 Task: Look for space in Dubai, United Arab Emirates from 1st June, 2023 to 4th June, 2023 for 1 adult in price range Rs.6000 to Rs.16000. Place can be private room with 1  bedroom having 1 bed and 1 bathroom. Property type can be house, flat, guest house. Amenities needed are: wifi, air conditioning, dedicated workplace, smoking allowed. Booking option can be shelf check-in. Required host language is English.
Action: Mouse moved to (507, 106)
Screenshot: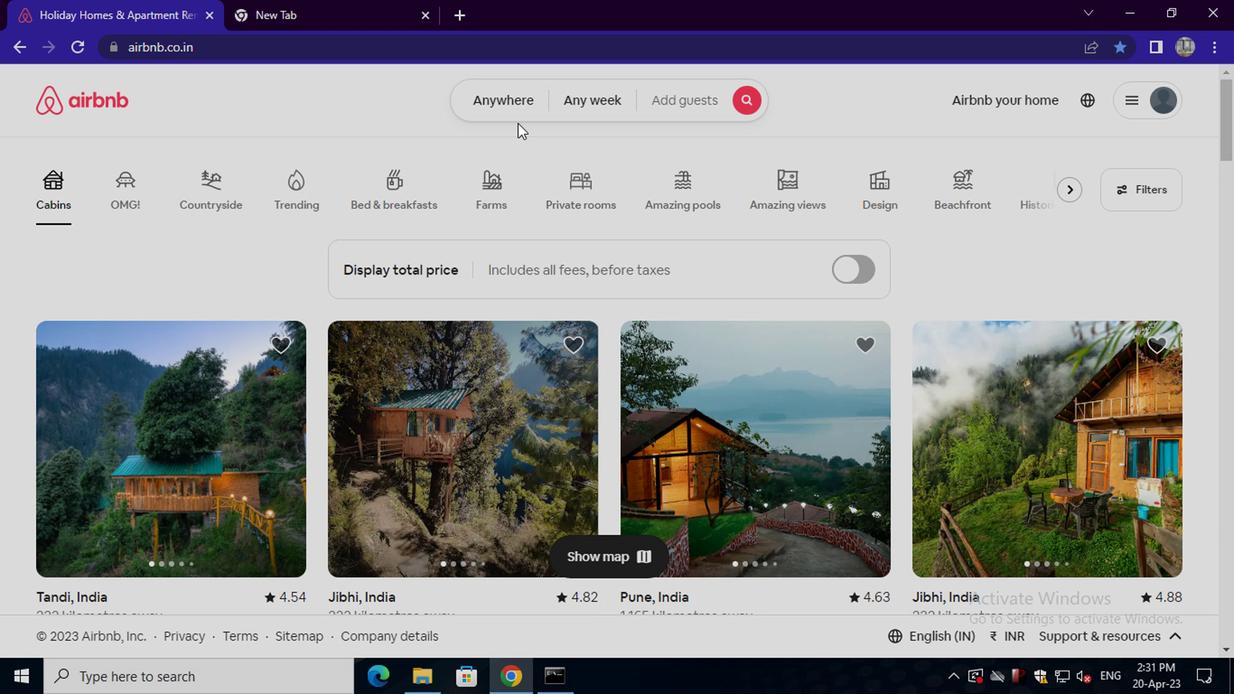 
Action: Mouse pressed left at (507, 106)
Screenshot: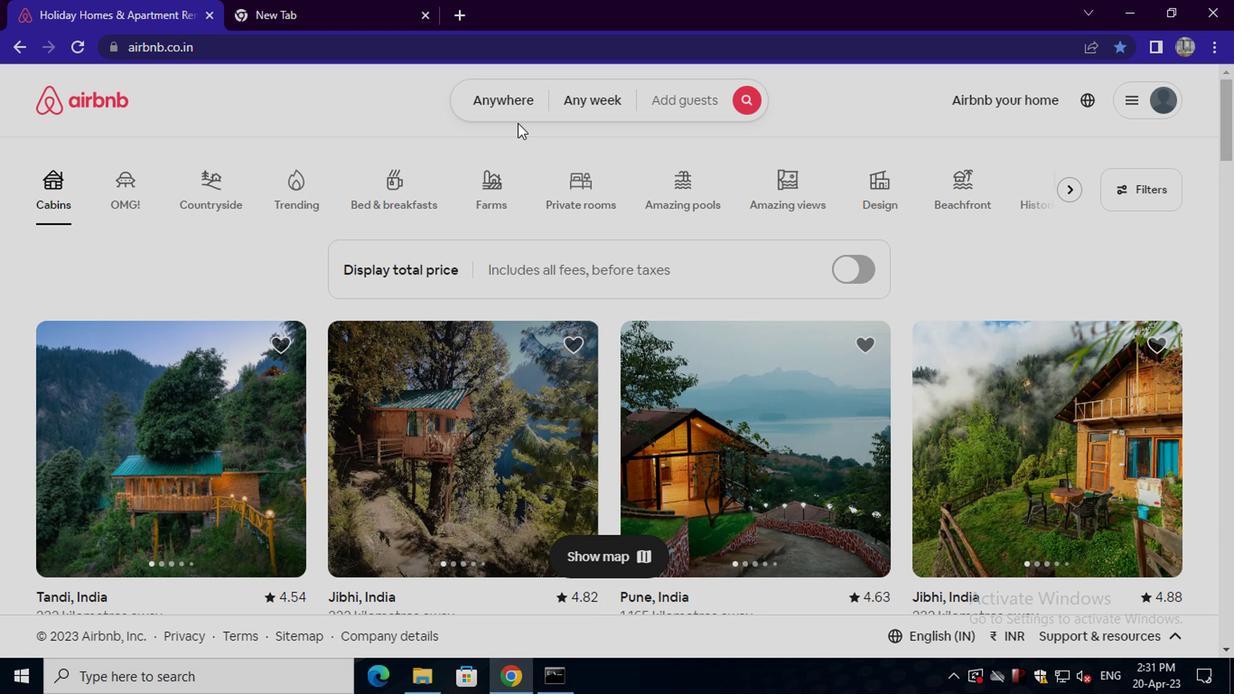 
Action: Mouse moved to (364, 175)
Screenshot: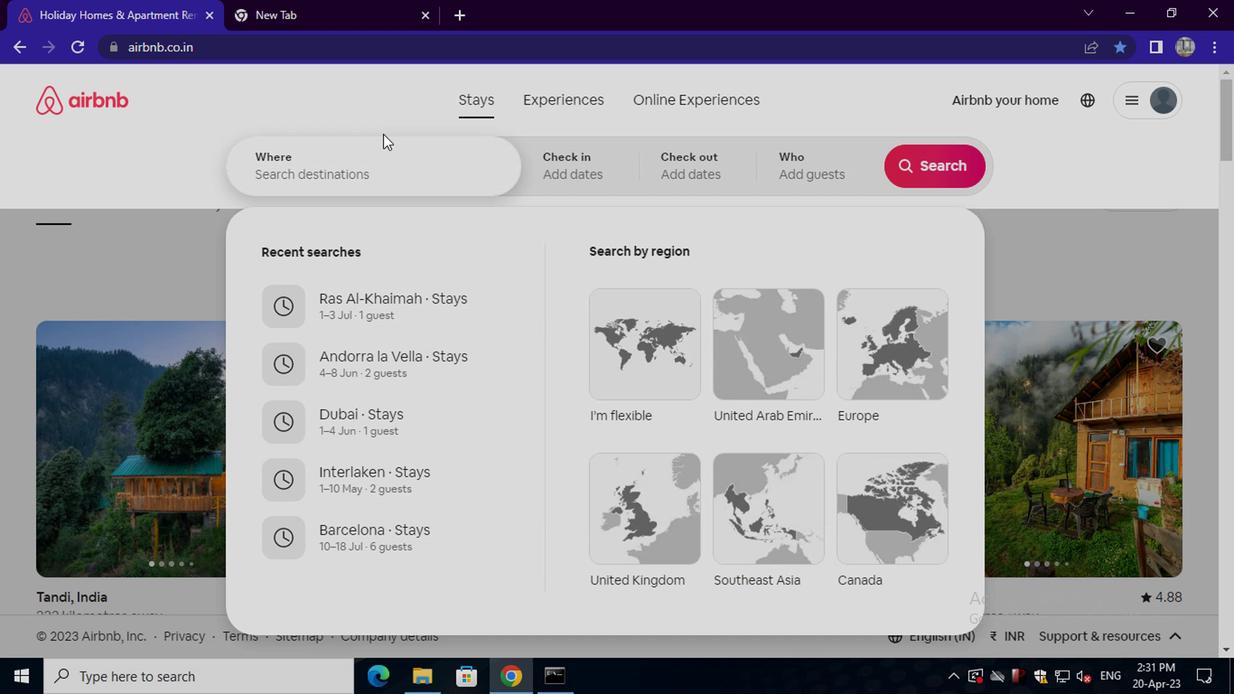 
Action: Mouse pressed left at (364, 175)
Screenshot: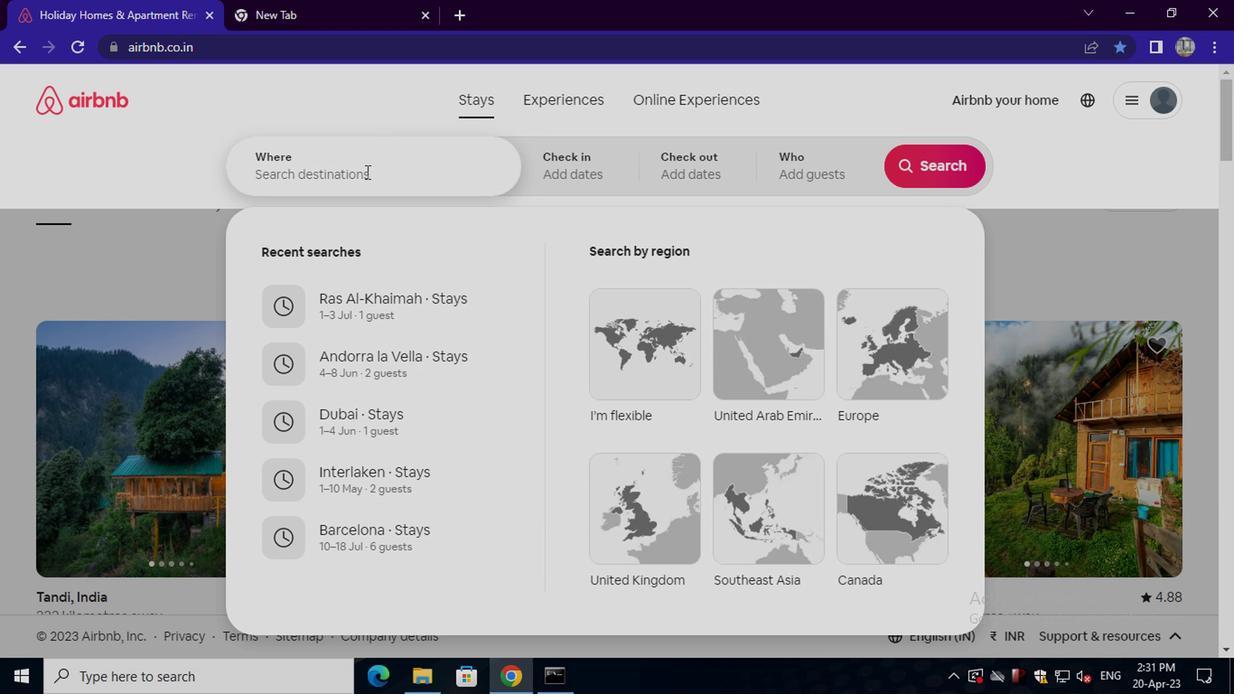 
Action: Key pressed dubai
Screenshot: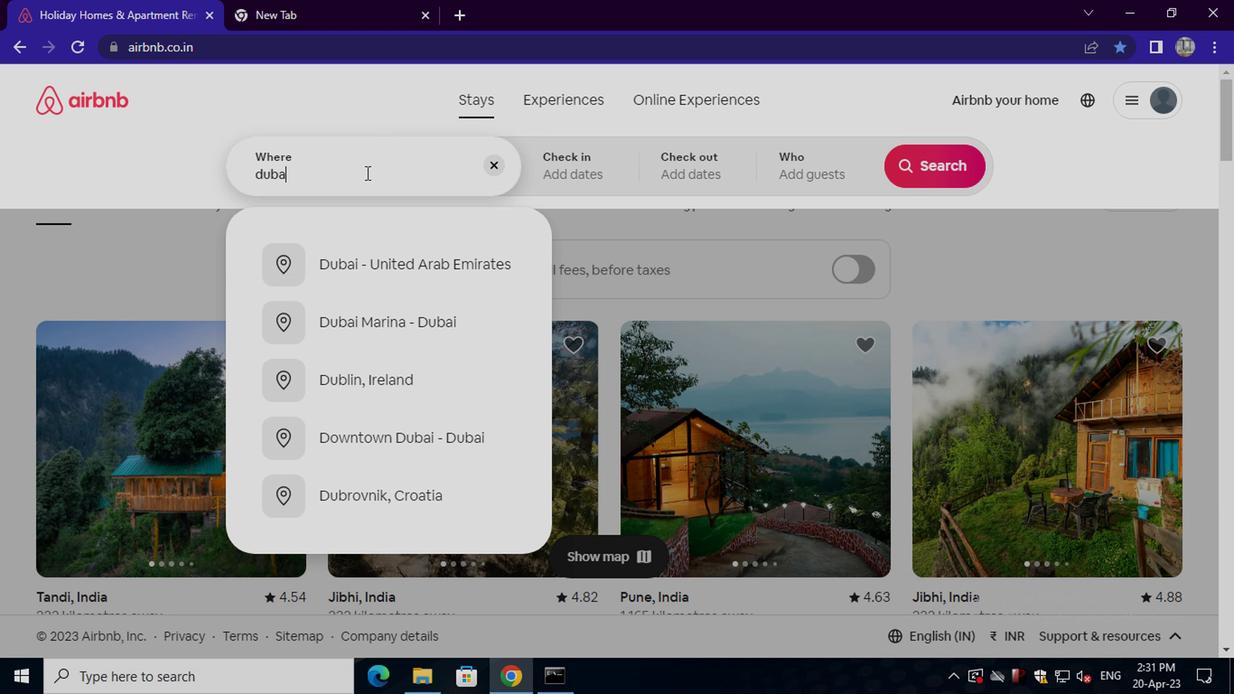 
Action: Mouse moved to (385, 259)
Screenshot: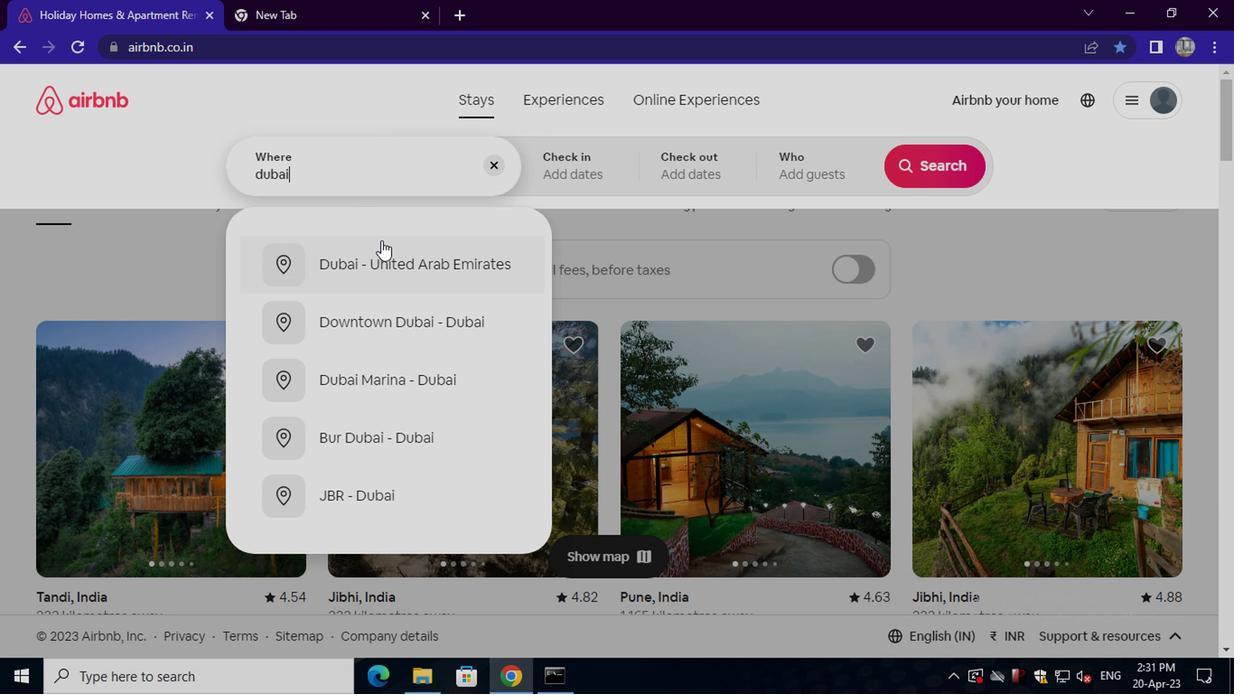 
Action: Mouse pressed left at (385, 259)
Screenshot: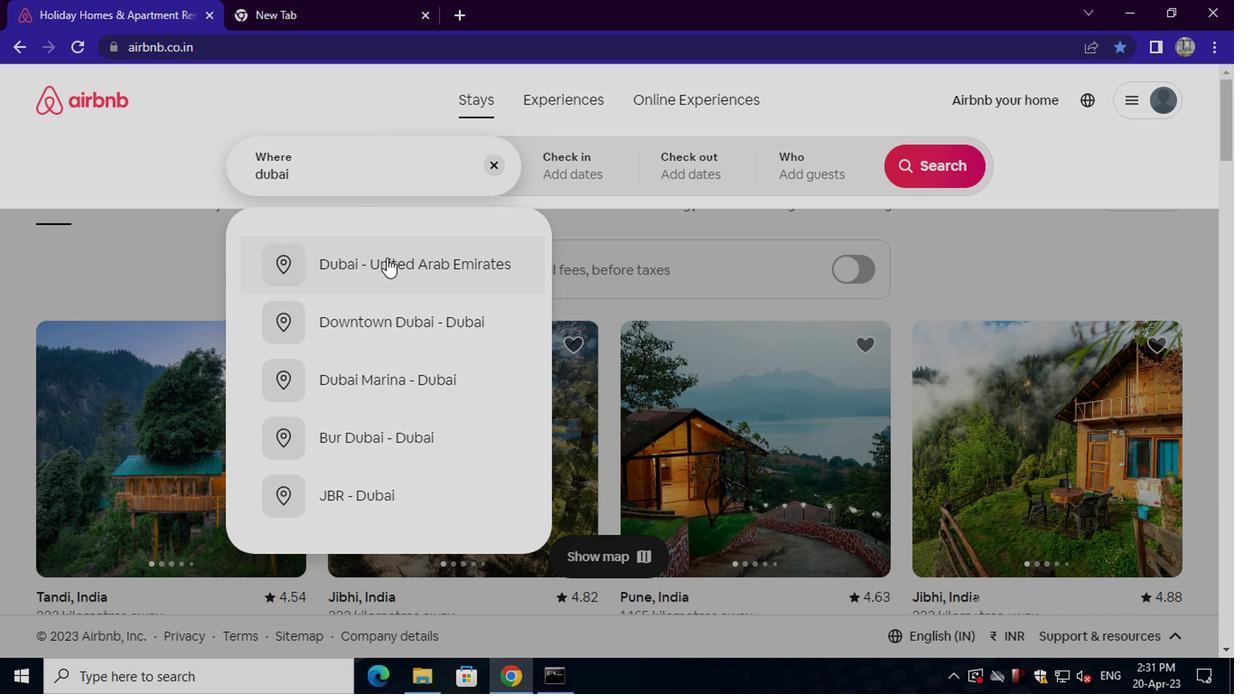 
Action: Mouse moved to (924, 311)
Screenshot: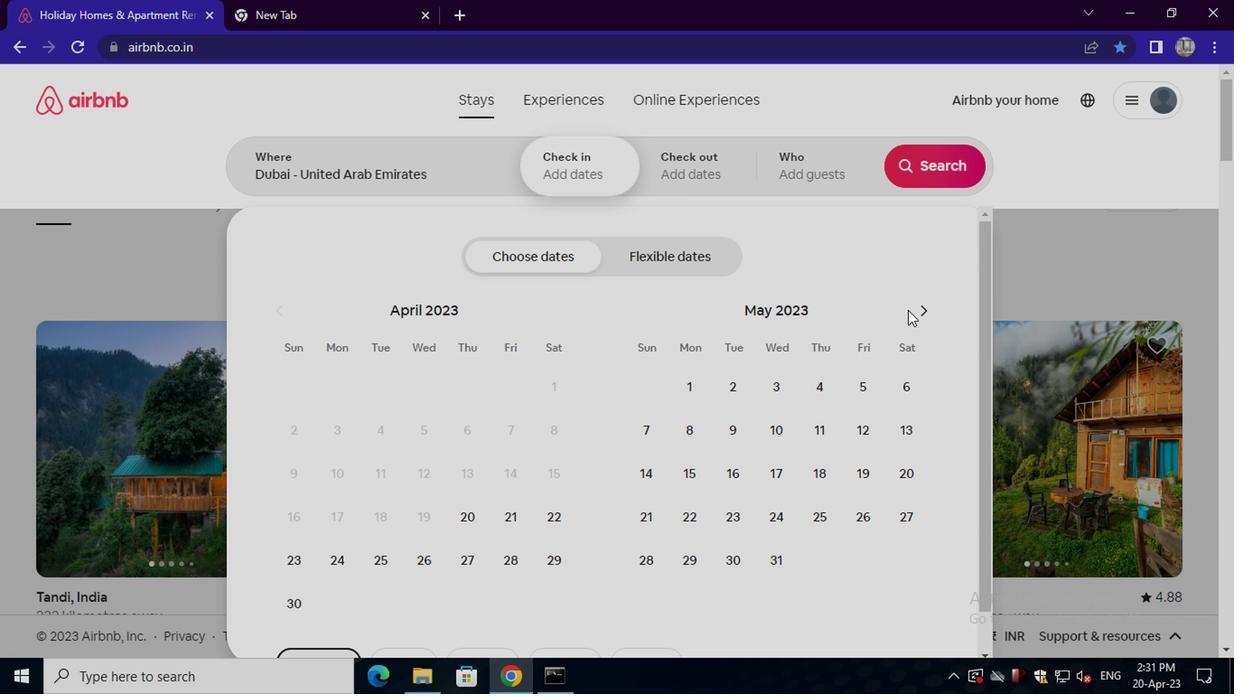 
Action: Mouse pressed left at (924, 311)
Screenshot: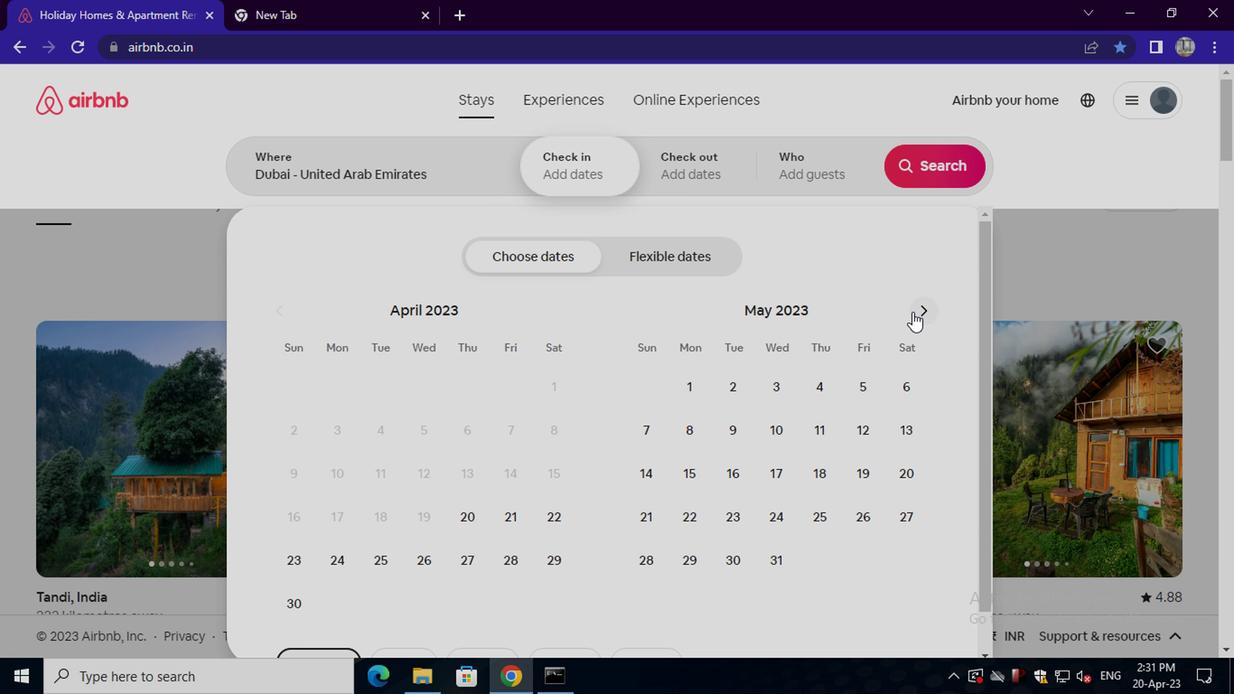 
Action: Mouse moved to (814, 384)
Screenshot: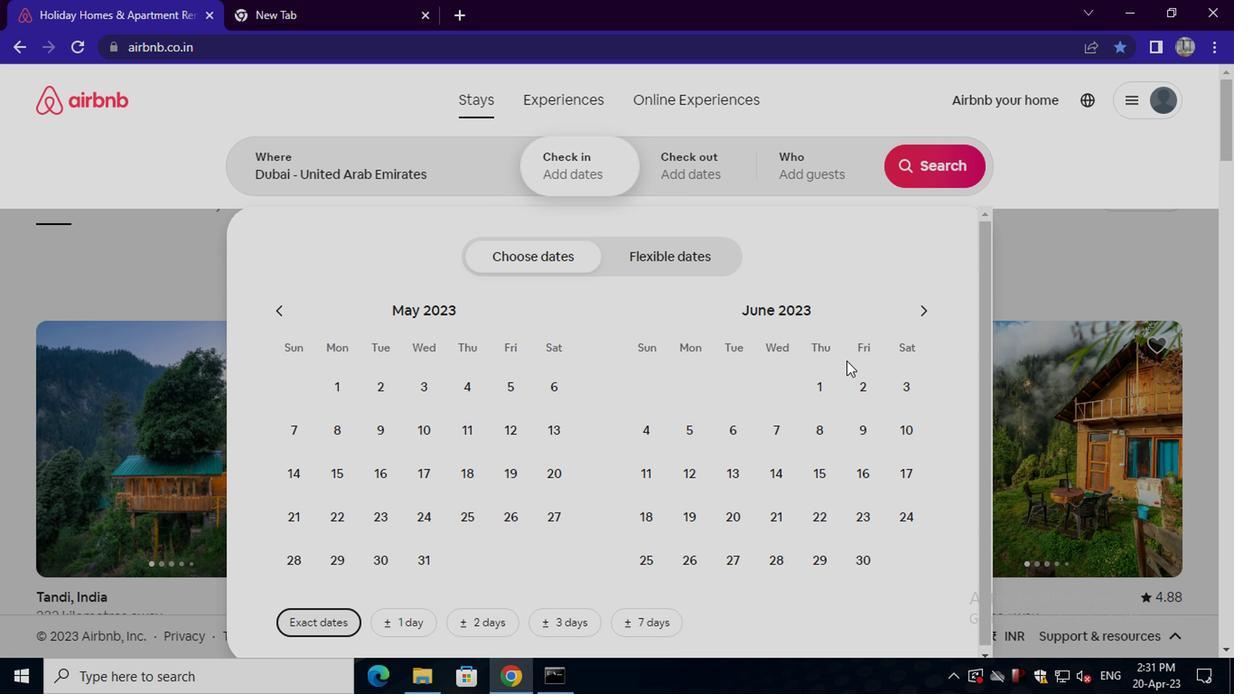 
Action: Mouse pressed left at (814, 384)
Screenshot: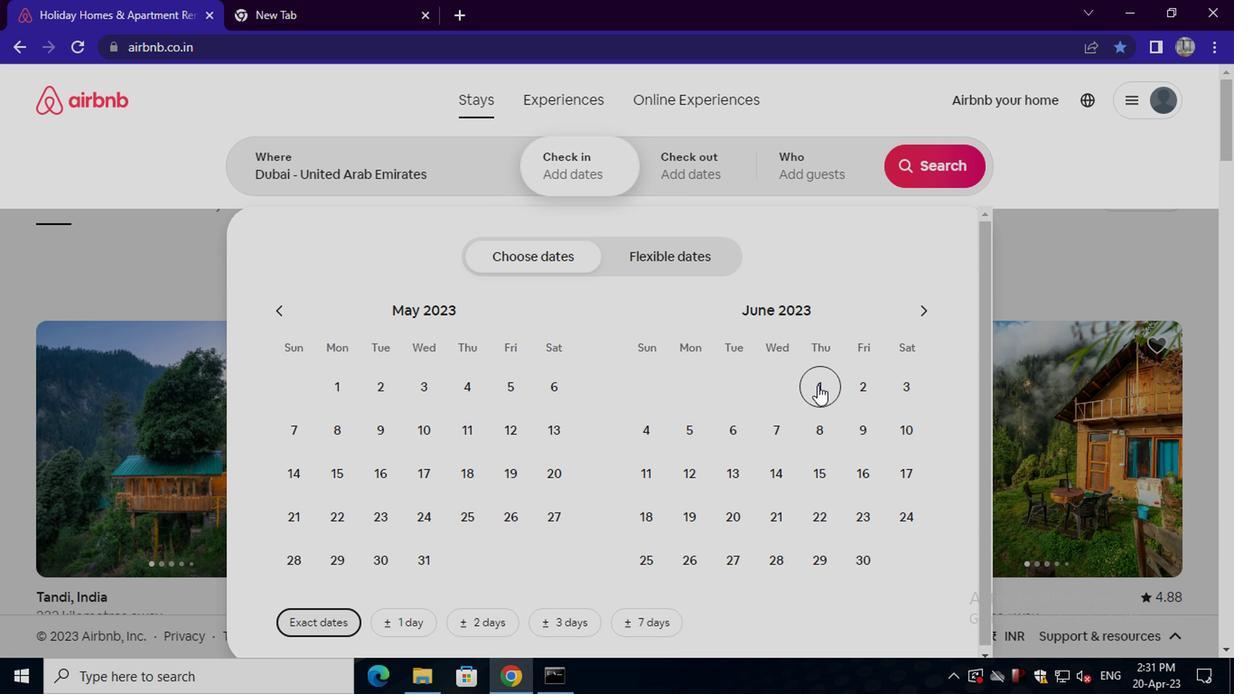 
Action: Mouse moved to (657, 430)
Screenshot: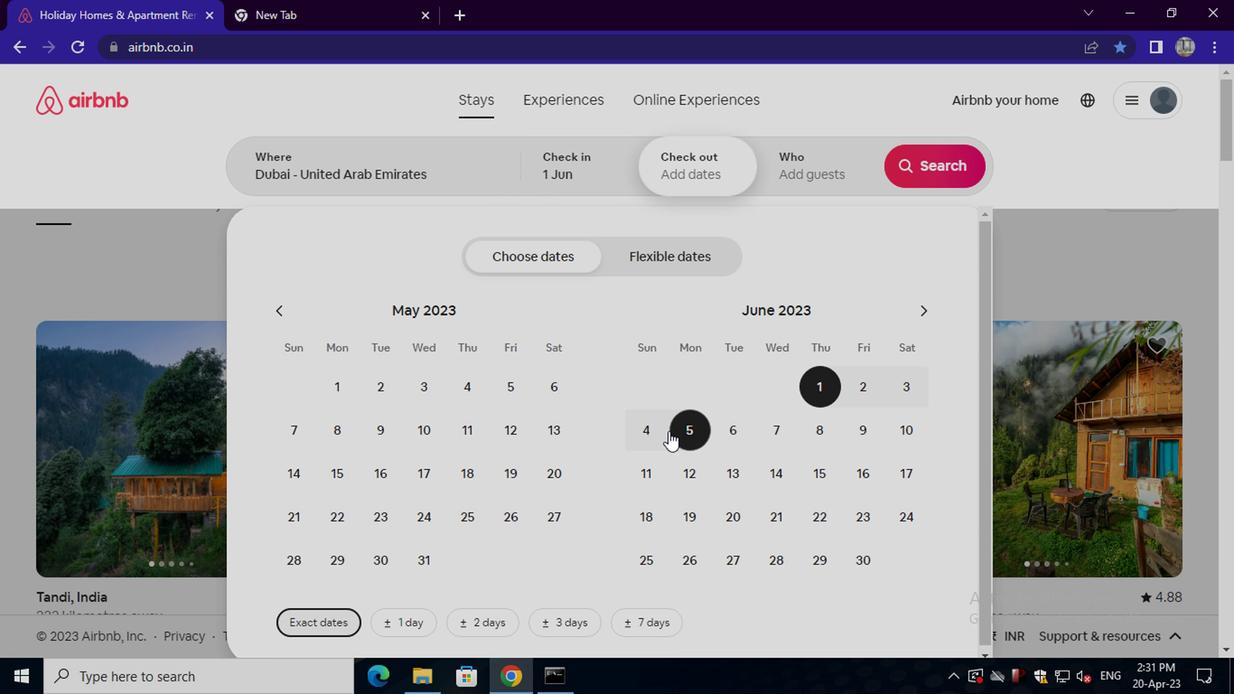 
Action: Mouse pressed left at (657, 430)
Screenshot: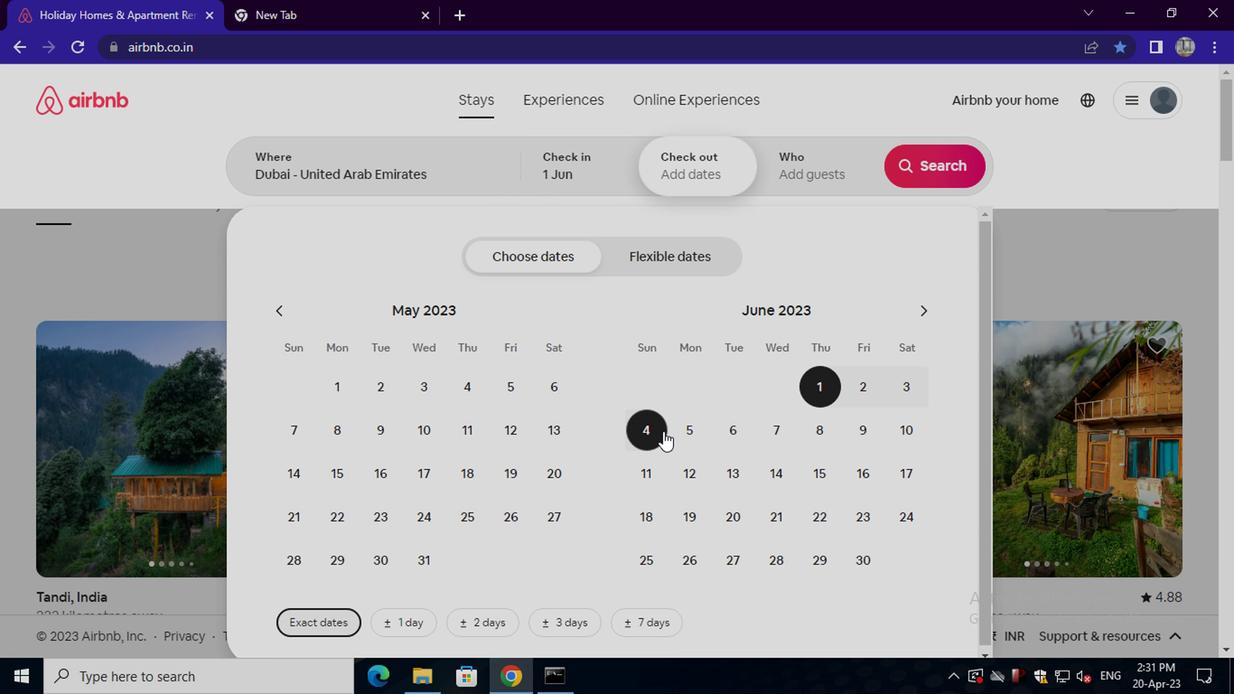 
Action: Mouse moved to (811, 158)
Screenshot: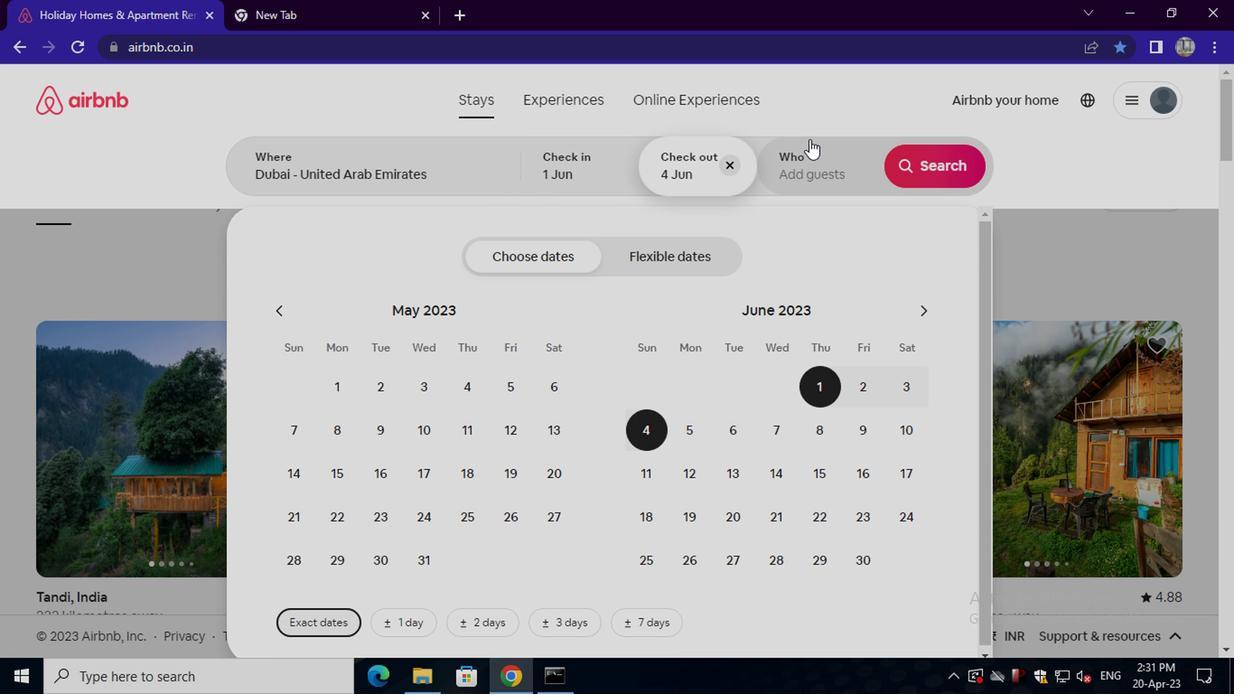 
Action: Mouse pressed left at (811, 158)
Screenshot: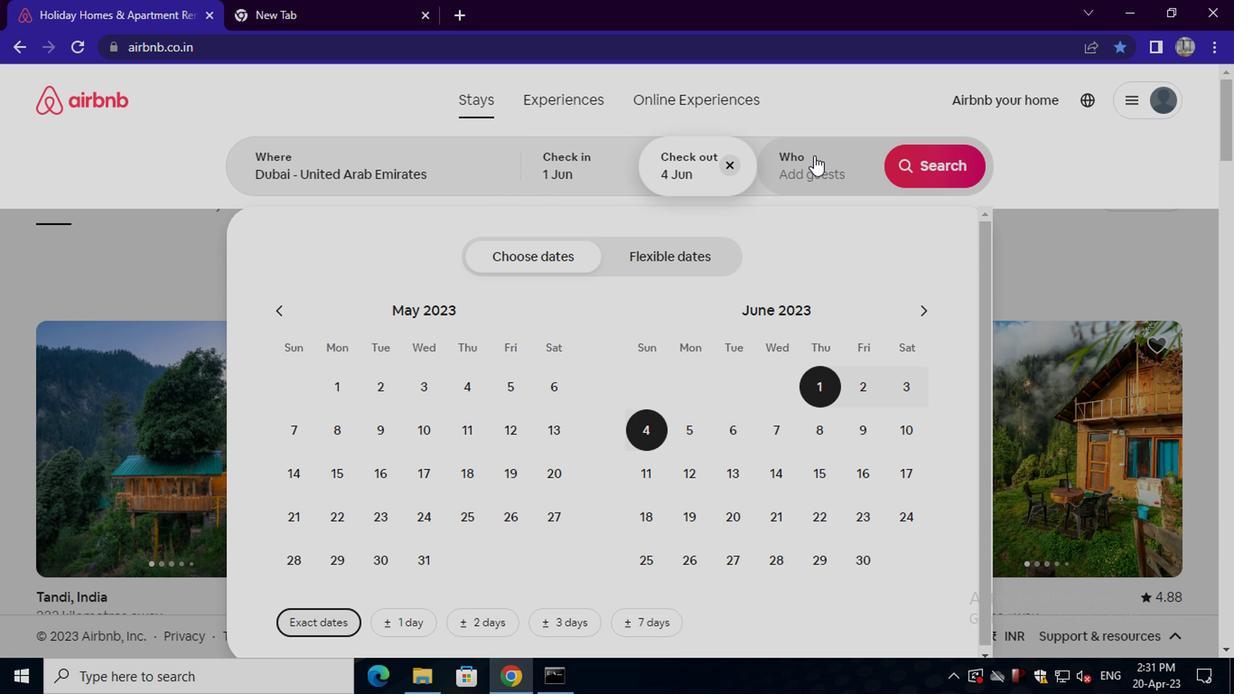 
Action: Mouse moved to (933, 264)
Screenshot: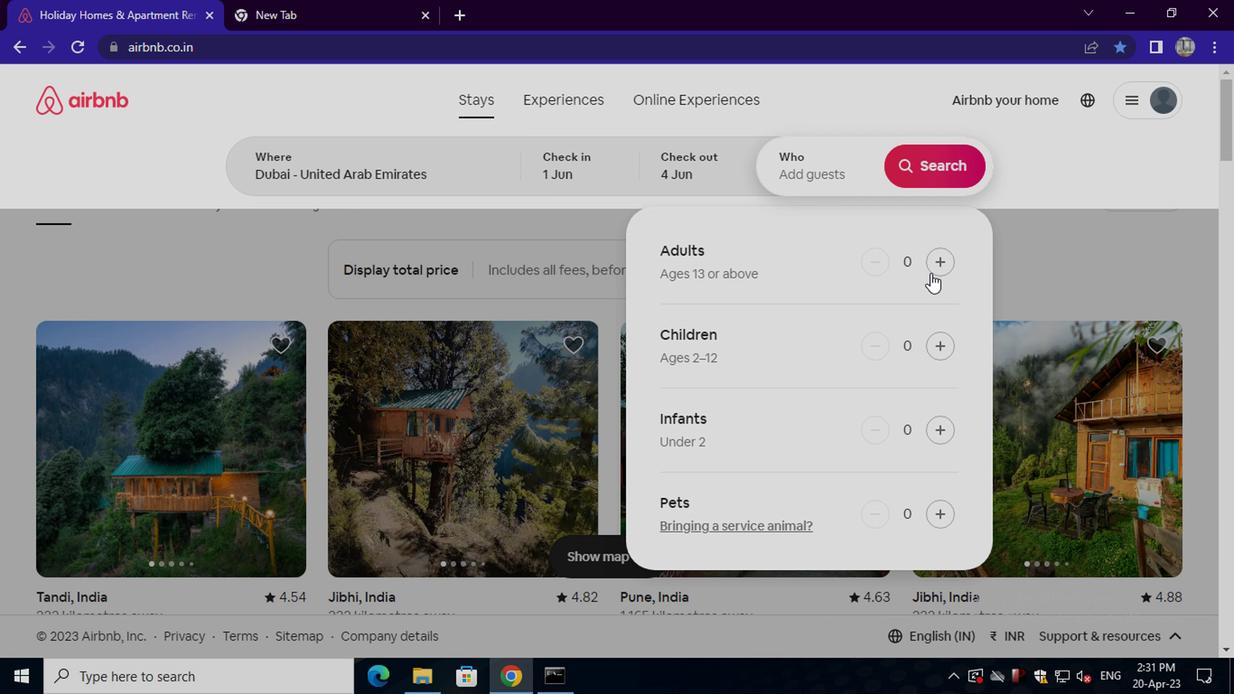 
Action: Mouse pressed left at (933, 264)
Screenshot: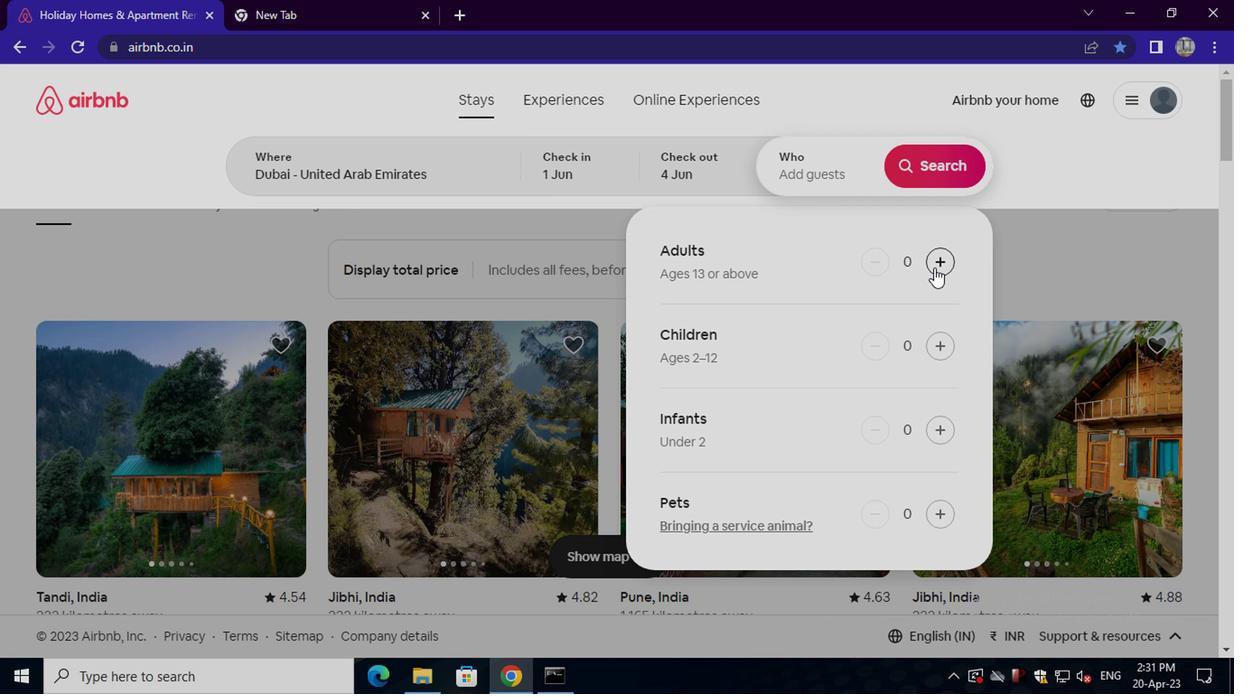 
Action: Mouse moved to (935, 174)
Screenshot: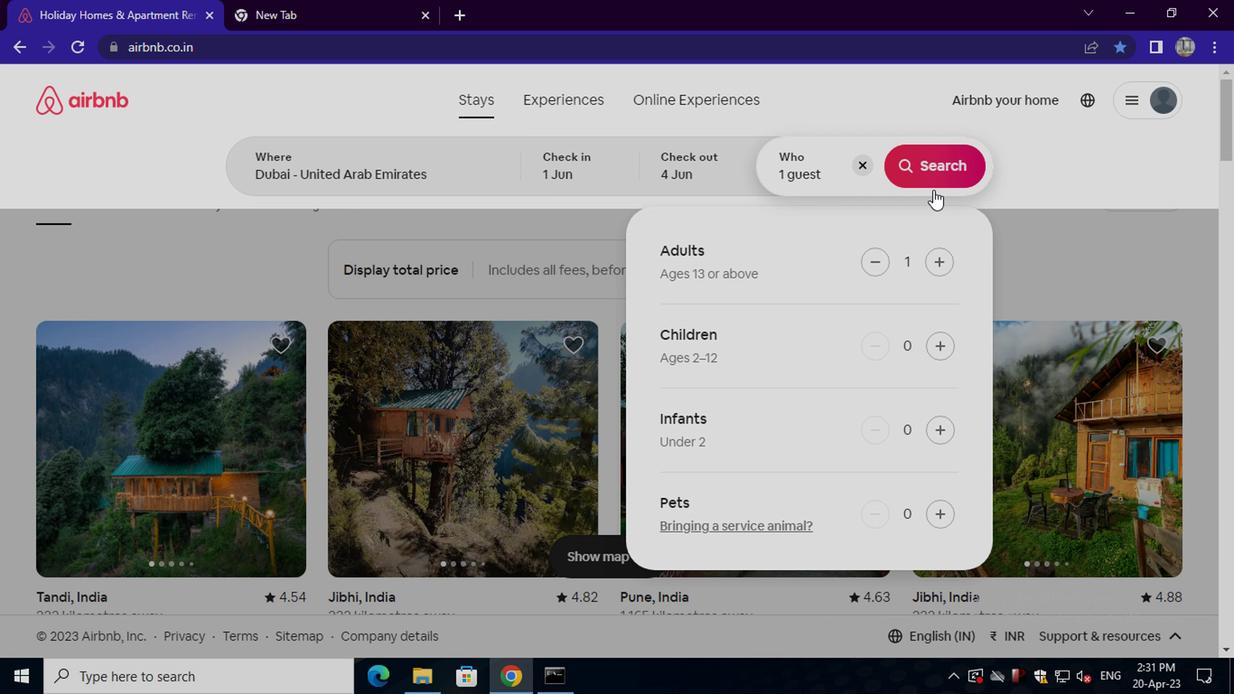 
Action: Mouse pressed left at (935, 174)
Screenshot: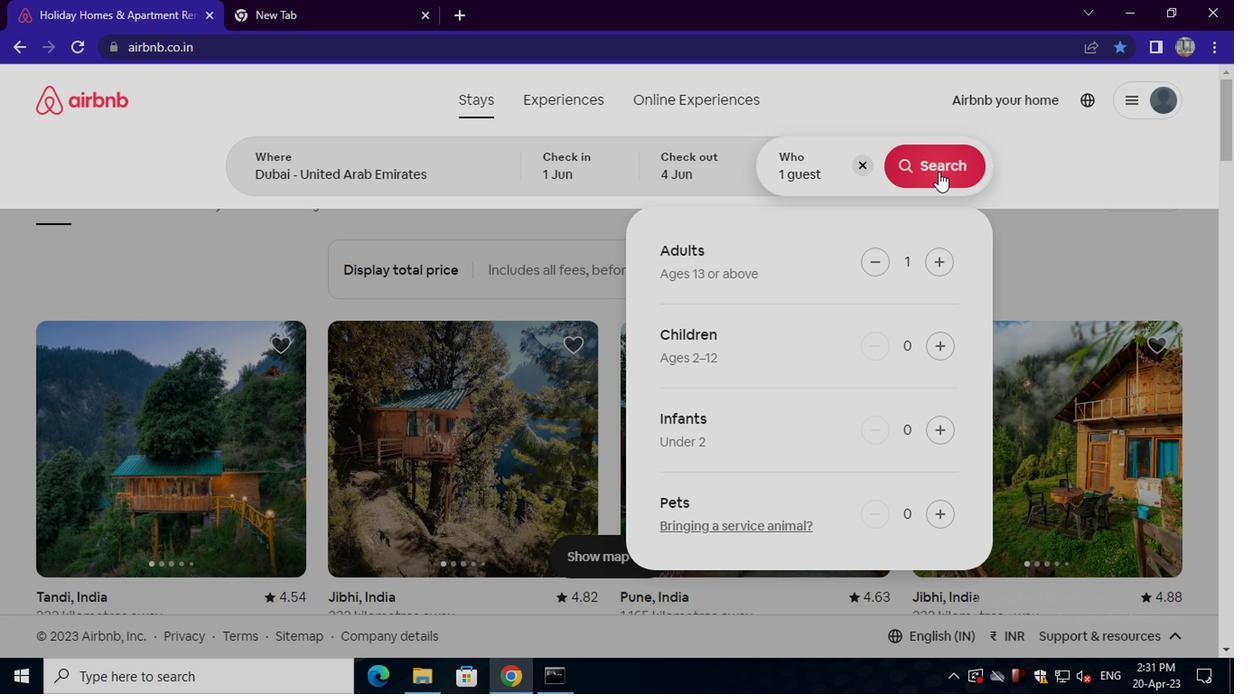 
Action: Mouse moved to (1137, 184)
Screenshot: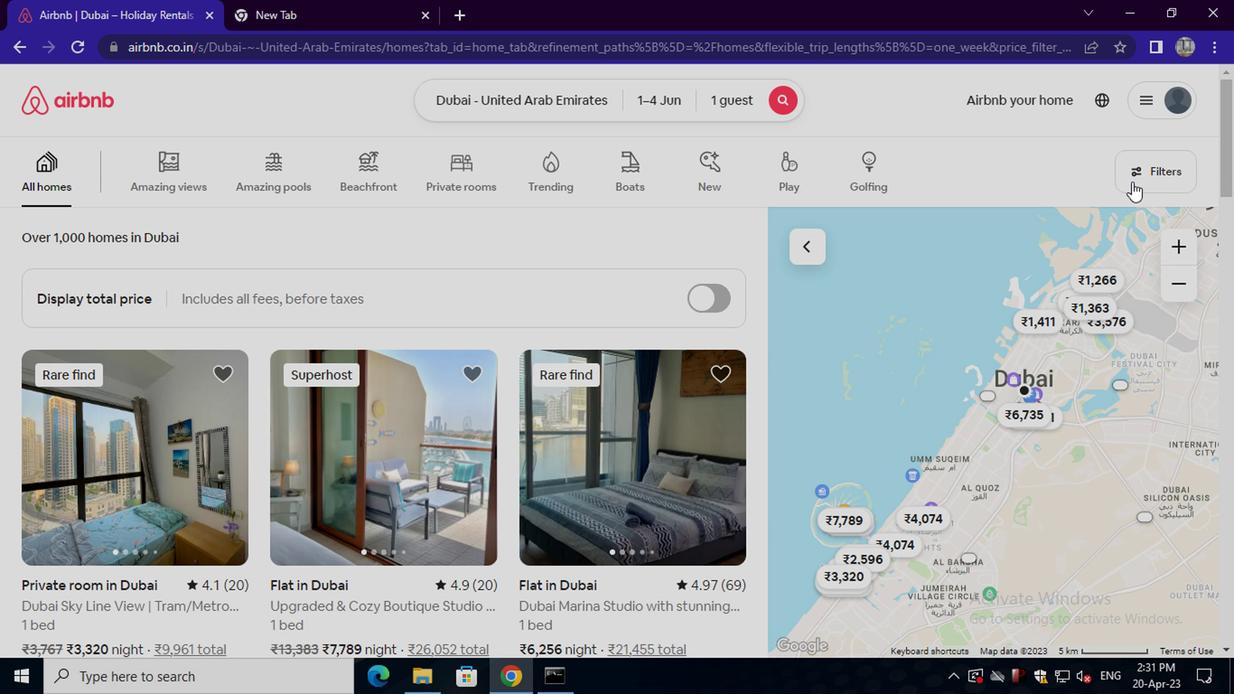 
Action: Mouse pressed left at (1137, 184)
Screenshot: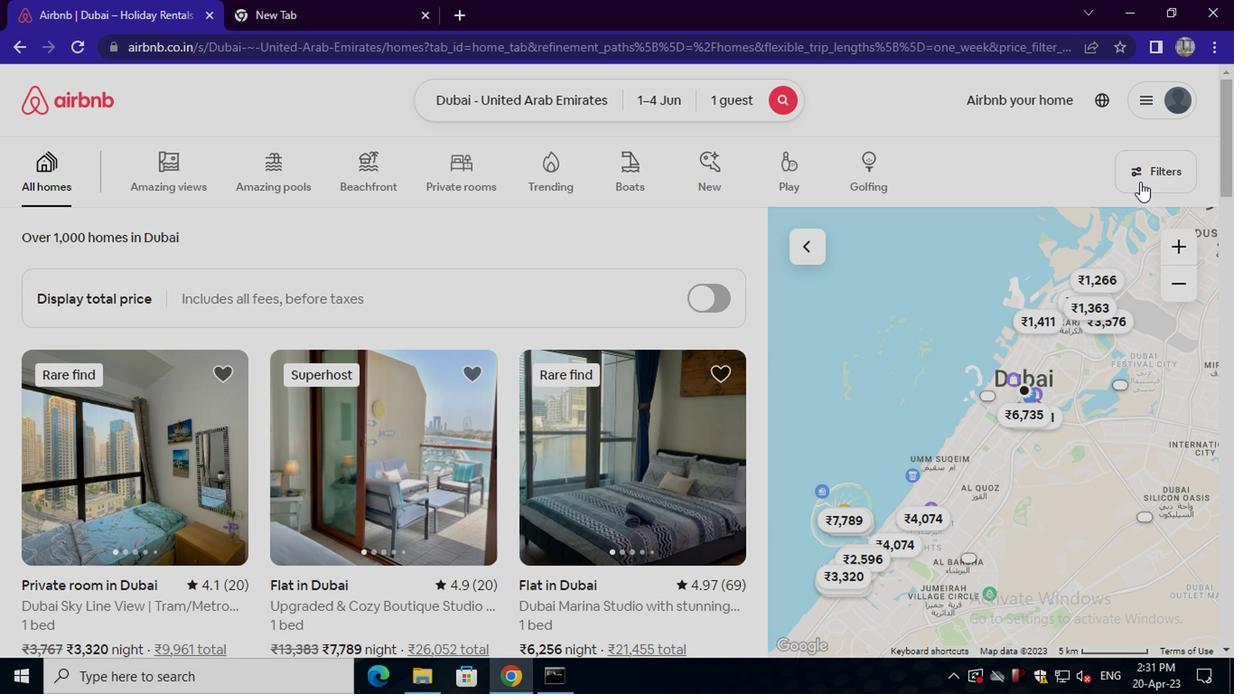 
Action: Mouse moved to (517, 409)
Screenshot: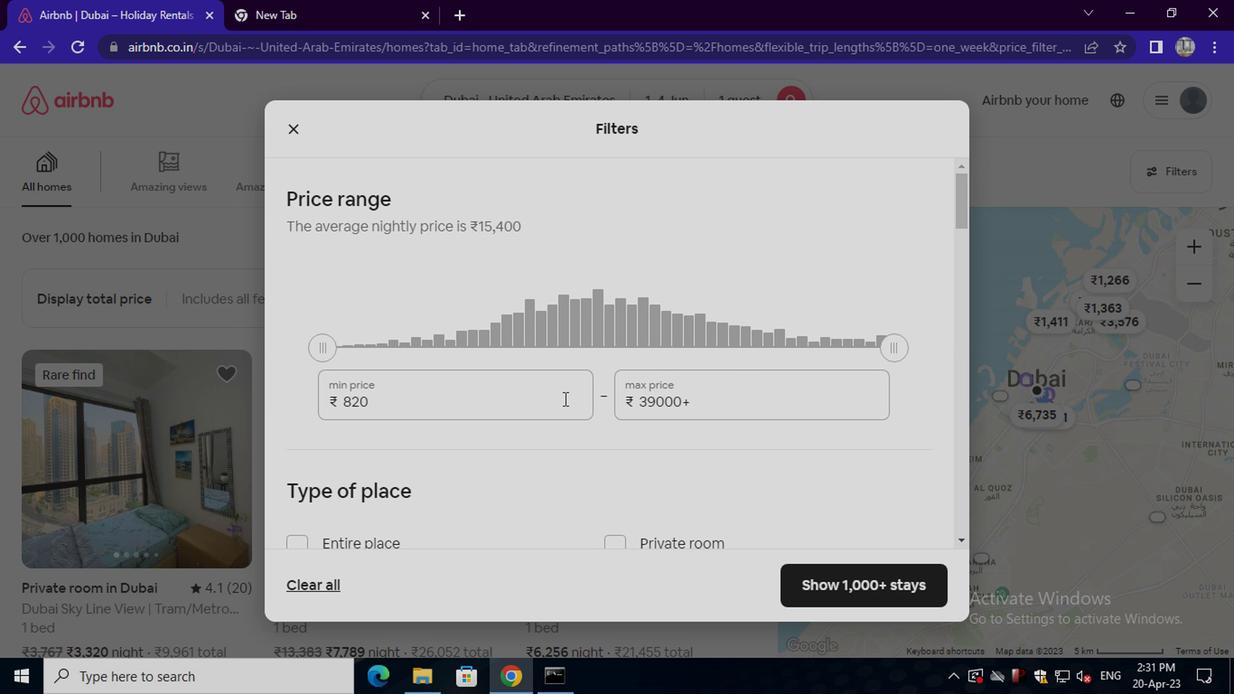 
Action: Mouse pressed left at (517, 409)
Screenshot: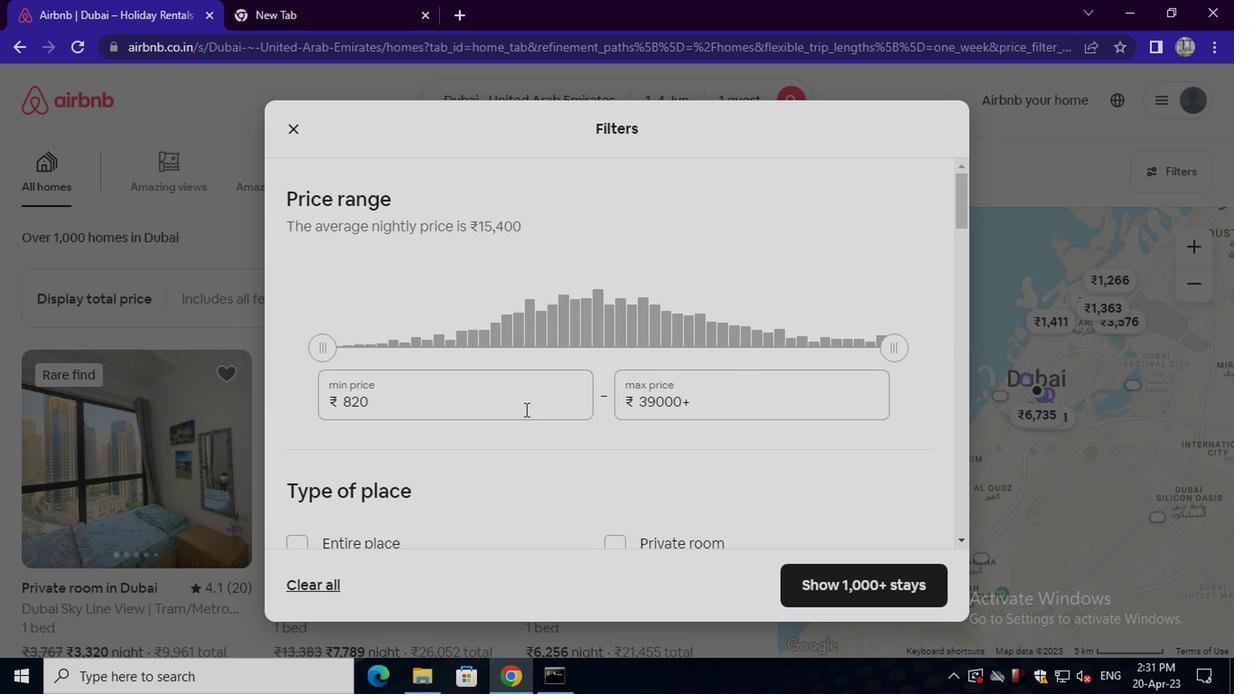 
Action: Key pressed <Key.backspace><Key.backspace><Key.backspace><Key.backspace><Key.backspace><Key.backspace><Key.backspace><Key.backspace><Key.backspace><Key.backspace><Key.backspace><Key.backspace><Key.backspace><Key.backspace><Key.backspace><Key.backspace>6000
Screenshot: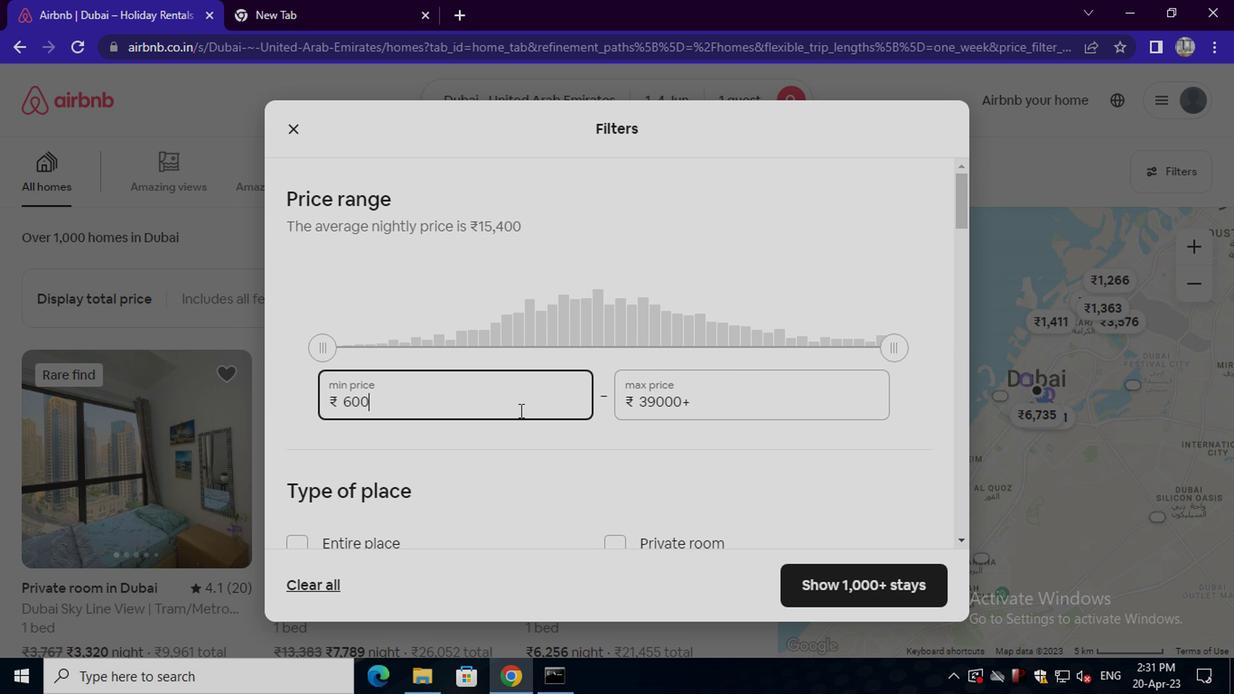 
Action: Mouse moved to (691, 400)
Screenshot: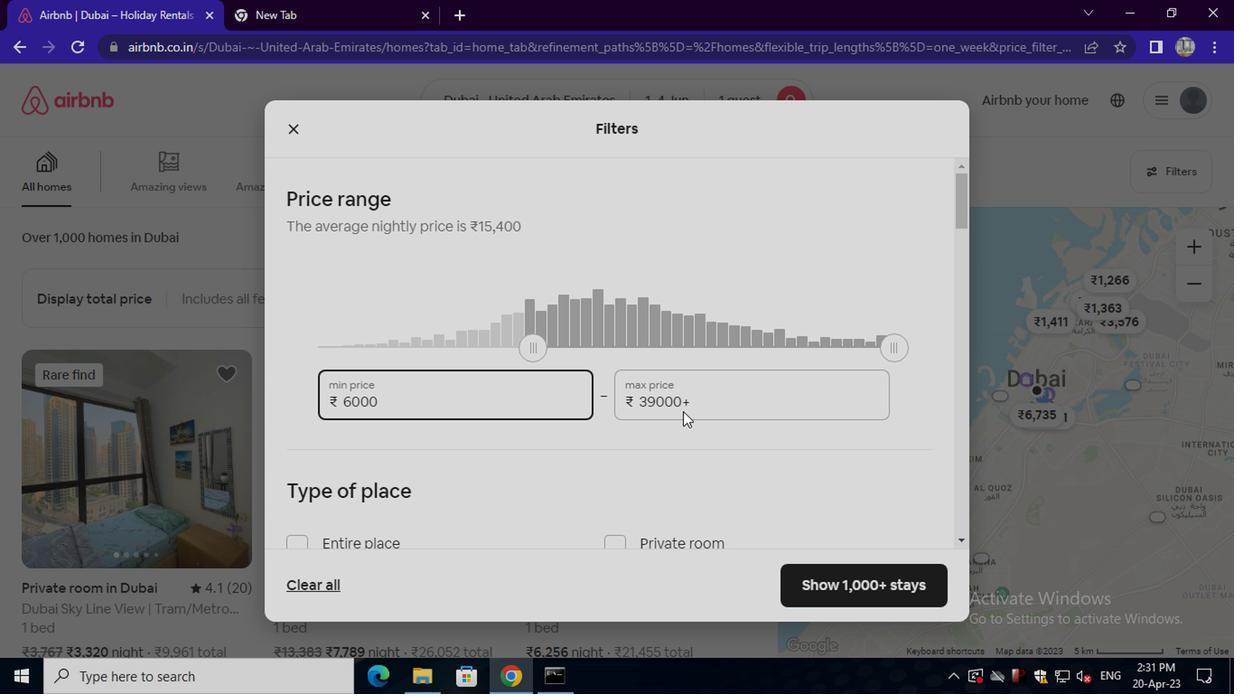 
Action: Mouse pressed left at (691, 400)
Screenshot: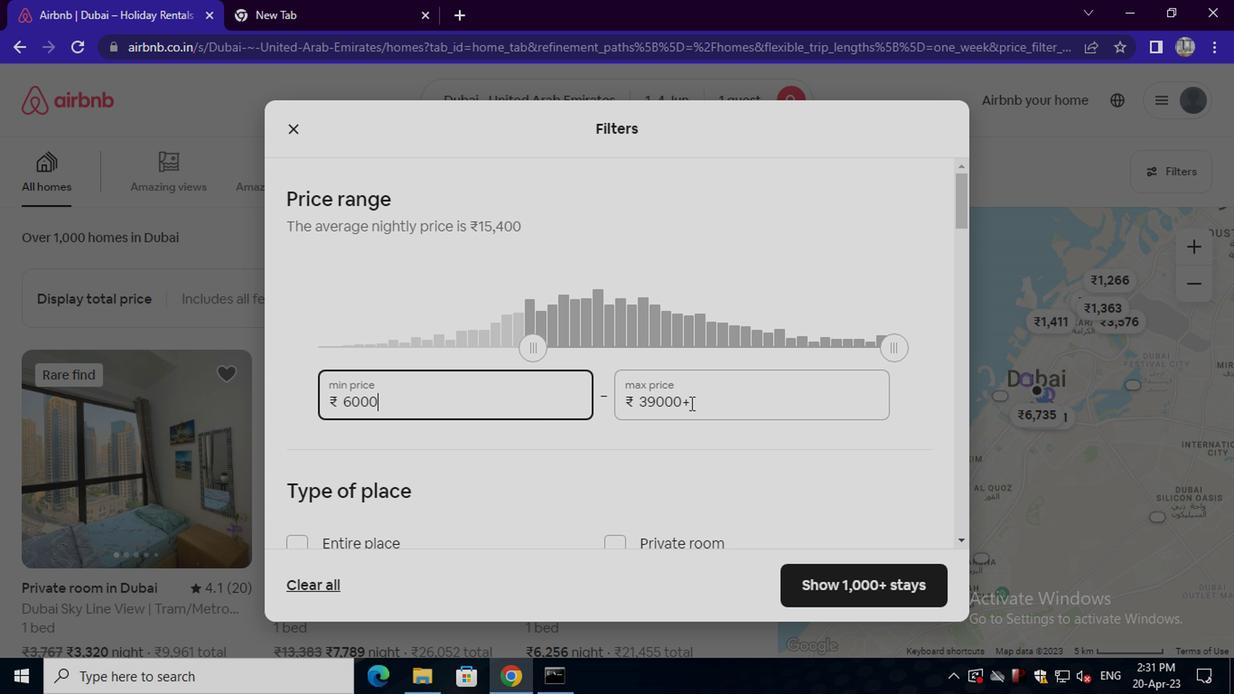 
Action: Key pressed <Key.backspace><Key.backspace><Key.backspace><Key.backspace><Key.backspace><Key.backspace><Key.backspace><Key.backspace><Key.backspace><Key.backspace><Key.backspace><Key.backspace><Key.backspace><Key.backspace><Key.backspace><Key.backspace>16000
Screenshot: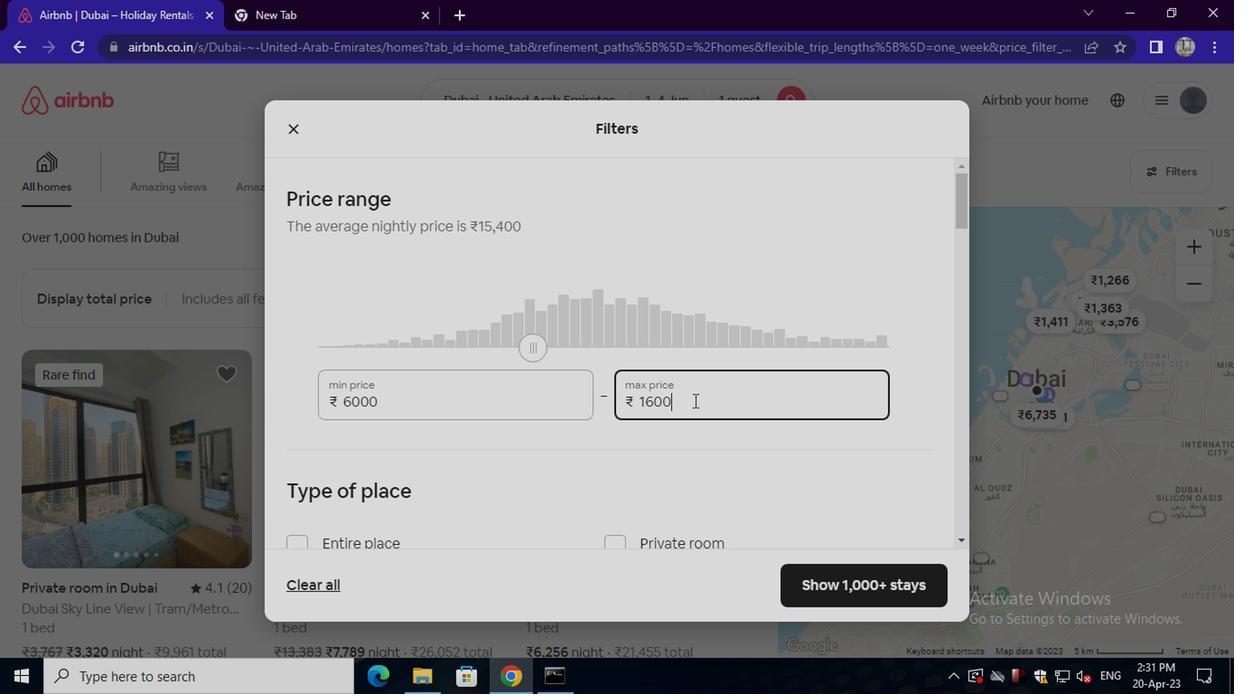 
Action: Mouse scrolled (691, 398) with delta (0, -1)
Screenshot: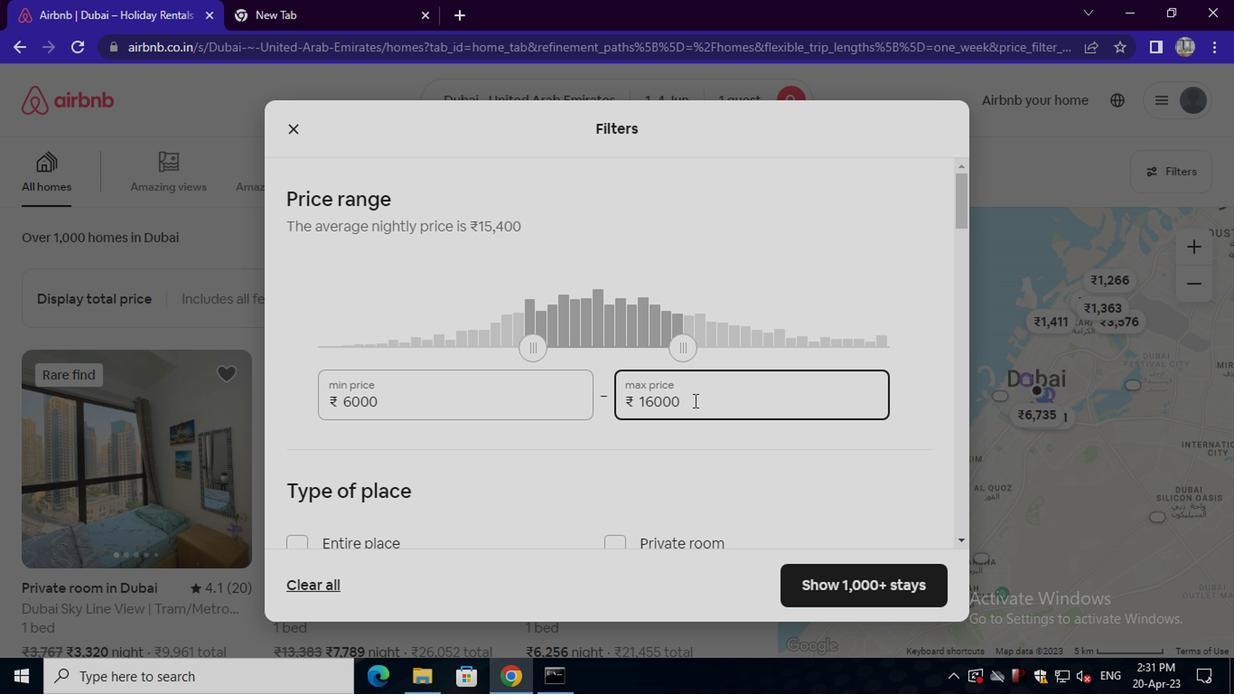
Action: Mouse scrolled (691, 398) with delta (0, -1)
Screenshot: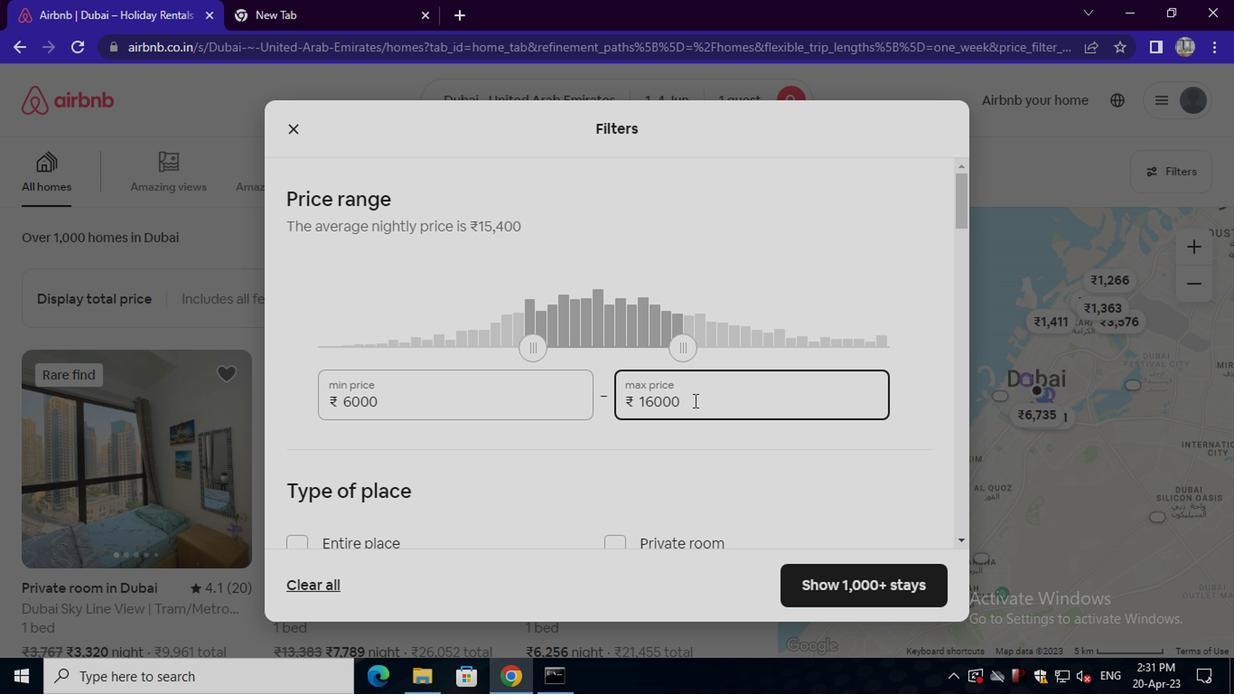 
Action: Mouse moved to (611, 358)
Screenshot: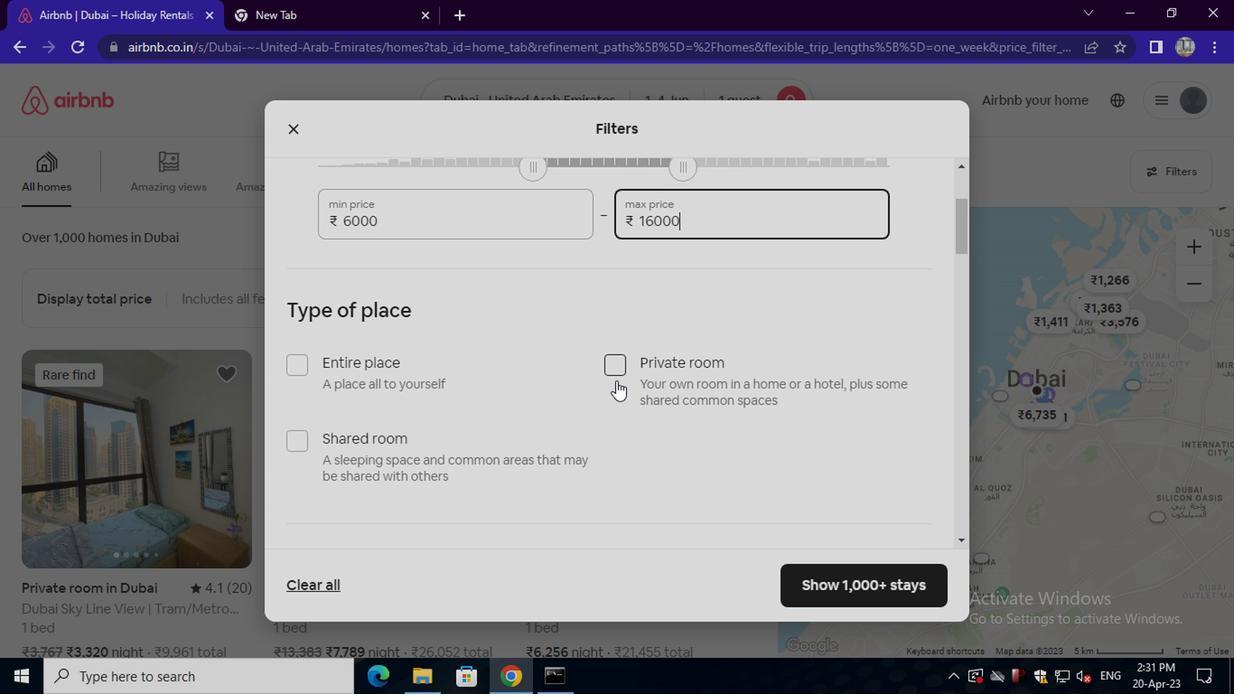 
Action: Mouse pressed left at (611, 358)
Screenshot: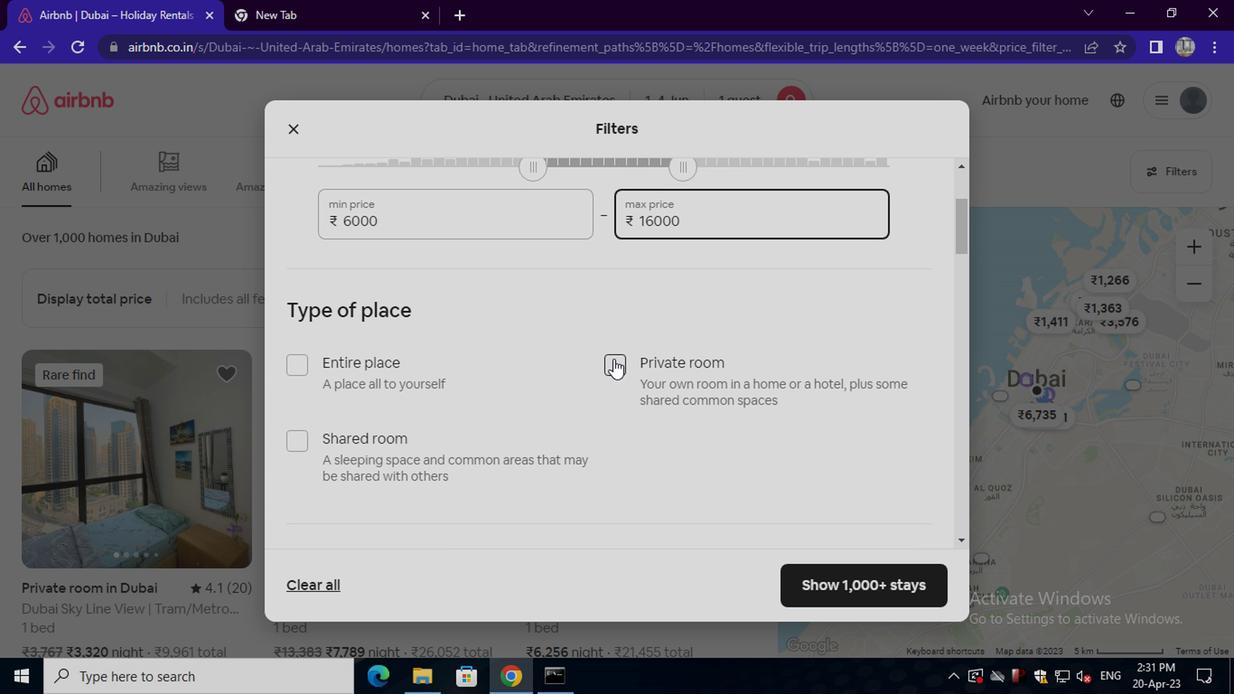 
Action: Mouse scrolled (611, 358) with delta (0, 0)
Screenshot: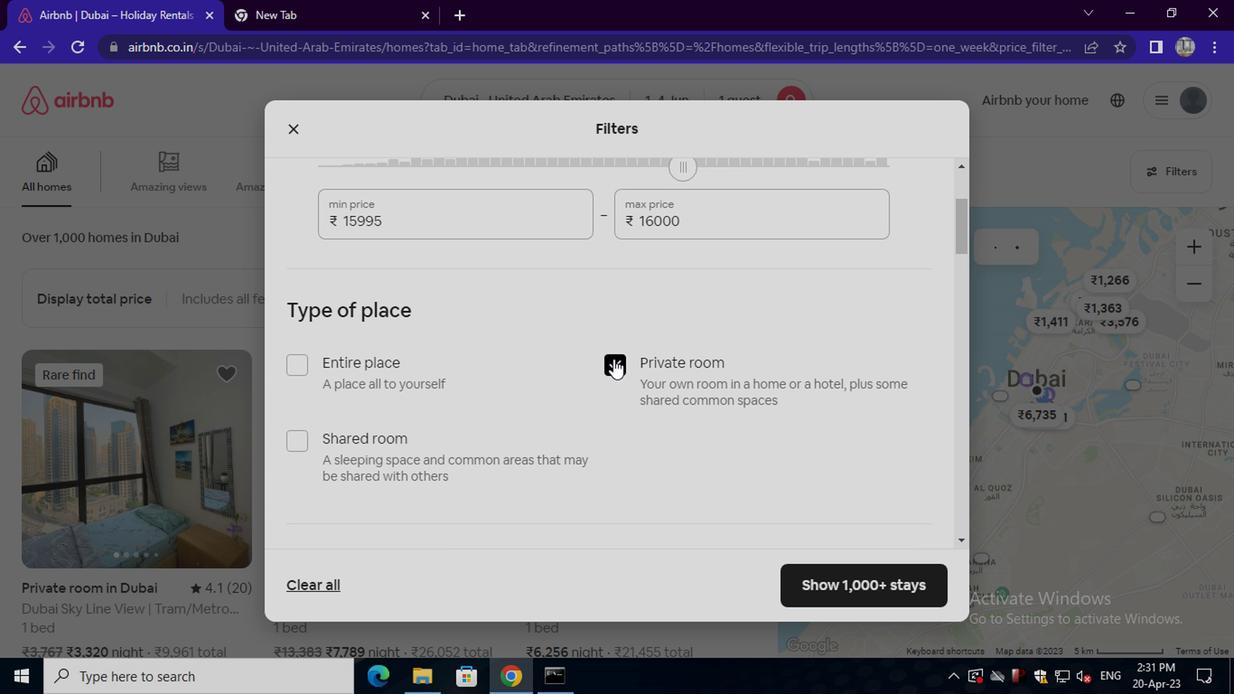 
Action: Mouse scrolled (611, 358) with delta (0, 0)
Screenshot: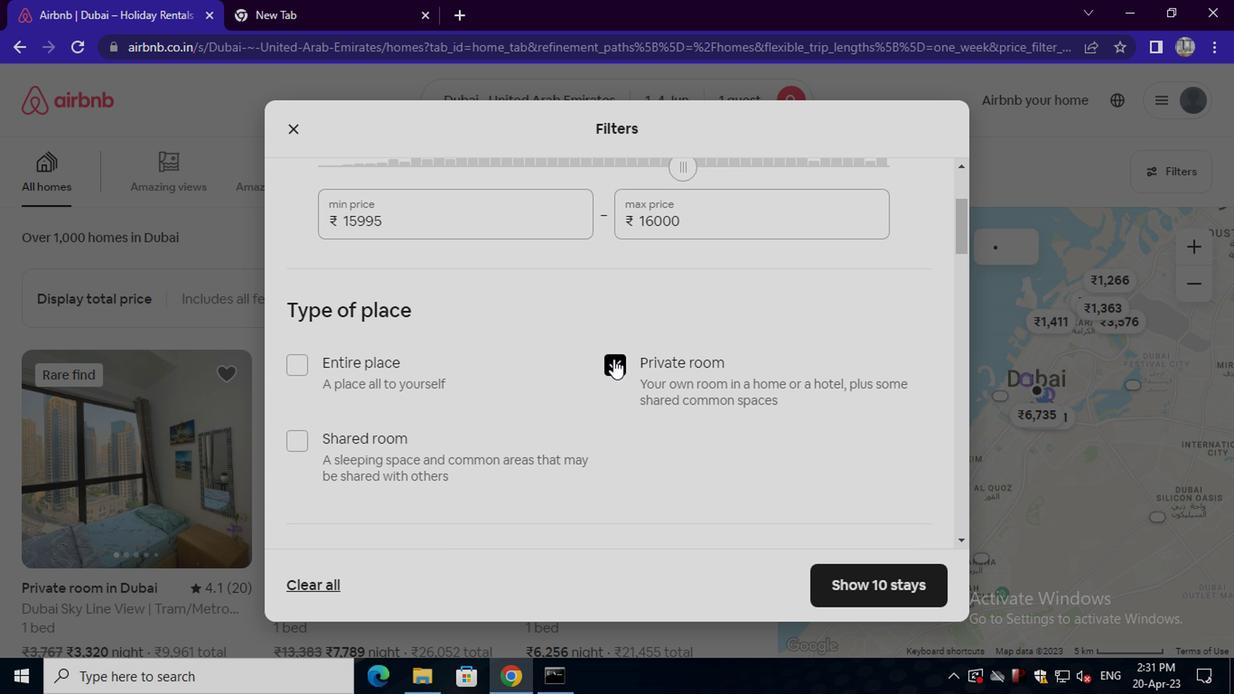 
Action: Mouse moved to (611, 360)
Screenshot: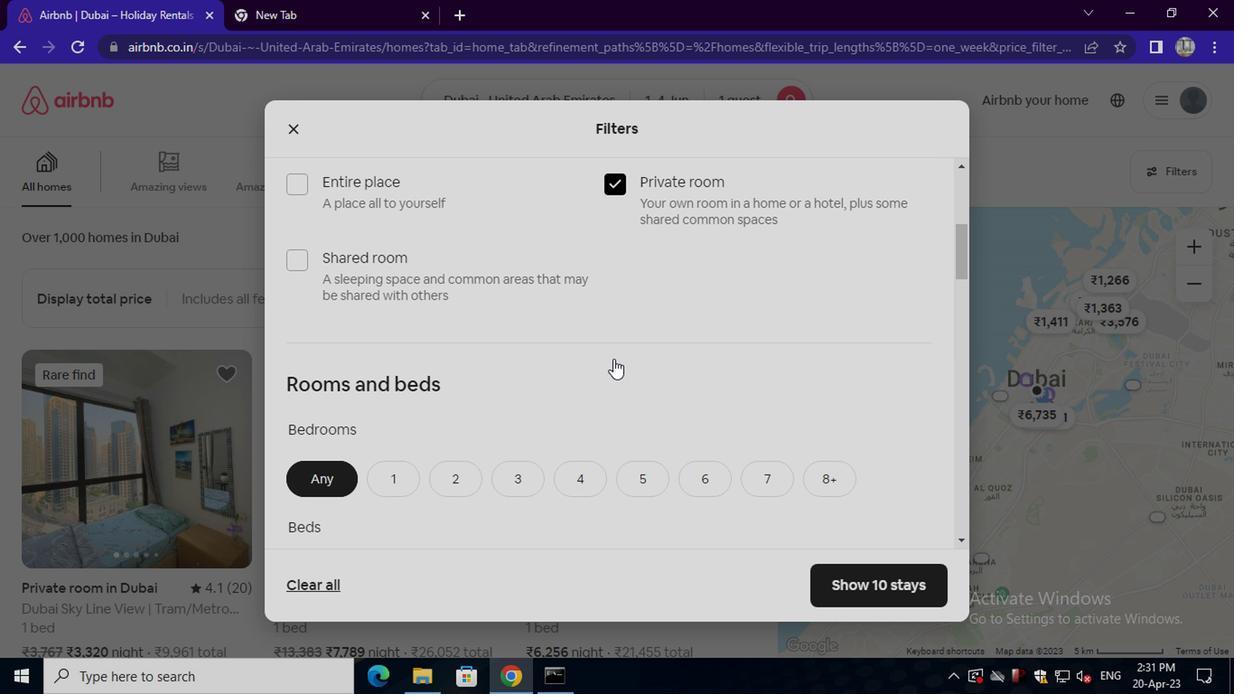 
Action: Mouse scrolled (611, 359) with delta (0, -1)
Screenshot: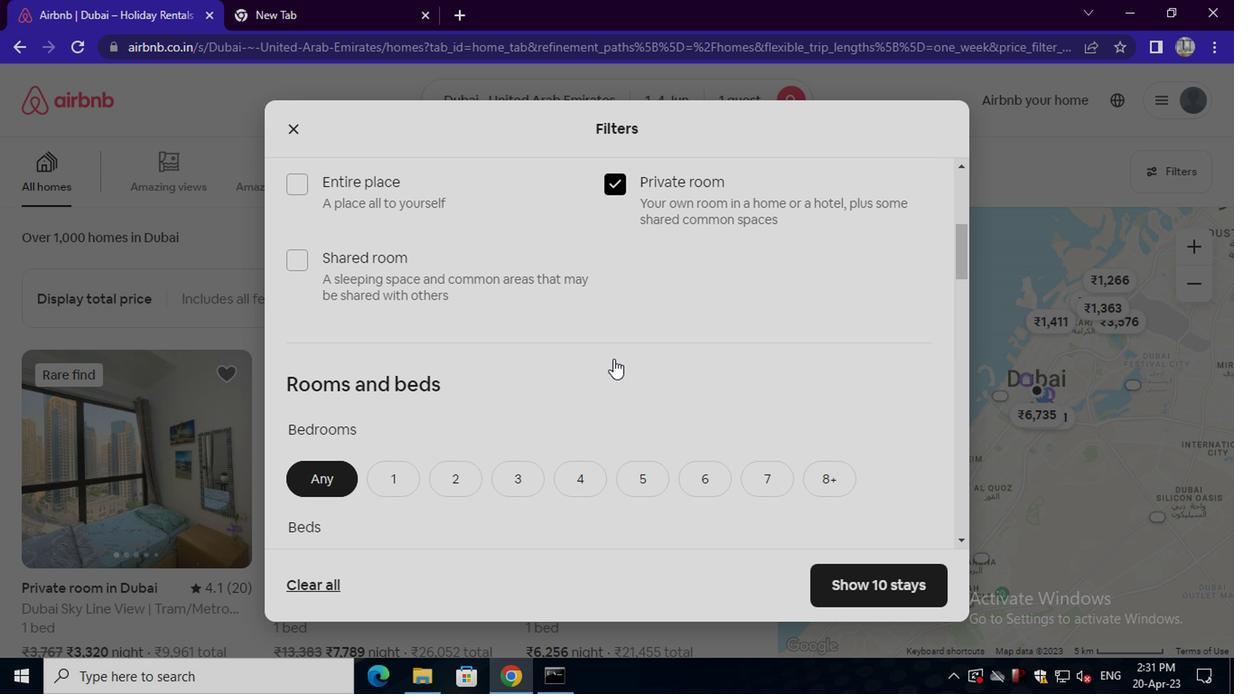 
Action: Mouse moved to (385, 383)
Screenshot: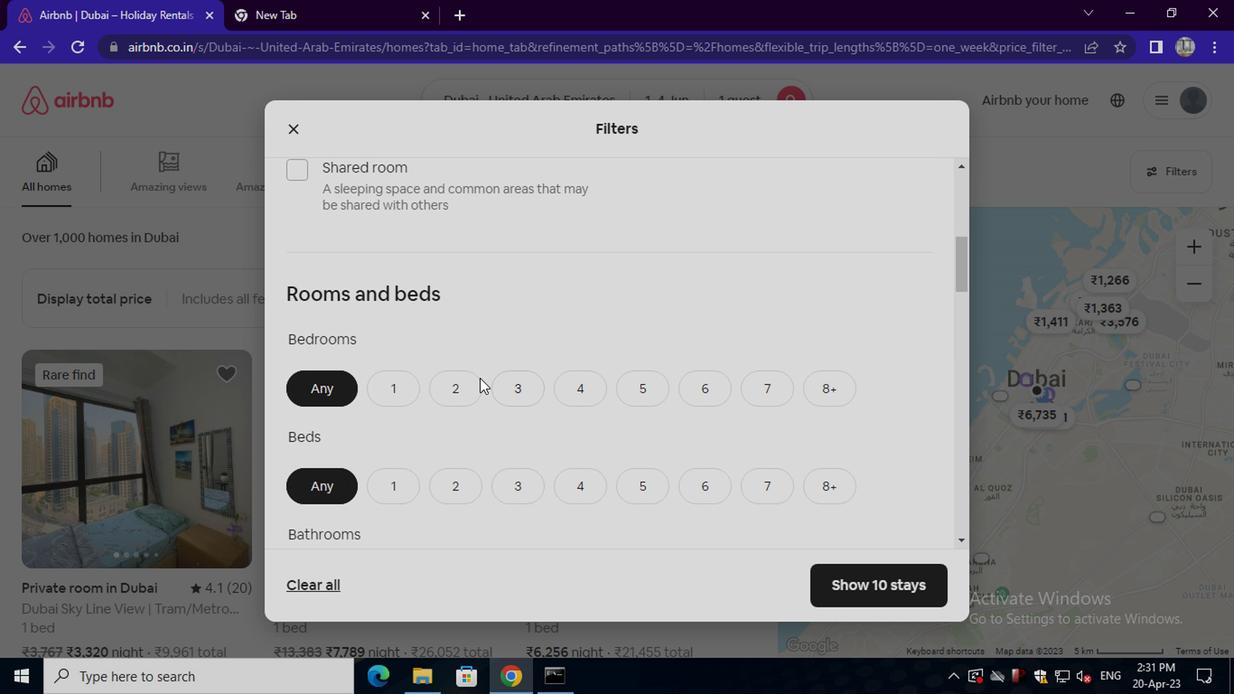 
Action: Mouse pressed left at (385, 383)
Screenshot: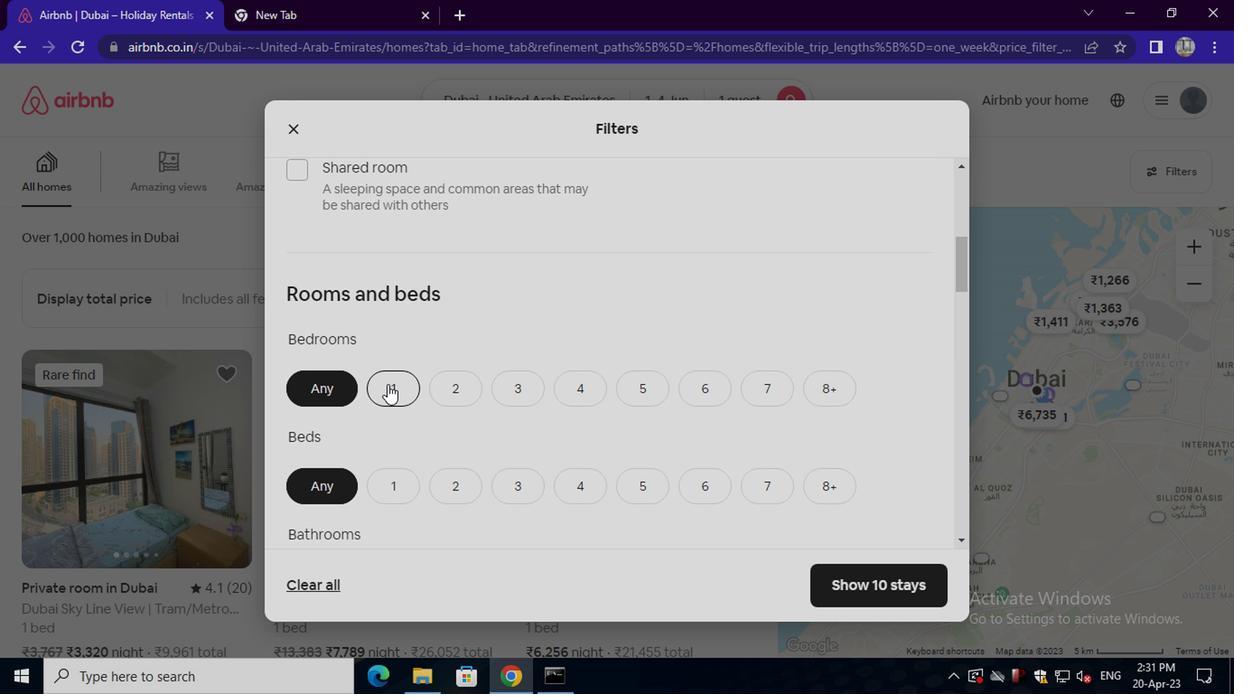 
Action: Mouse scrolled (385, 382) with delta (0, -1)
Screenshot: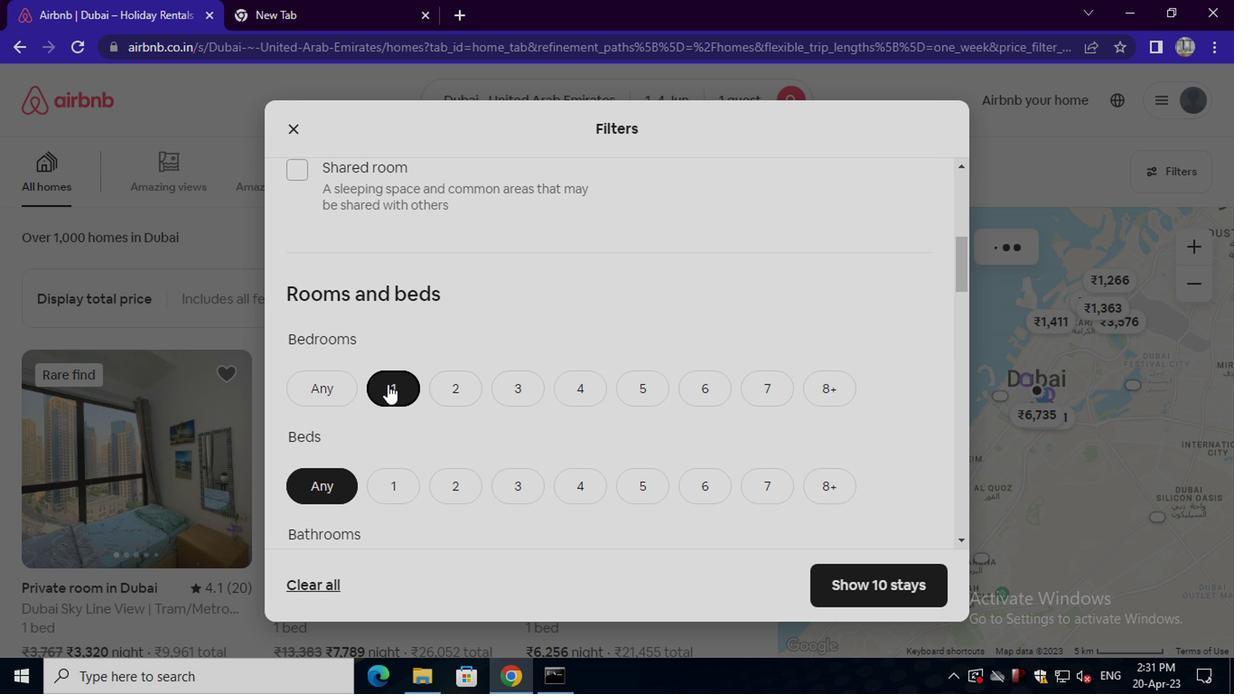 
Action: Mouse scrolled (385, 382) with delta (0, -1)
Screenshot: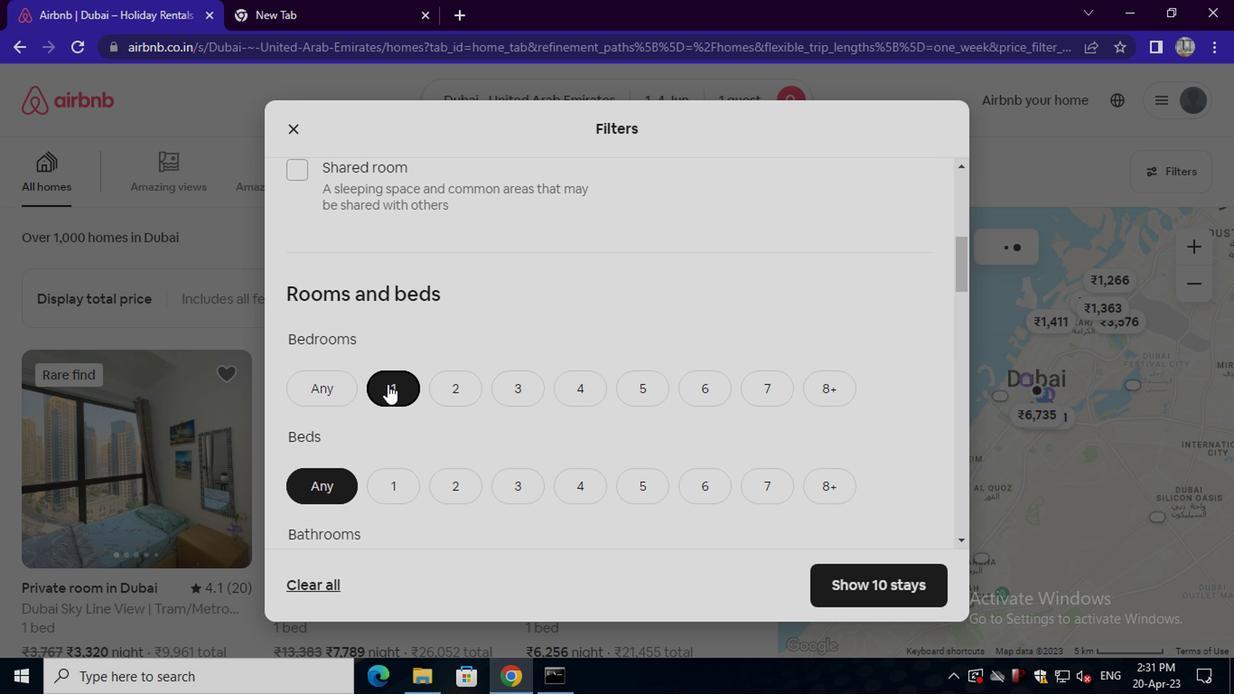 
Action: Mouse moved to (390, 310)
Screenshot: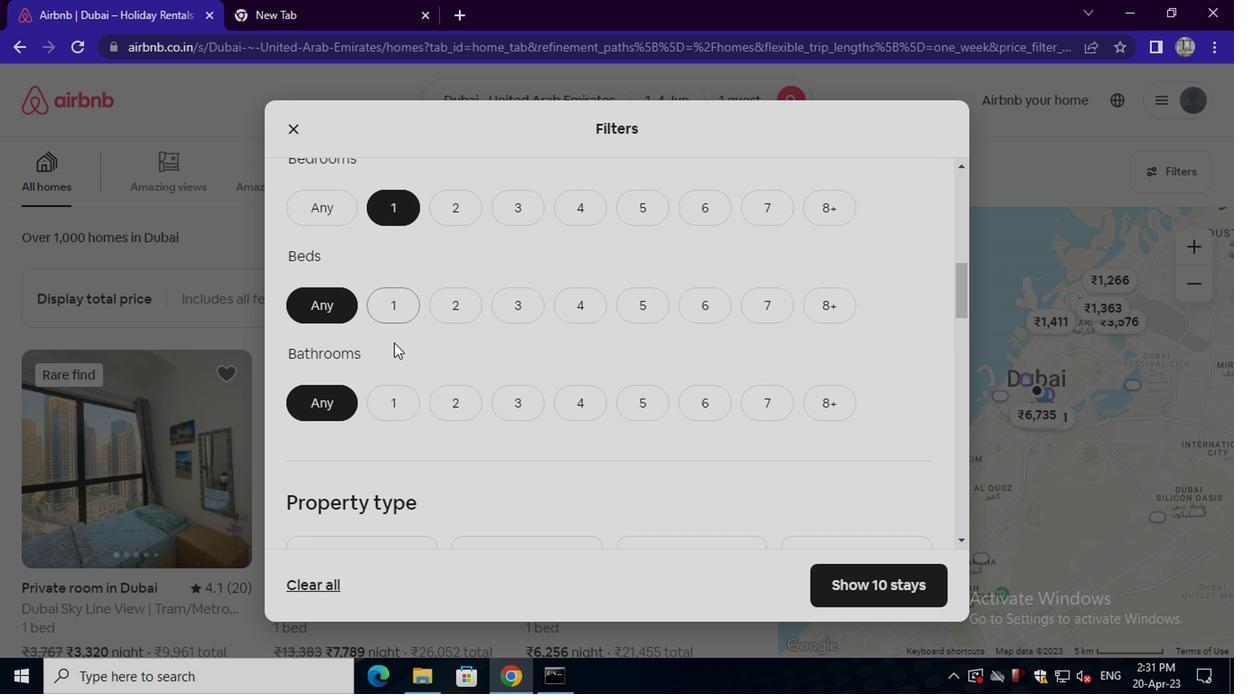 
Action: Mouse pressed left at (390, 310)
Screenshot: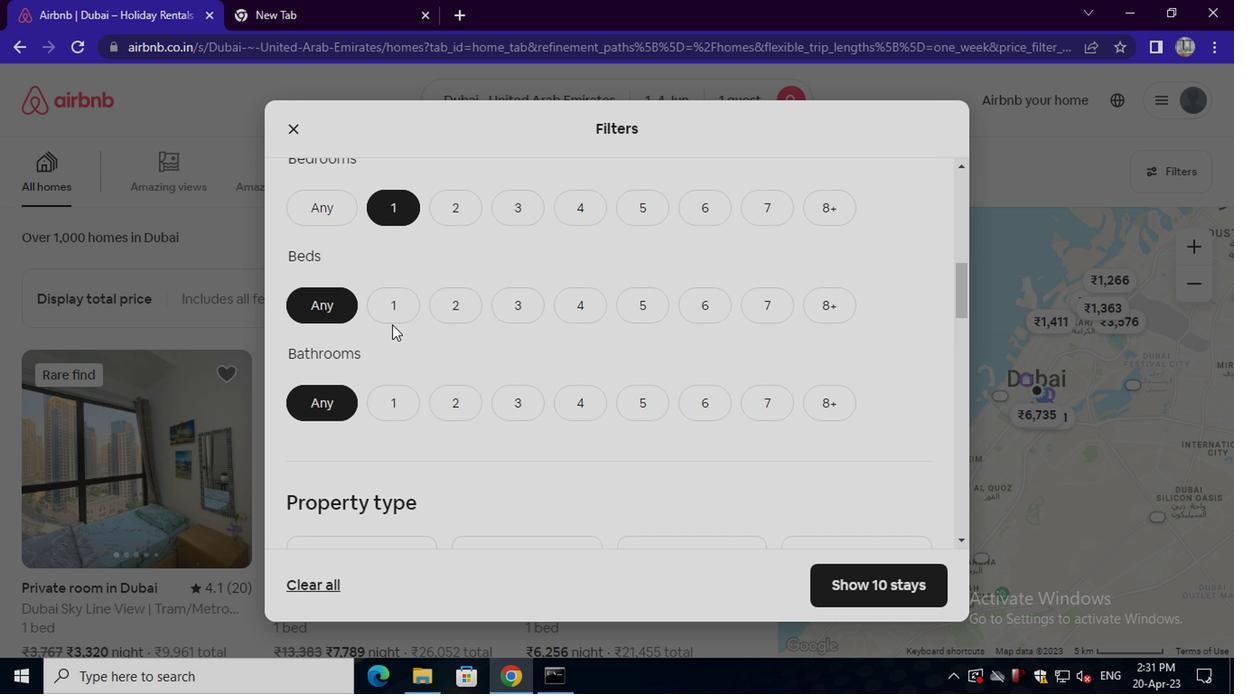 
Action: Mouse moved to (386, 405)
Screenshot: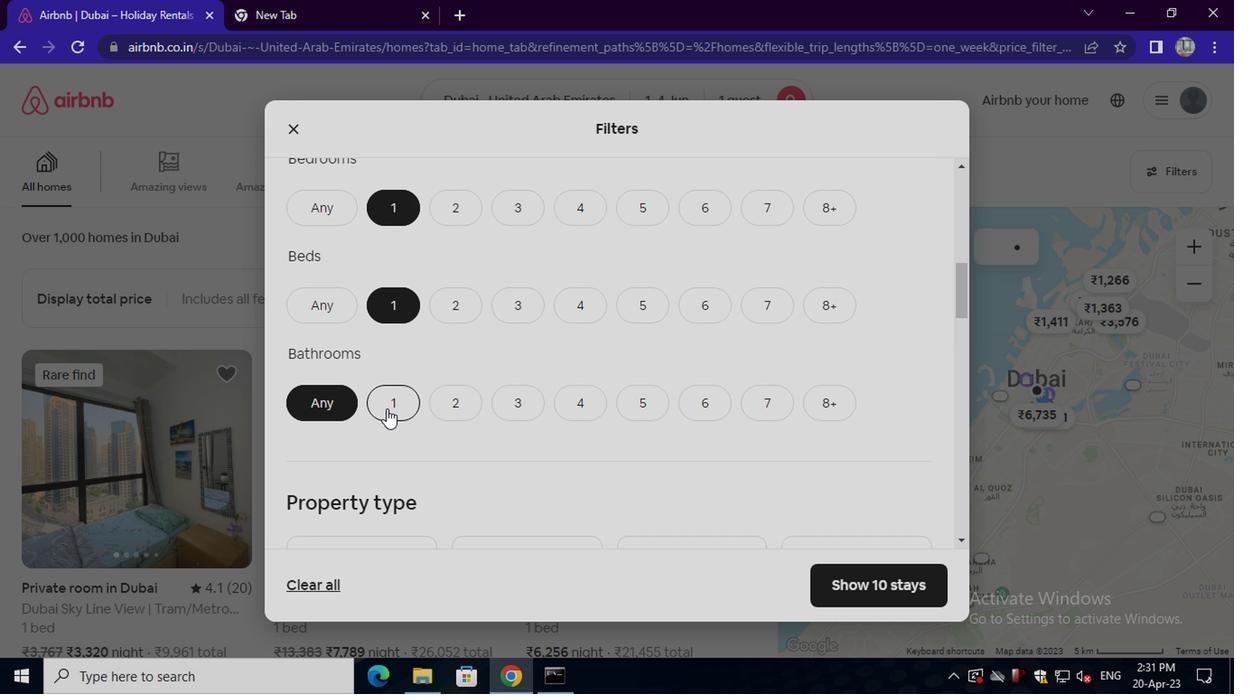 
Action: Mouse pressed left at (386, 405)
Screenshot: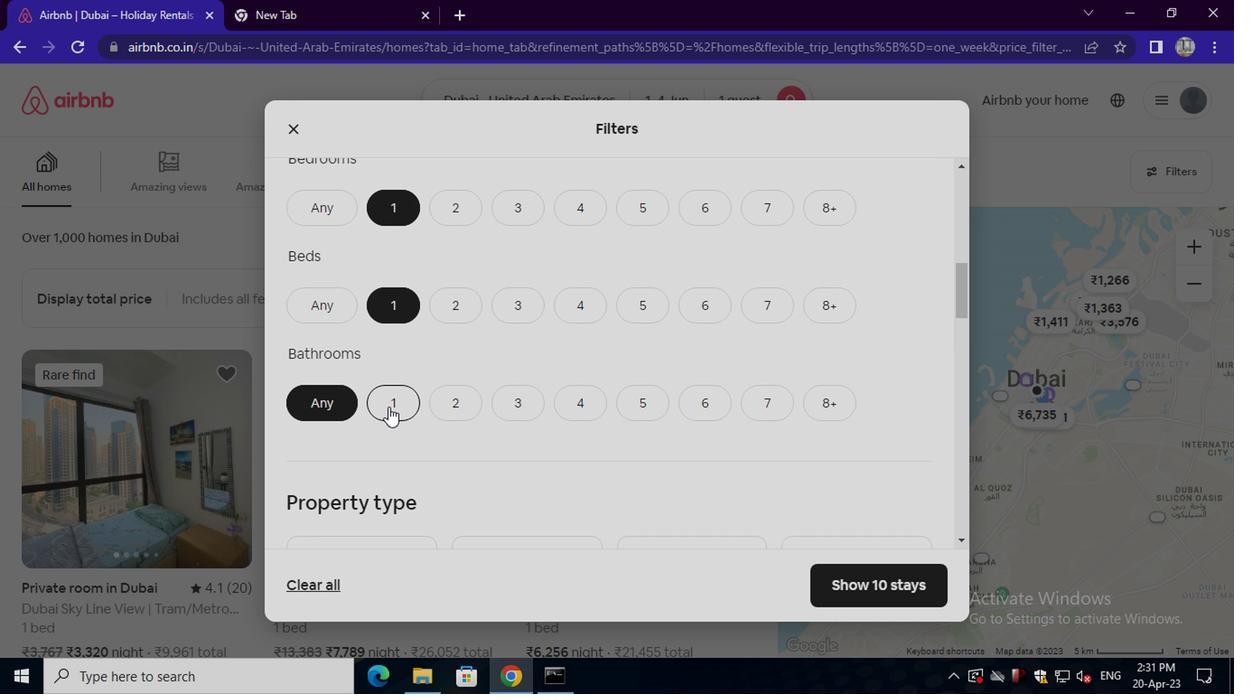 
Action: Mouse scrolled (386, 405) with delta (0, 0)
Screenshot: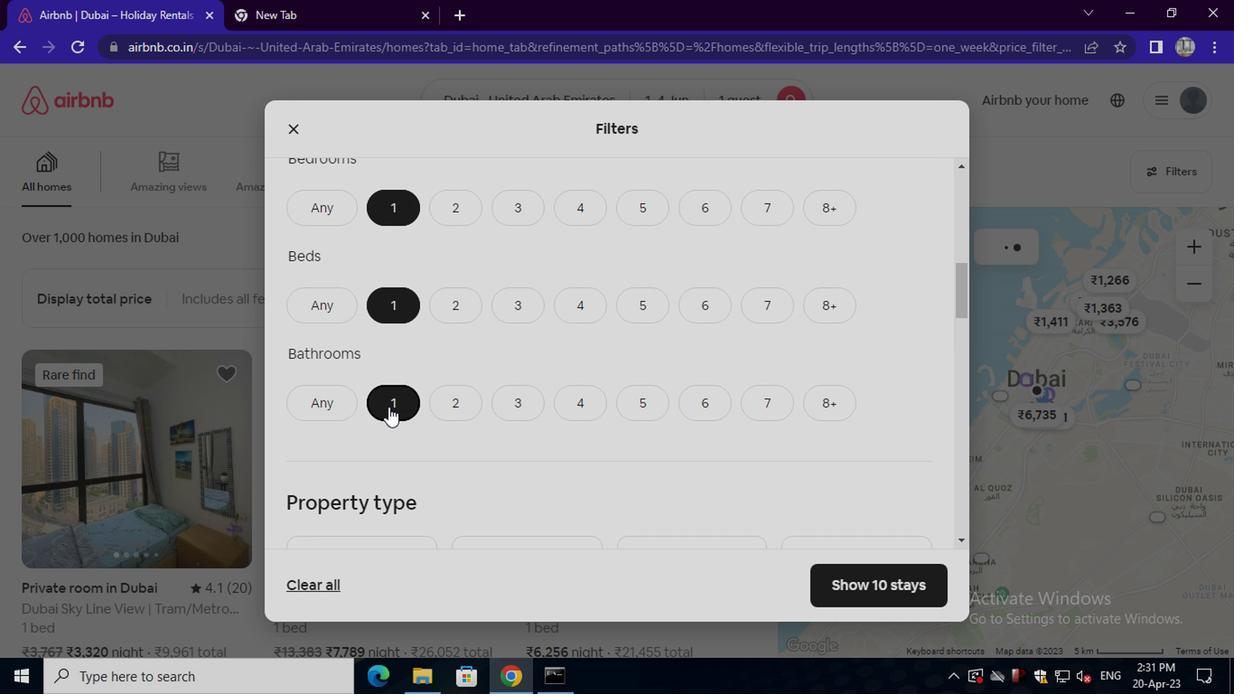 
Action: Mouse scrolled (386, 405) with delta (0, 0)
Screenshot: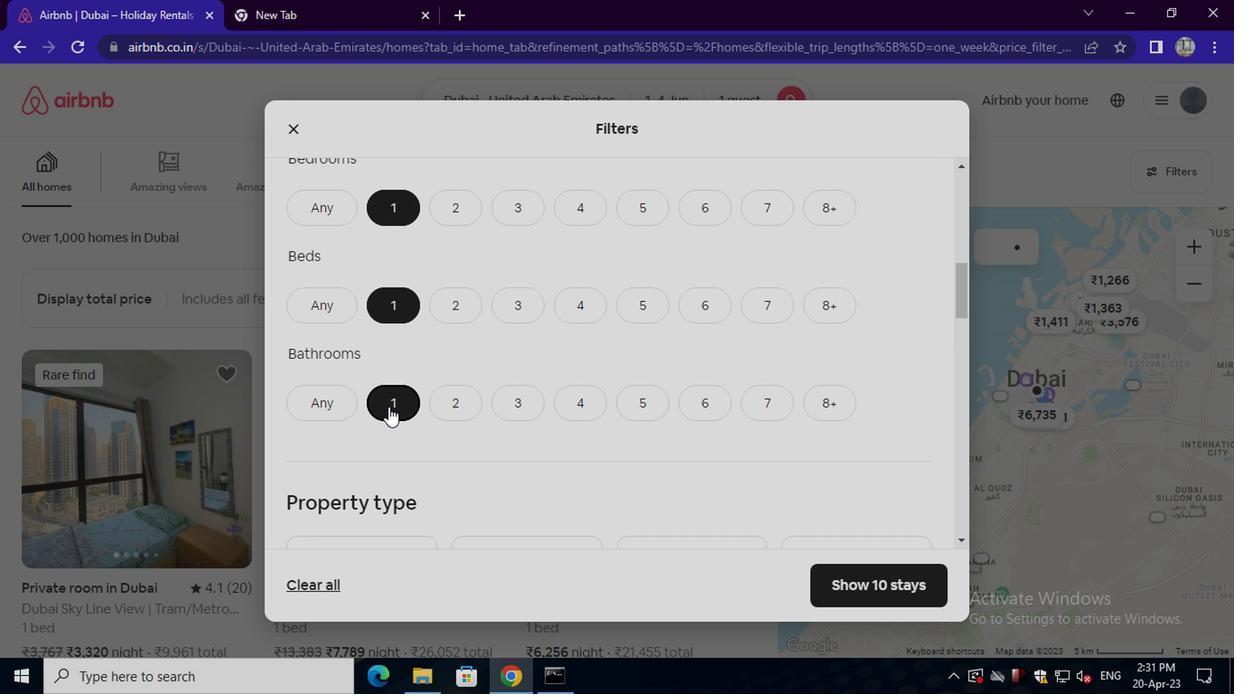 
Action: Mouse moved to (380, 405)
Screenshot: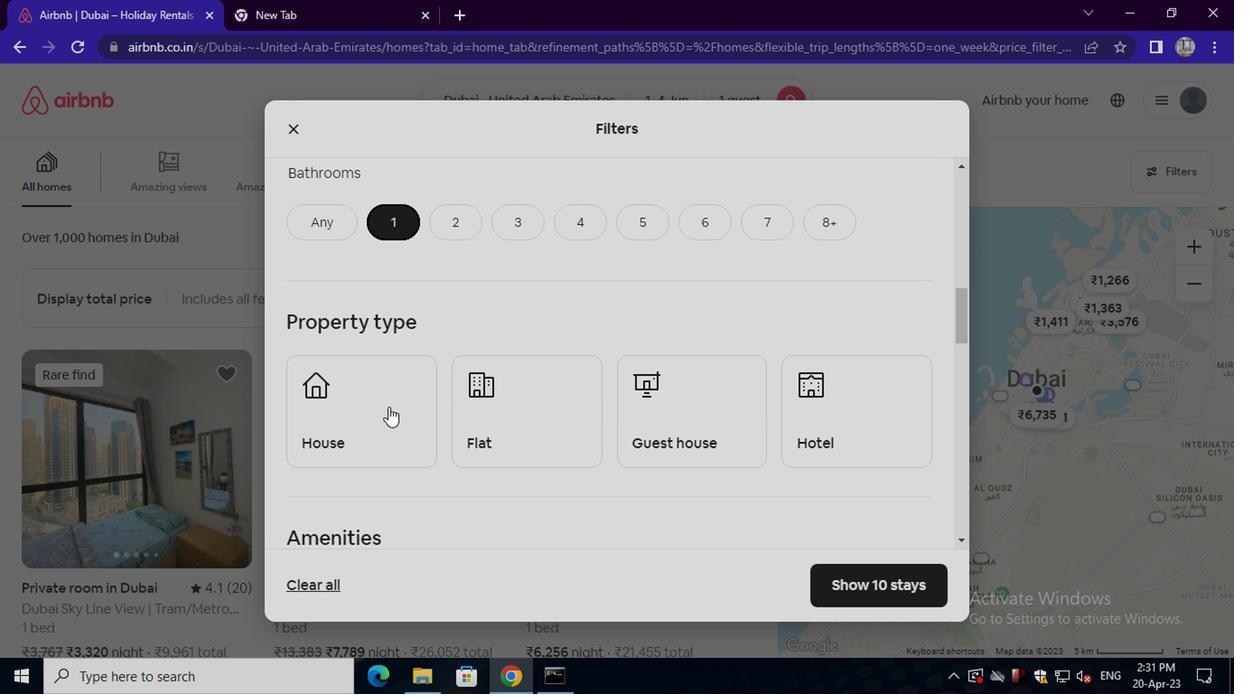 
Action: Mouse pressed left at (380, 405)
Screenshot: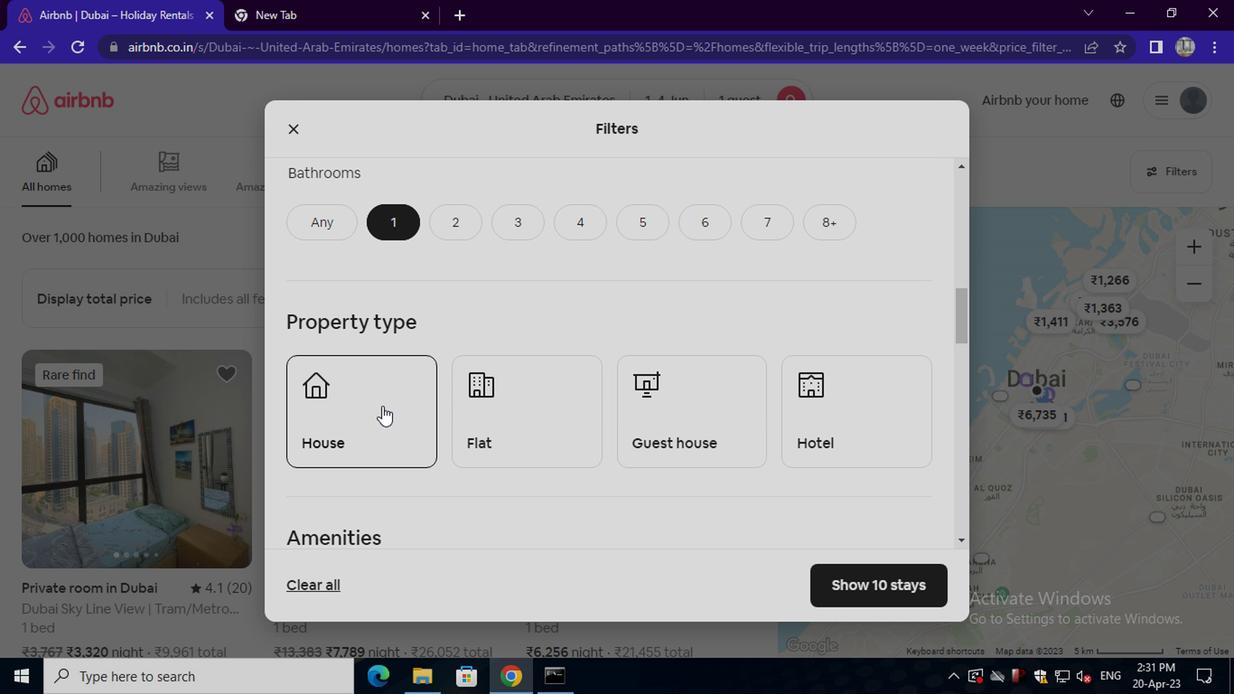 
Action: Mouse moved to (502, 419)
Screenshot: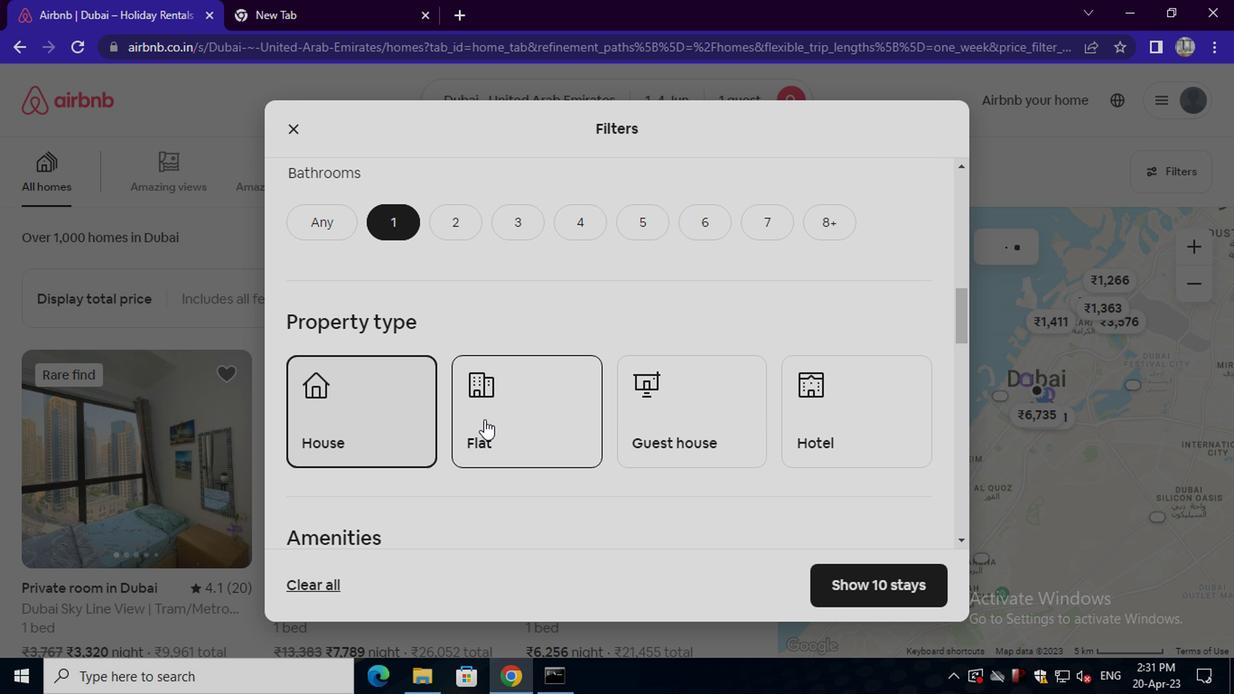 
Action: Mouse pressed left at (502, 419)
Screenshot: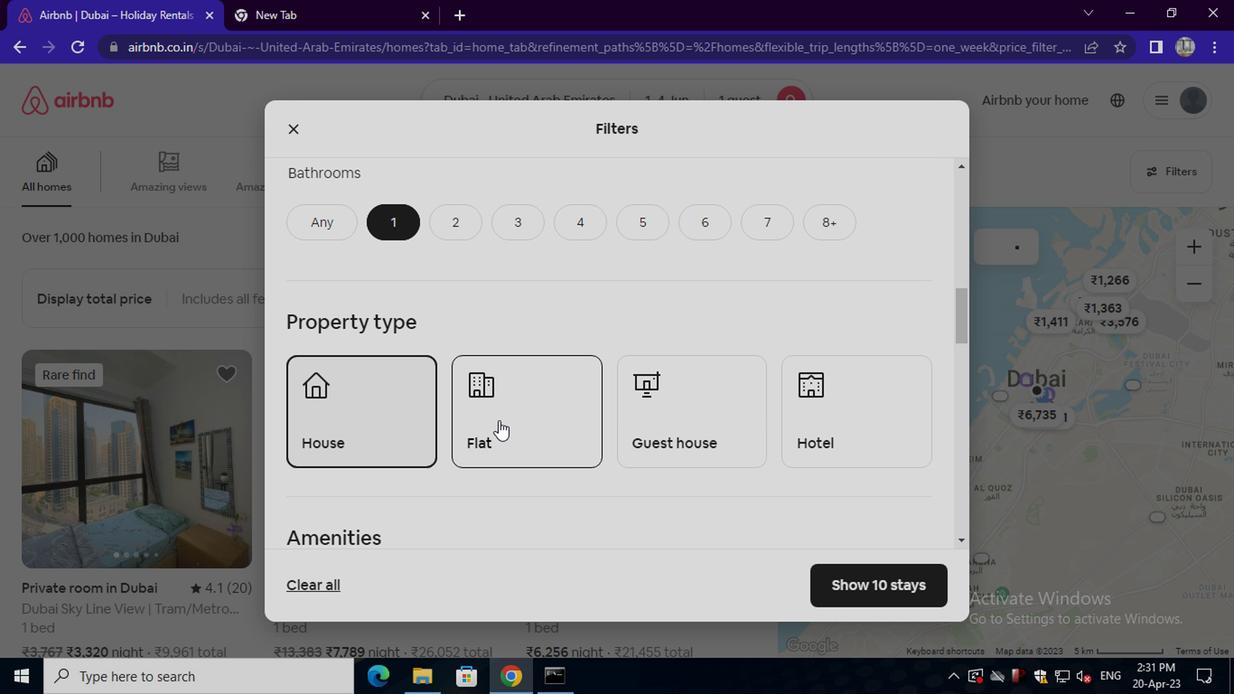 
Action: Mouse moved to (664, 430)
Screenshot: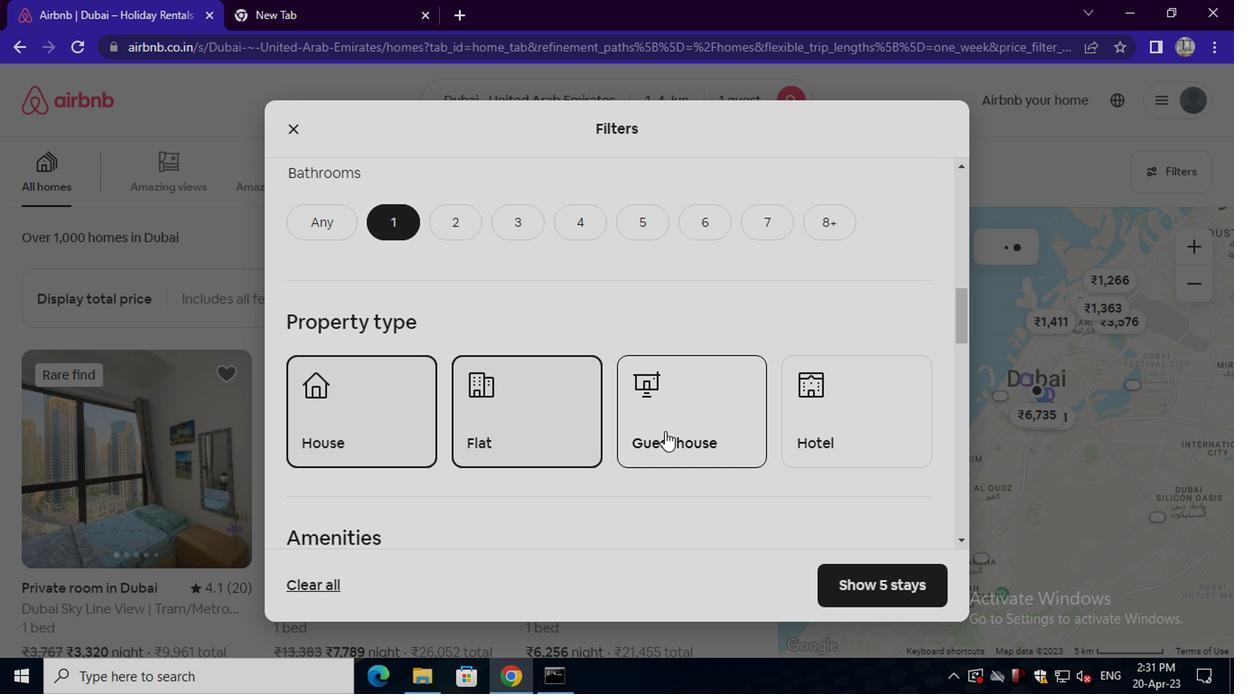 
Action: Mouse pressed left at (664, 430)
Screenshot: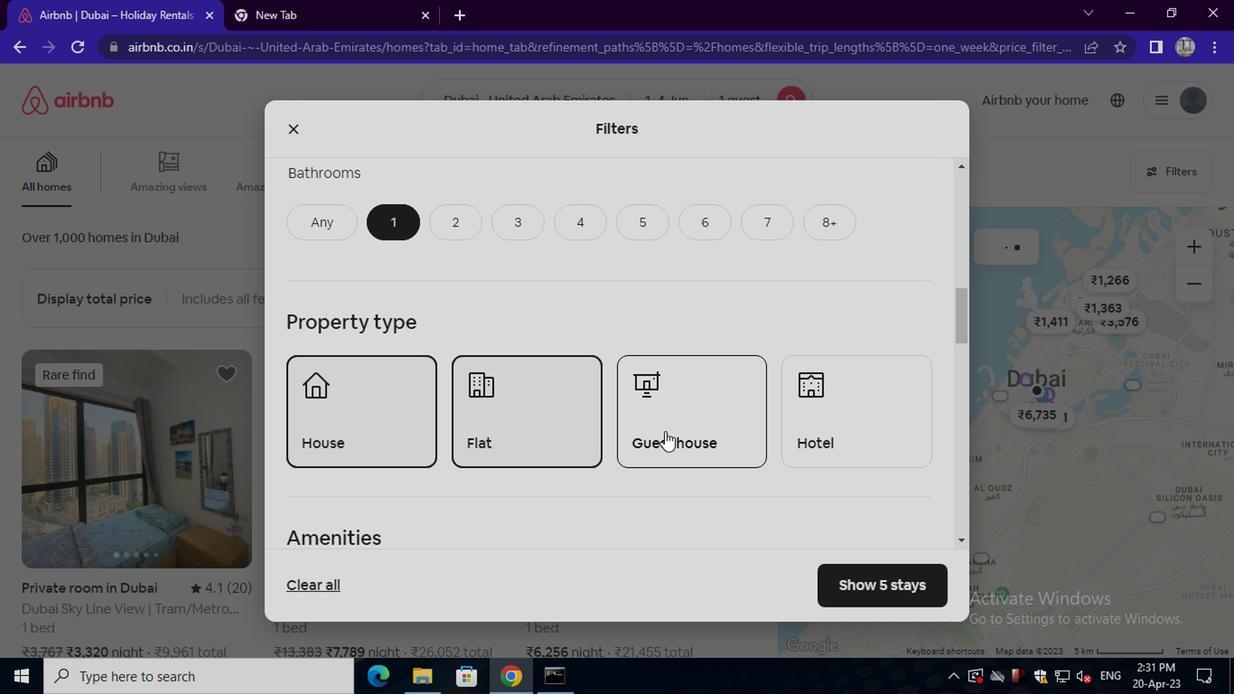 
Action: Mouse moved to (553, 447)
Screenshot: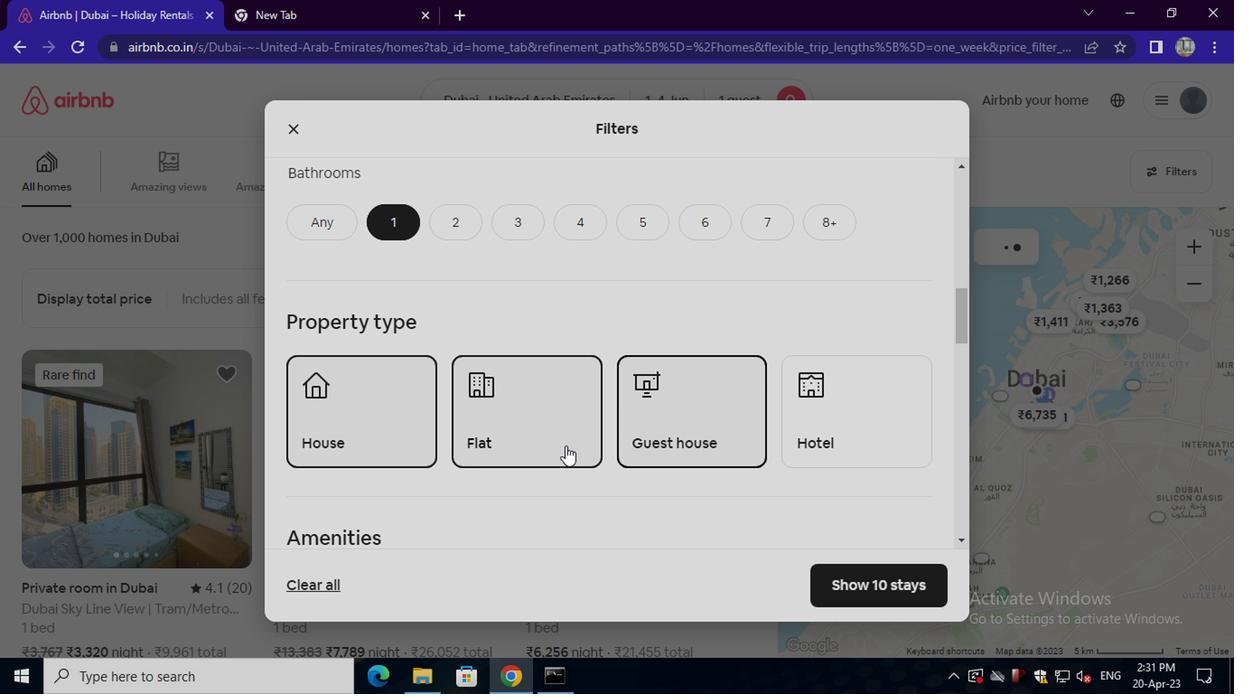 
Action: Mouse scrolled (553, 446) with delta (0, 0)
Screenshot: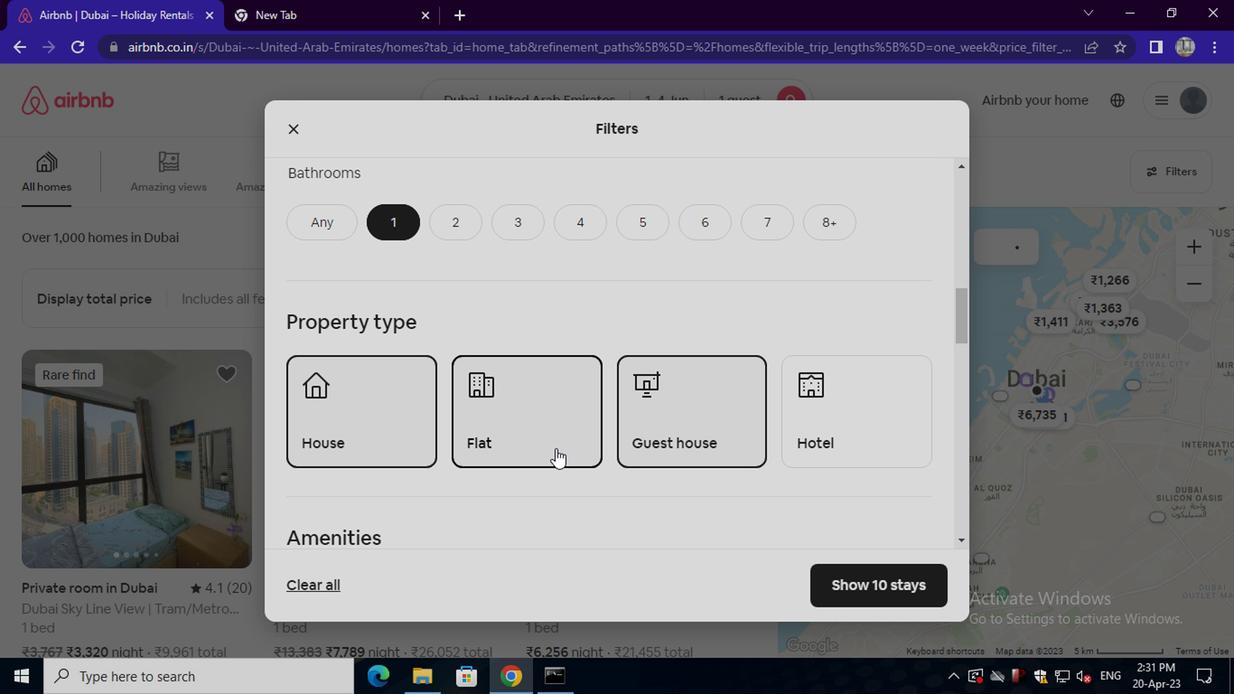 
Action: Mouse scrolled (553, 446) with delta (0, 0)
Screenshot: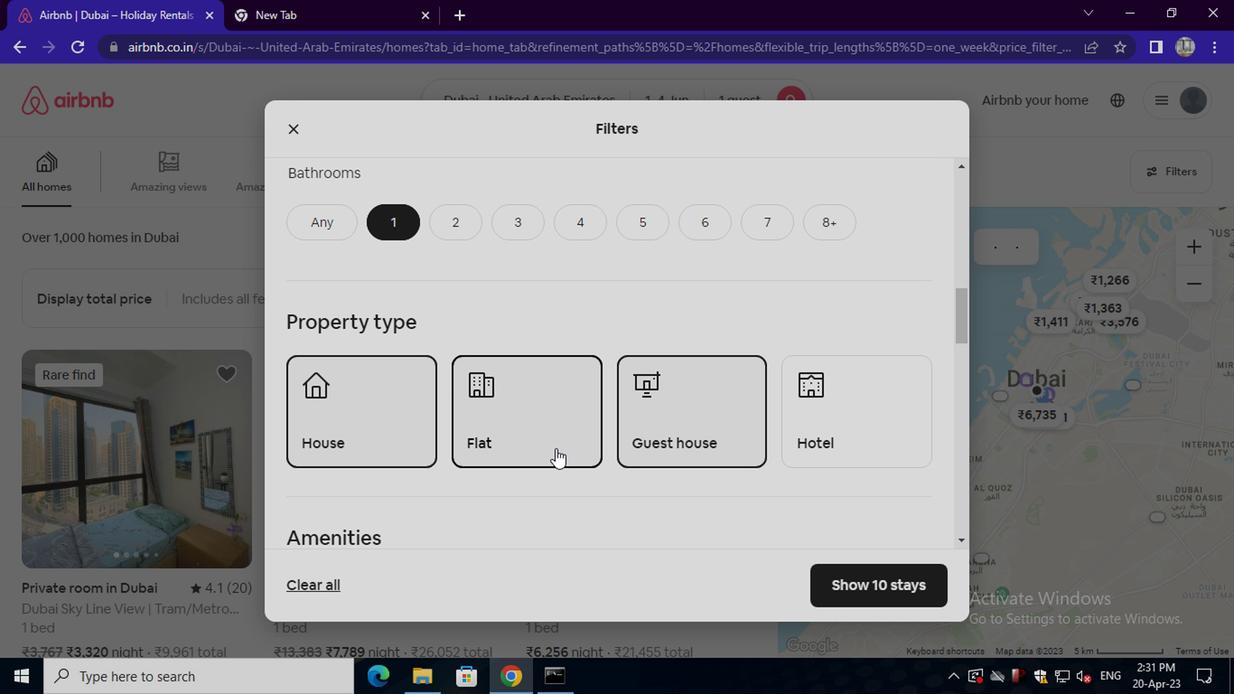 
Action: Mouse scrolled (553, 446) with delta (0, 0)
Screenshot: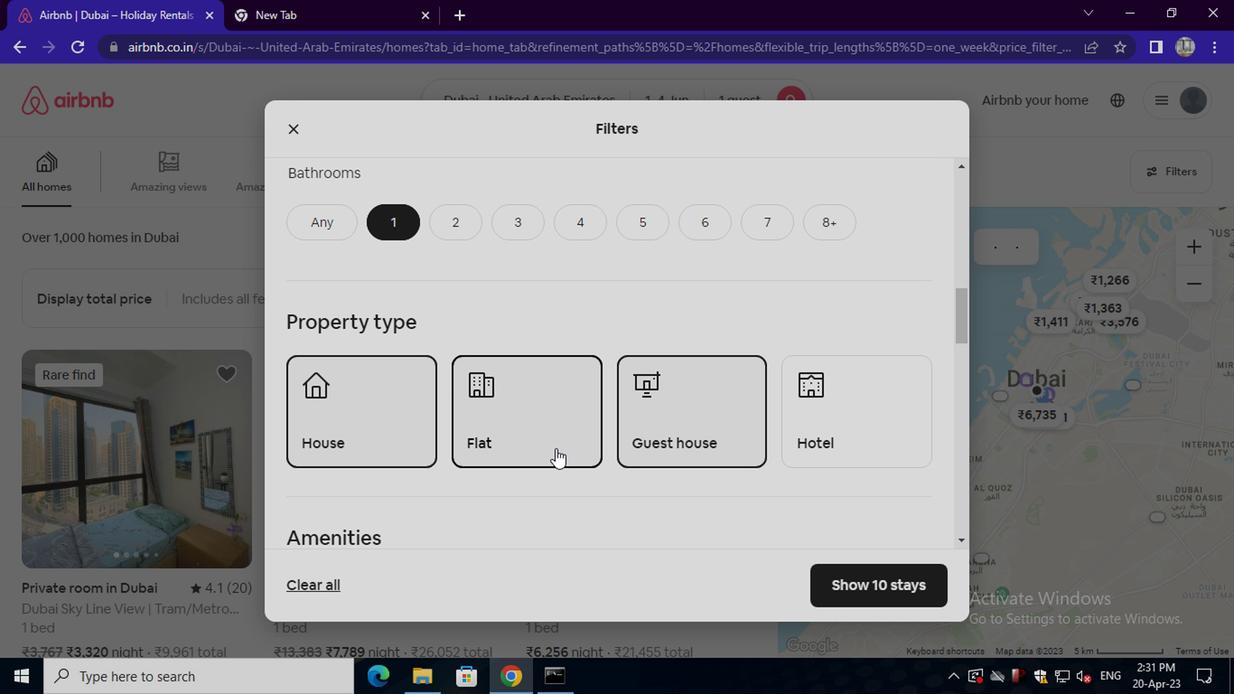 
Action: Mouse moved to (337, 474)
Screenshot: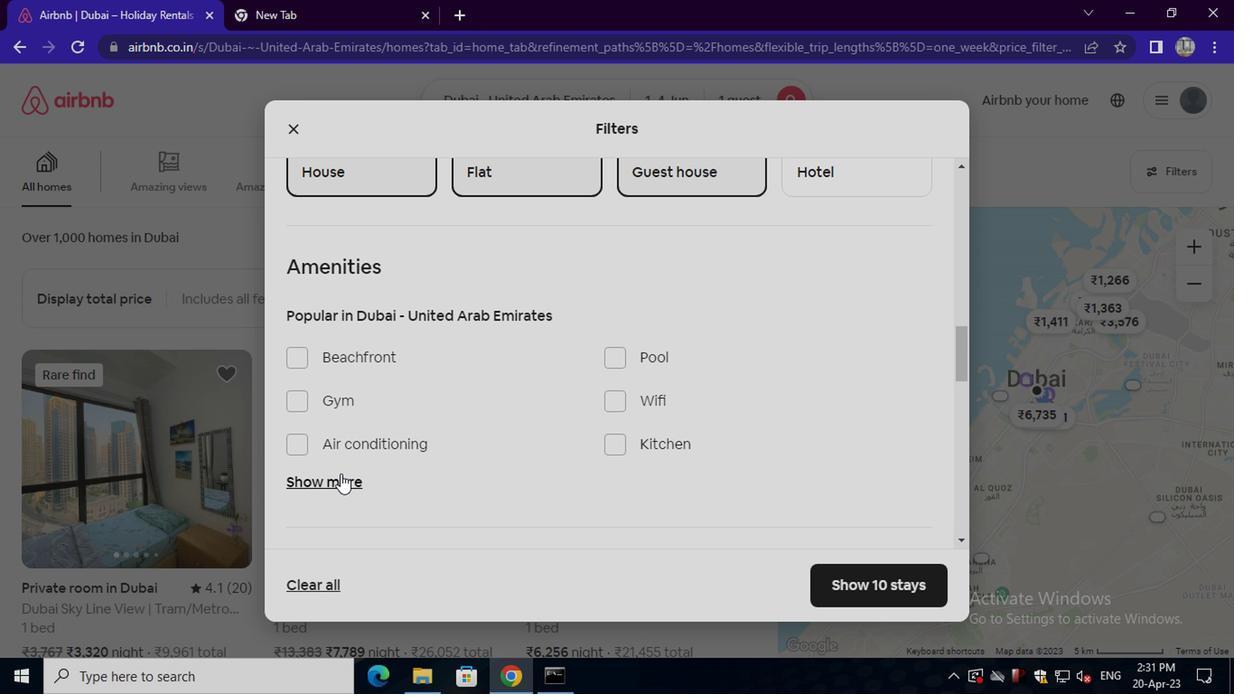 
Action: Mouse pressed left at (337, 474)
Screenshot: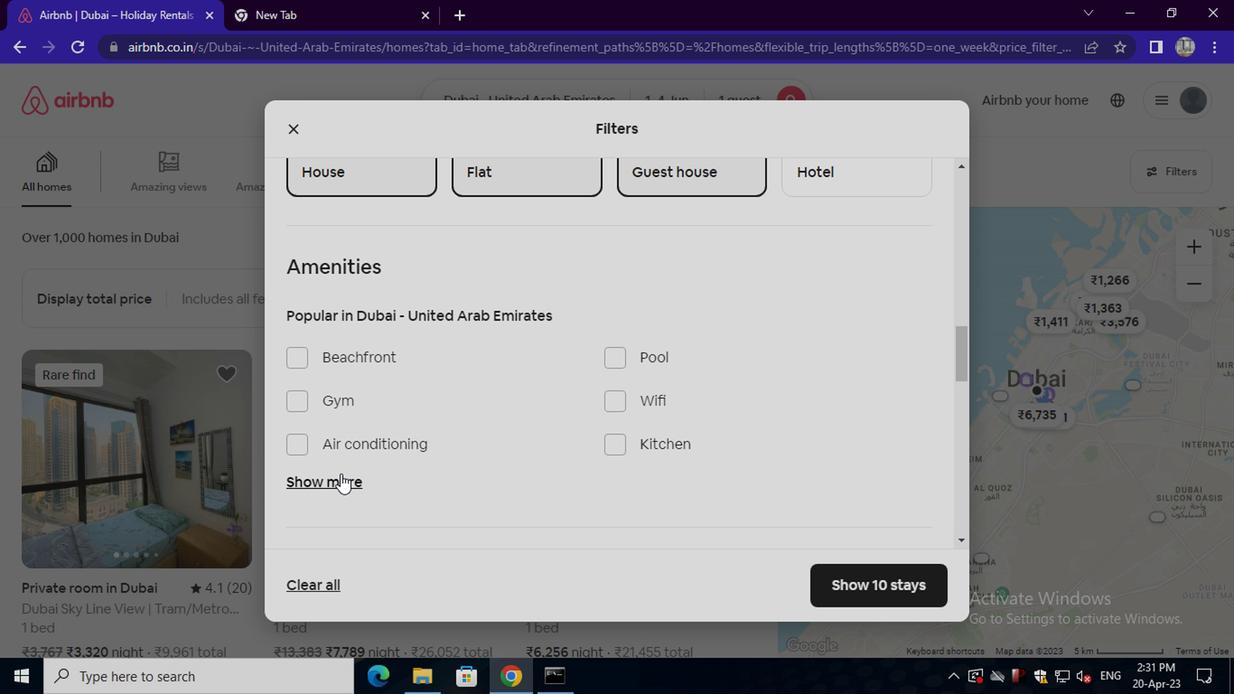 
Action: Mouse moved to (608, 403)
Screenshot: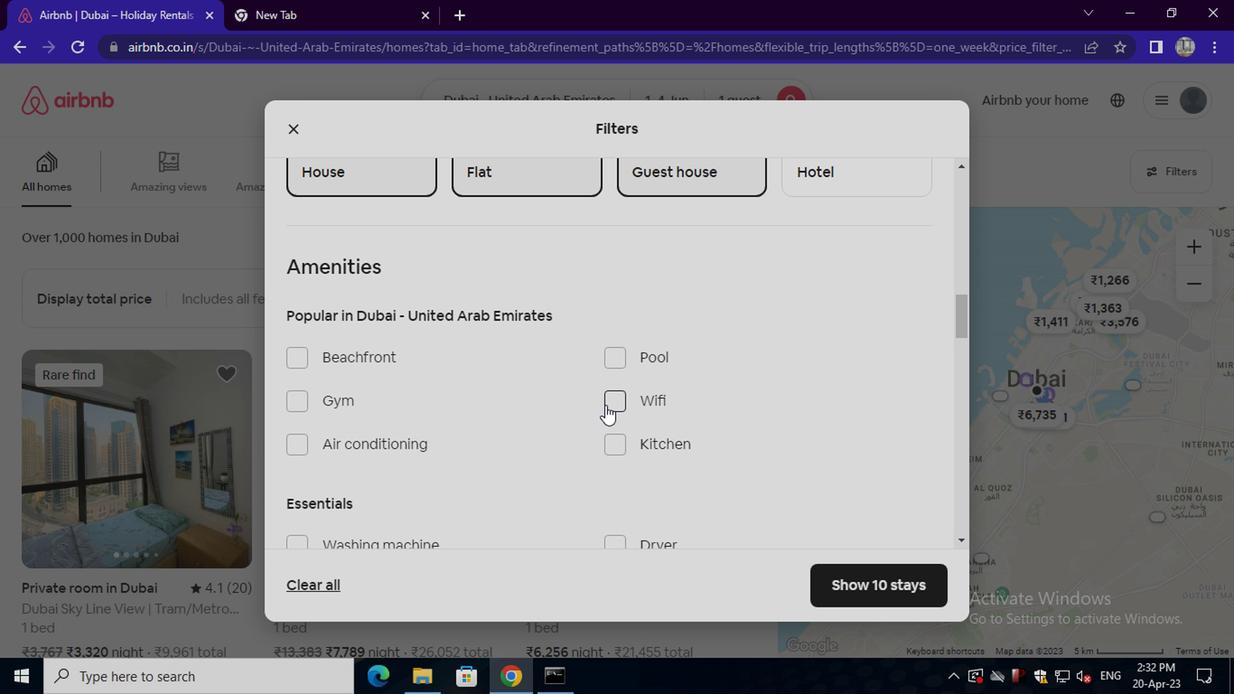 
Action: Mouse pressed left at (608, 403)
Screenshot: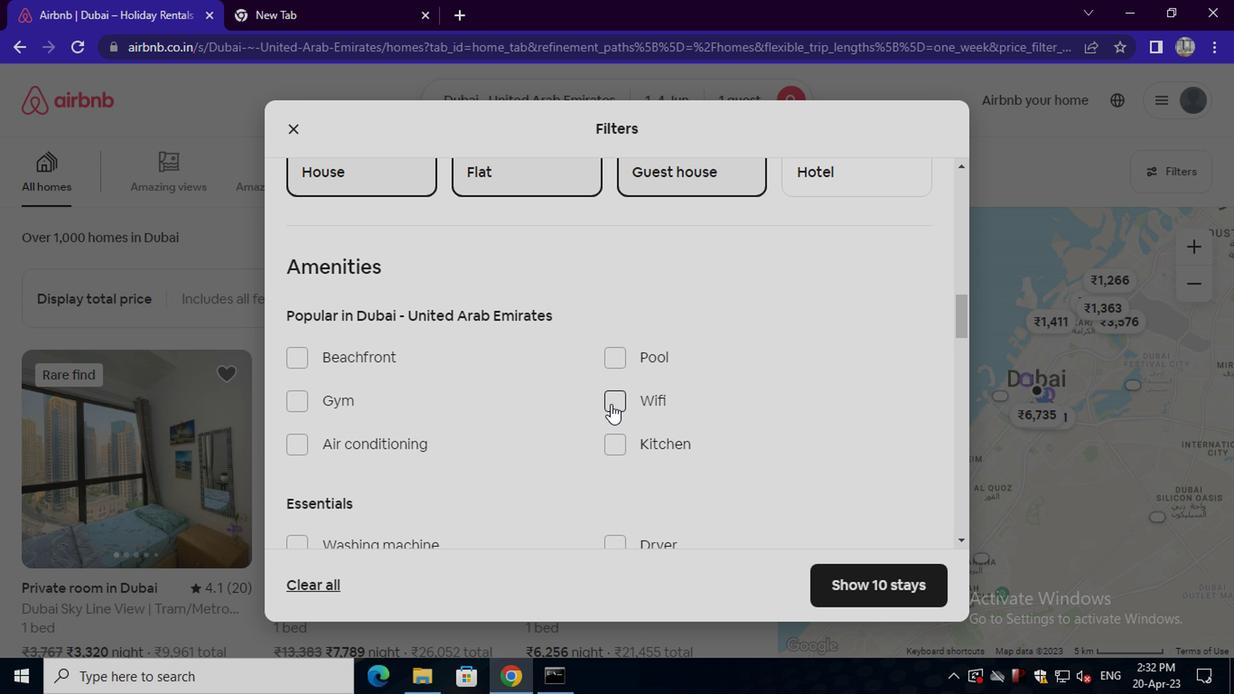 
Action: Mouse scrolled (608, 402) with delta (0, 0)
Screenshot: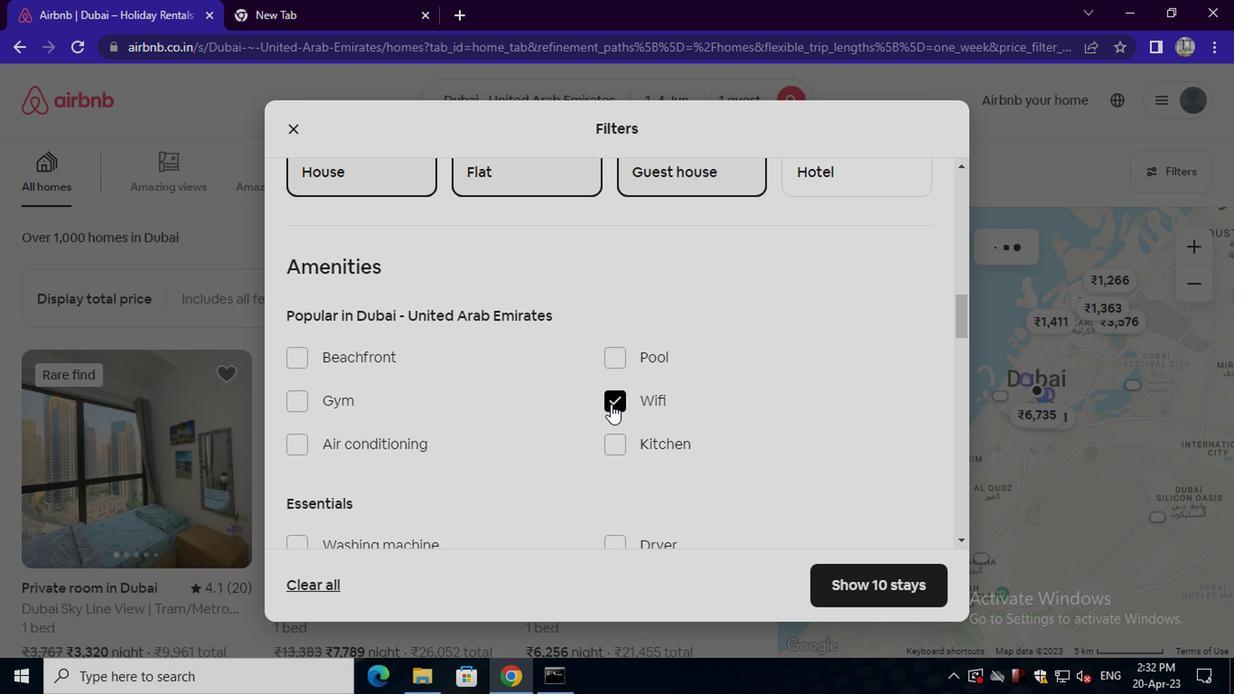 
Action: Mouse scrolled (608, 402) with delta (0, 0)
Screenshot: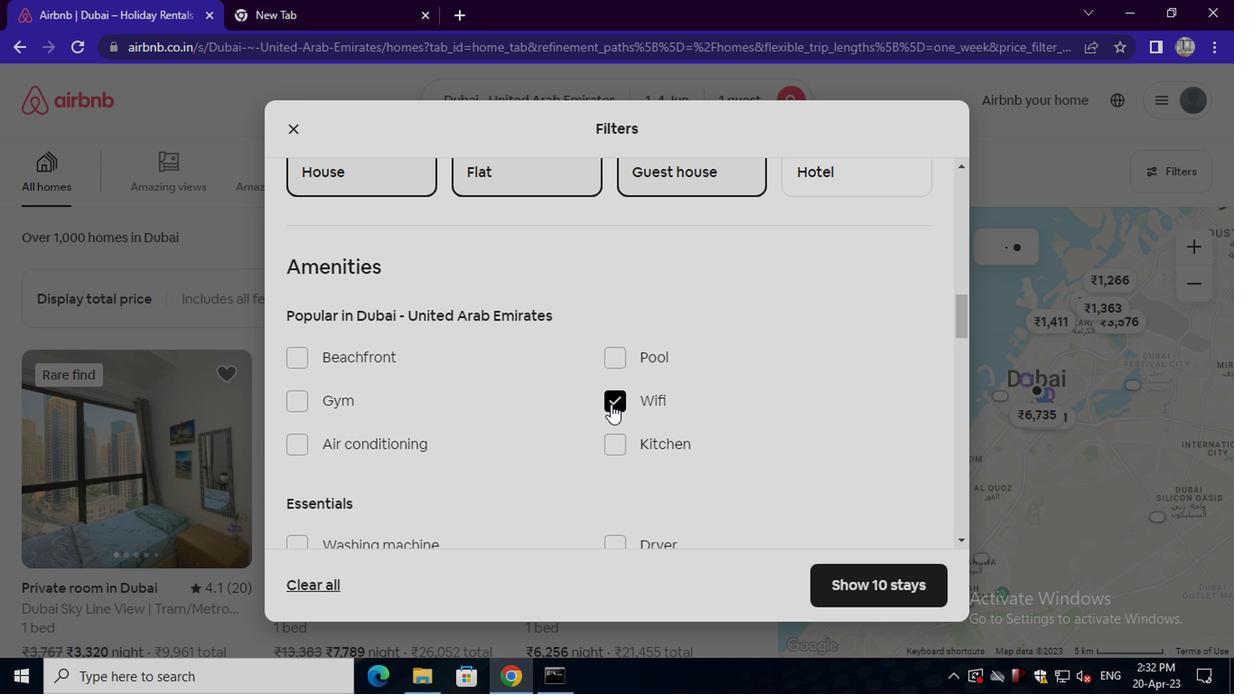 
Action: Mouse moved to (365, 267)
Screenshot: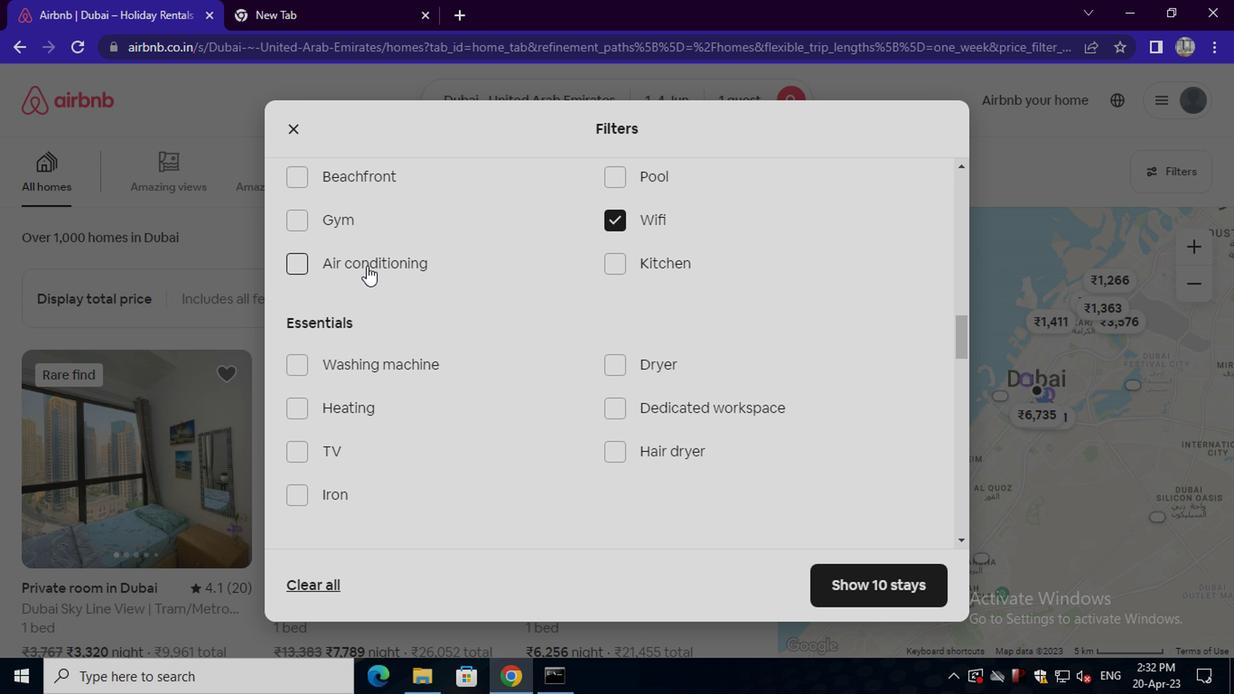 
Action: Mouse pressed left at (365, 267)
Screenshot: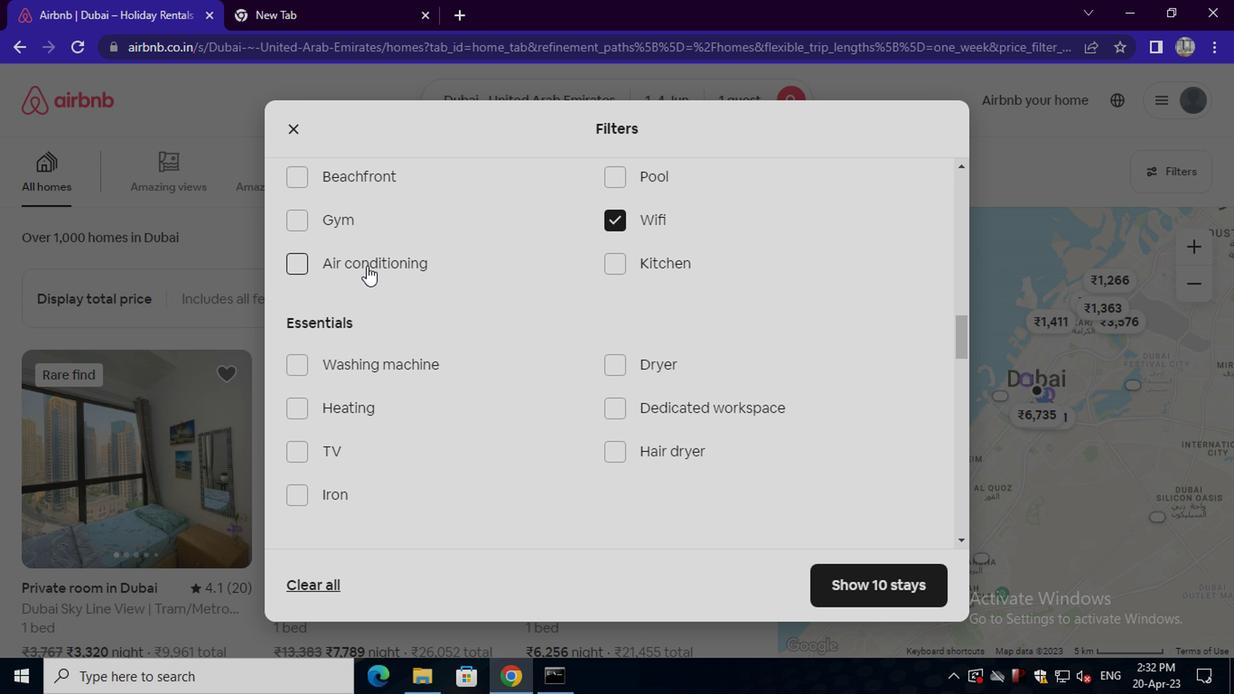 
Action: Mouse moved to (381, 315)
Screenshot: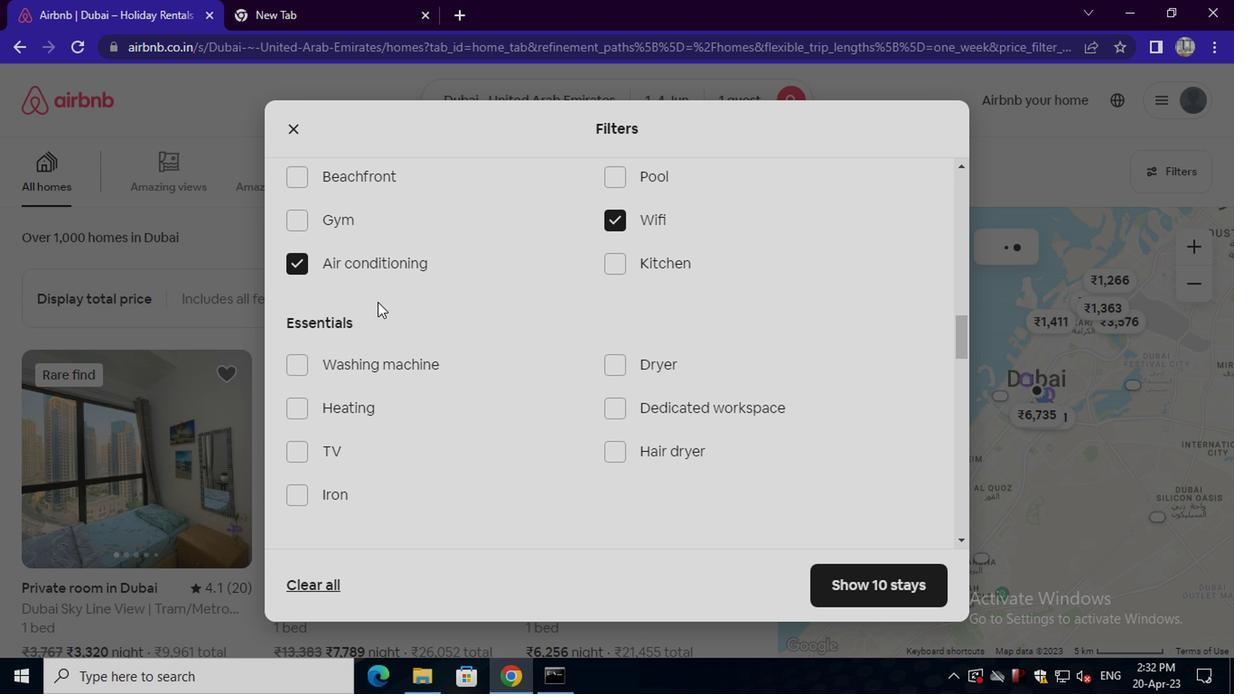 
Action: Mouse scrolled (381, 314) with delta (0, 0)
Screenshot: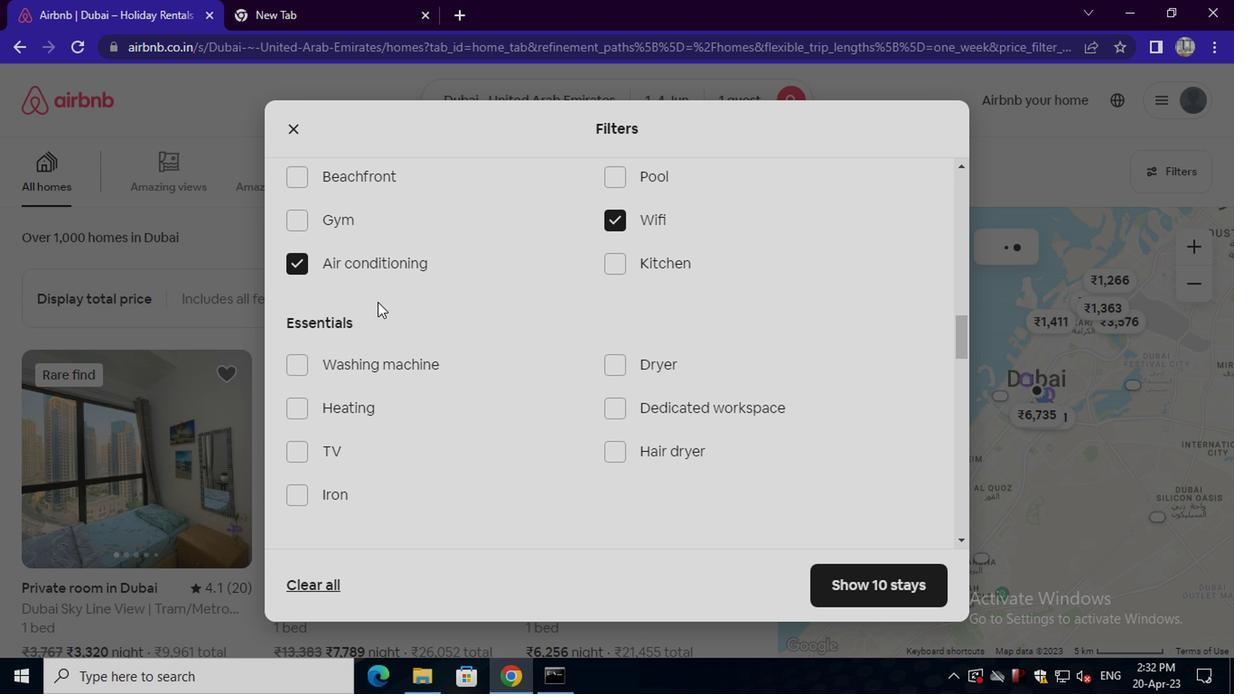 
Action: Mouse moved to (381, 317)
Screenshot: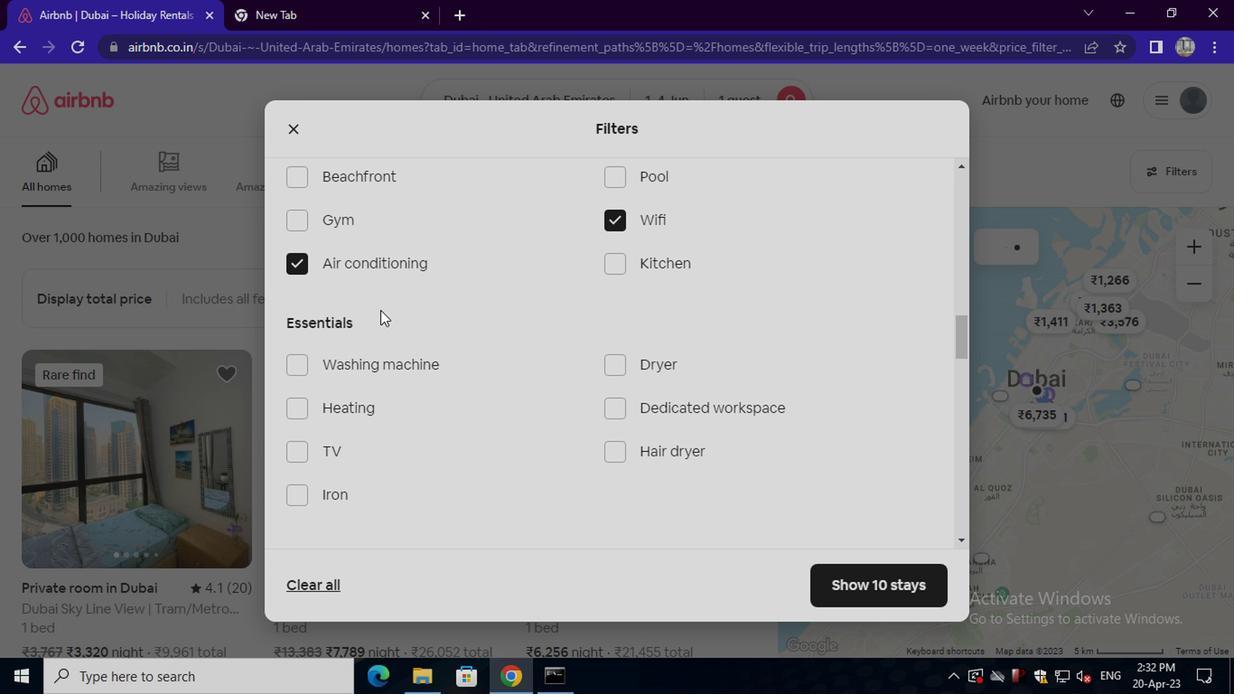 
Action: Mouse scrolled (381, 316) with delta (0, 0)
Screenshot: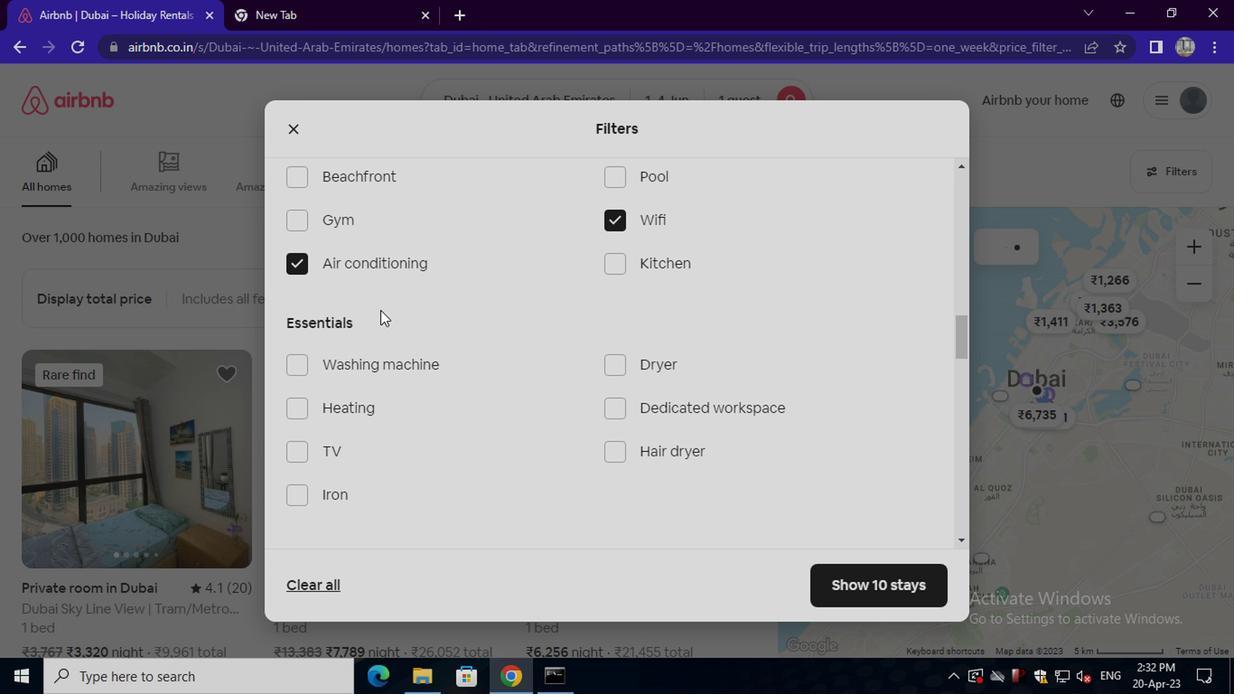 
Action: Mouse moved to (380, 404)
Screenshot: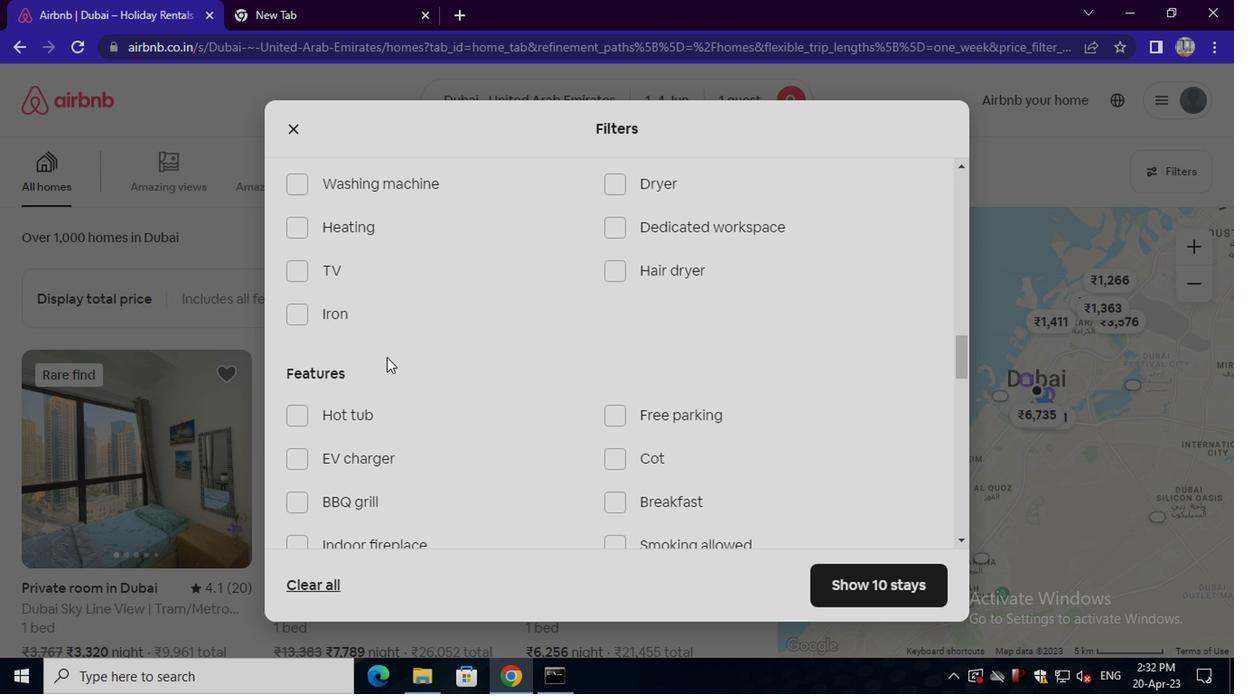 
Action: Mouse scrolled (380, 403) with delta (0, -1)
Screenshot: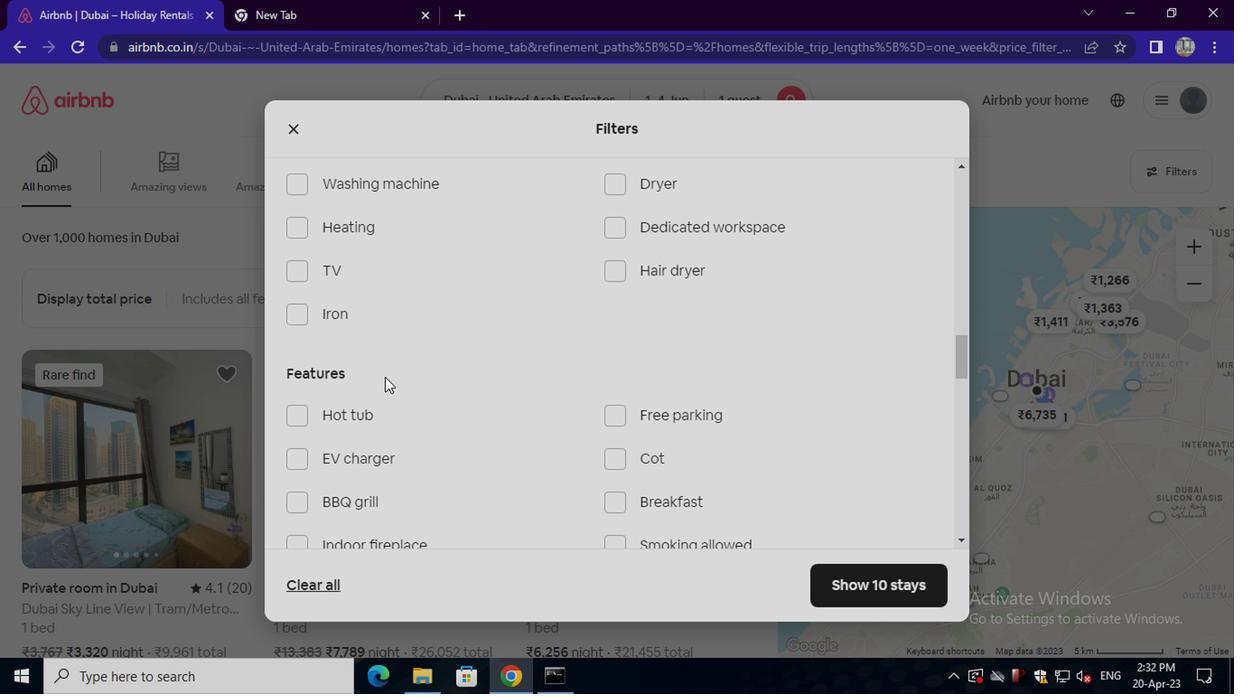
Action: Mouse moved to (576, 461)
Screenshot: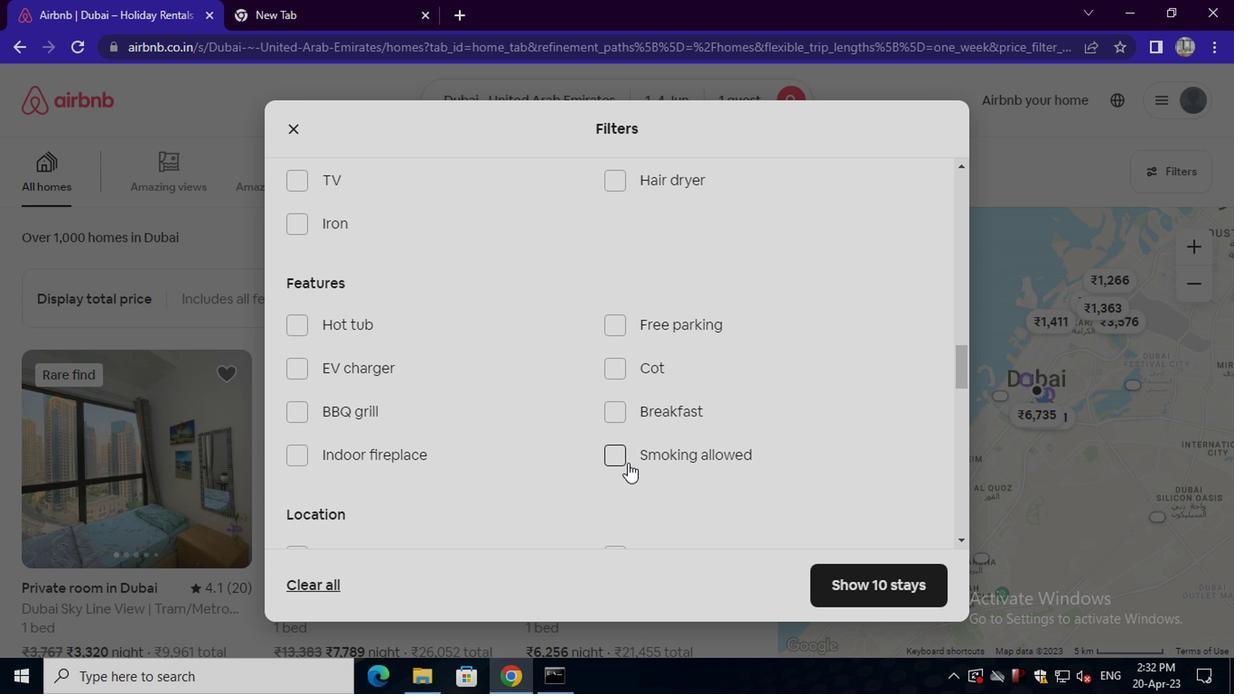 
Action: Mouse scrolled (576, 460) with delta (0, 0)
Screenshot: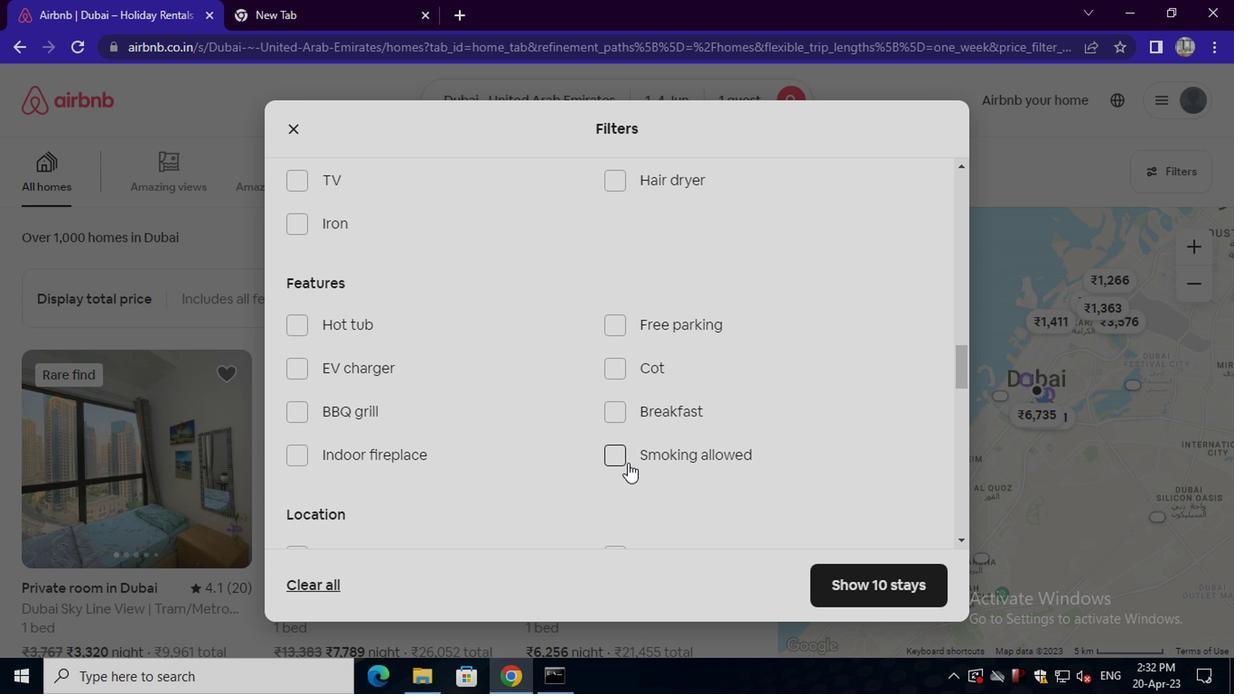 
Action: Mouse scrolled (576, 460) with delta (0, 0)
Screenshot: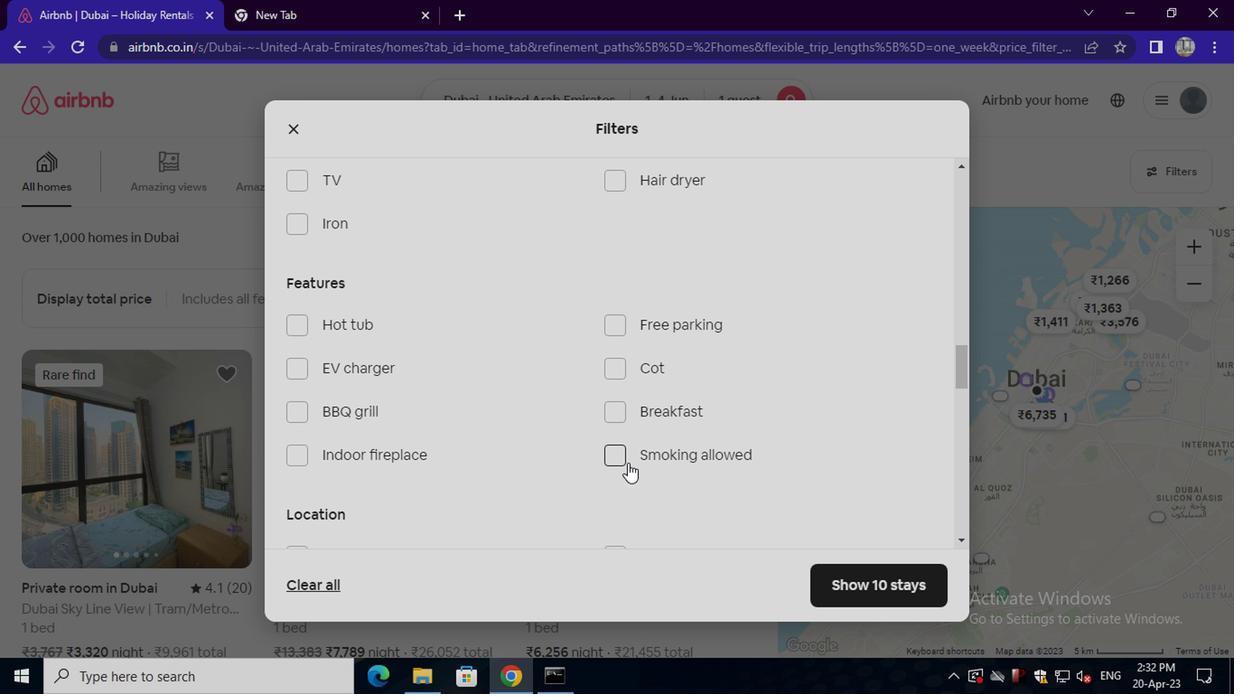 
Action: Mouse moved to (573, 461)
Screenshot: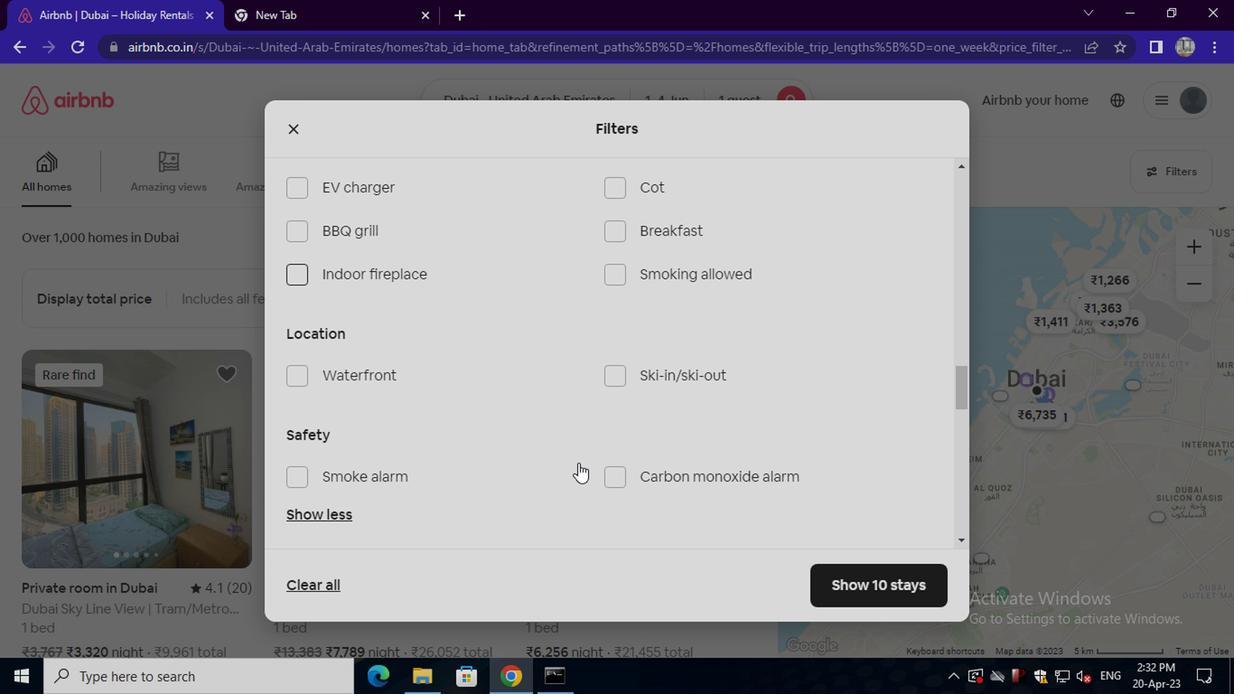 
Action: Mouse scrolled (573, 460) with delta (0, 0)
Screenshot: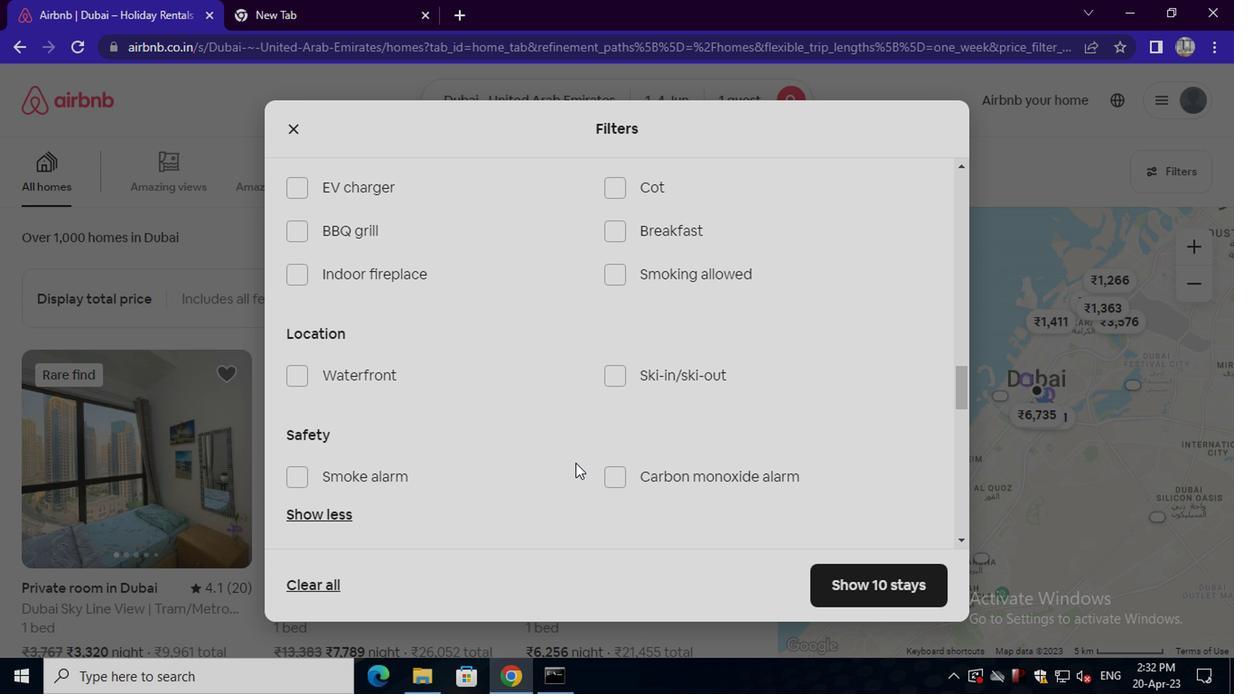
Action: Mouse moved to (535, 465)
Screenshot: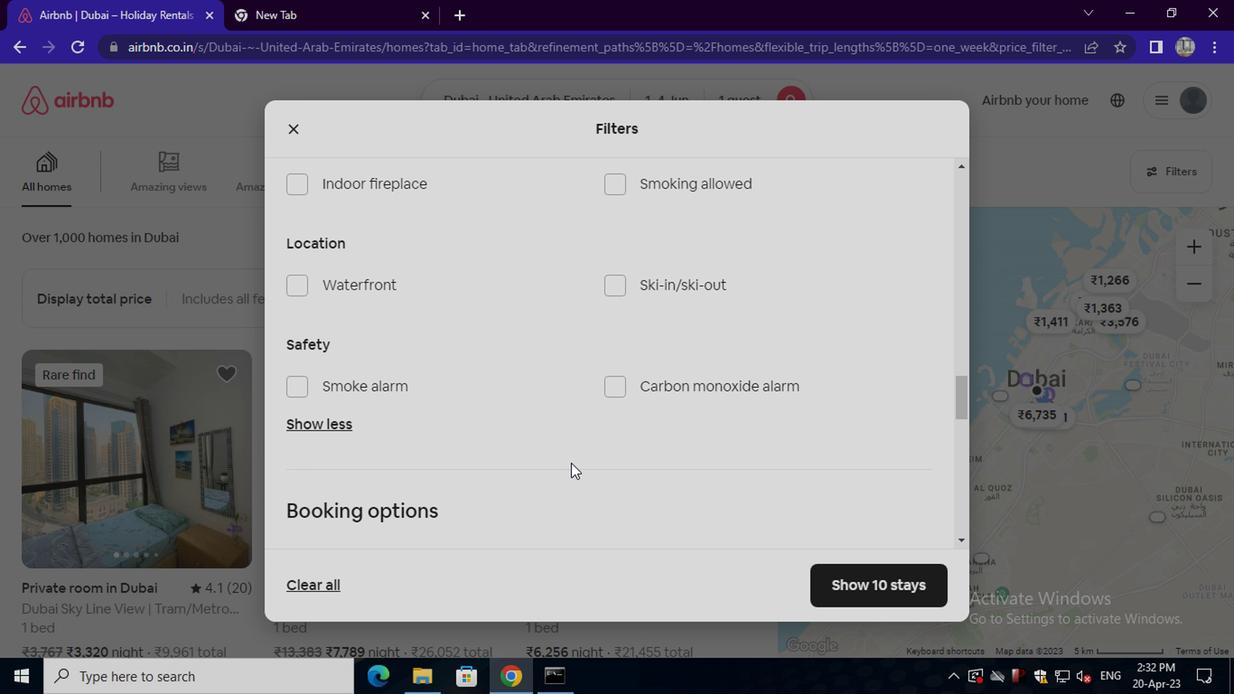 
Action: Mouse scrolled (535, 465) with delta (0, 0)
Screenshot: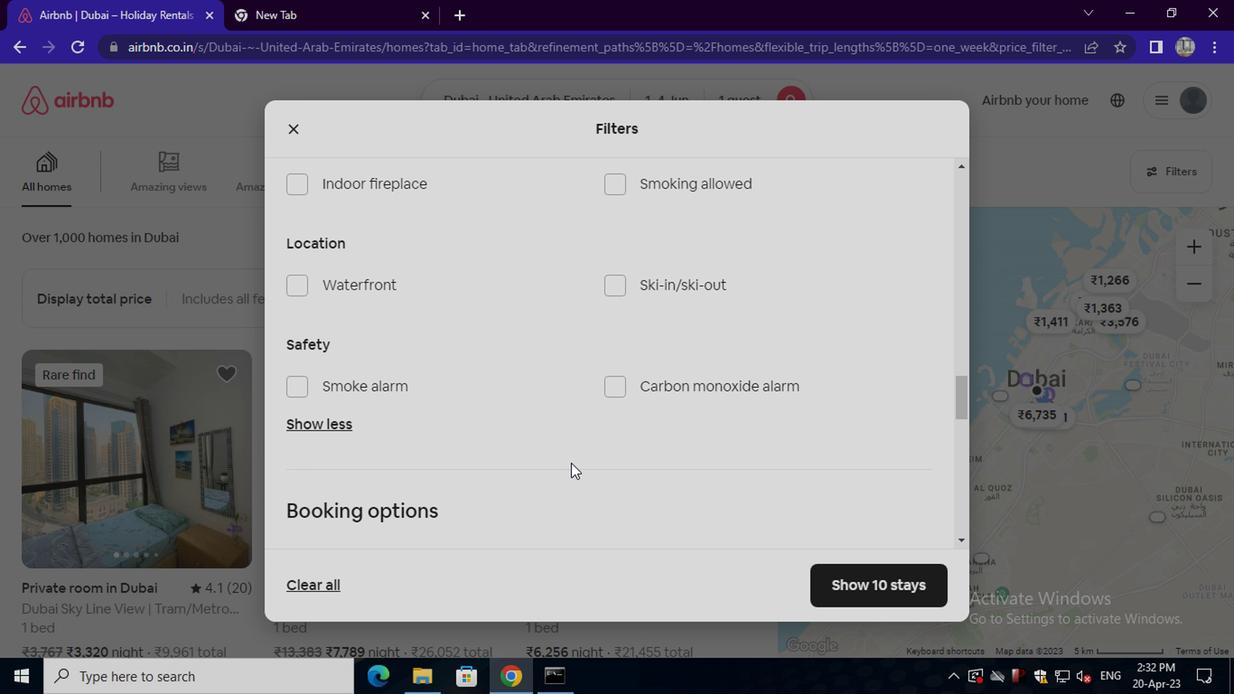 
Action: Mouse moved to (533, 466)
Screenshot: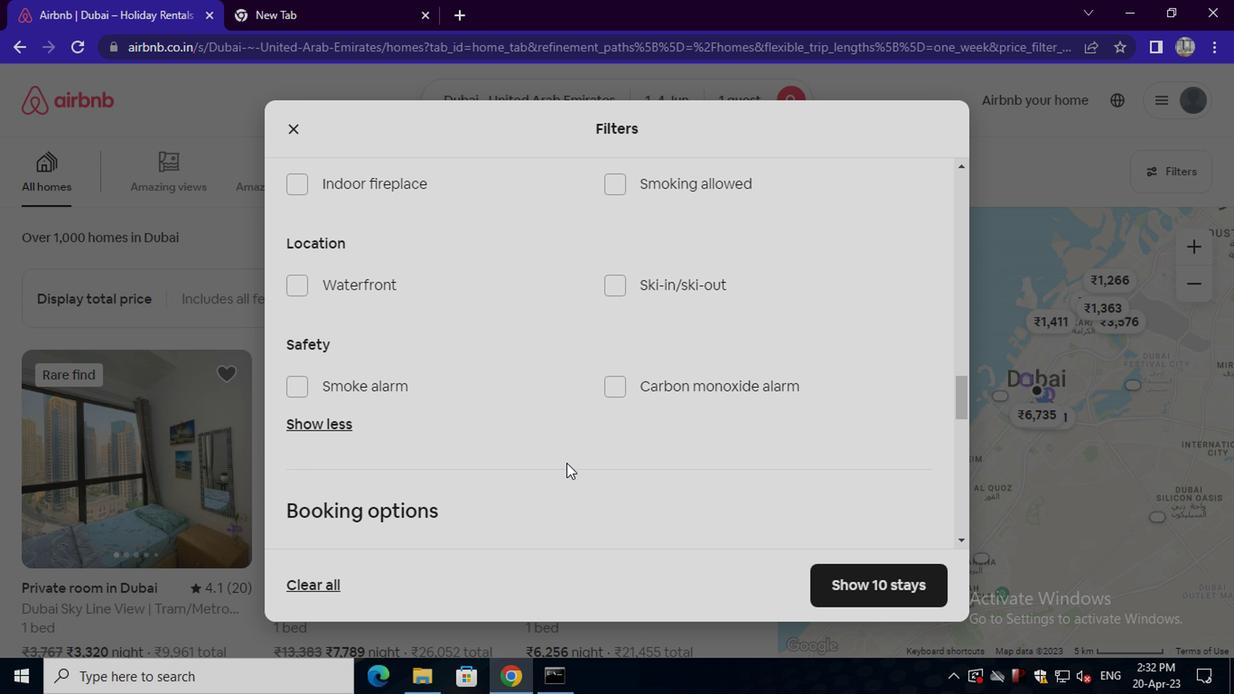 
Action: Mouse scrolled (533, 467) with delta (0, 0)
Screenshot: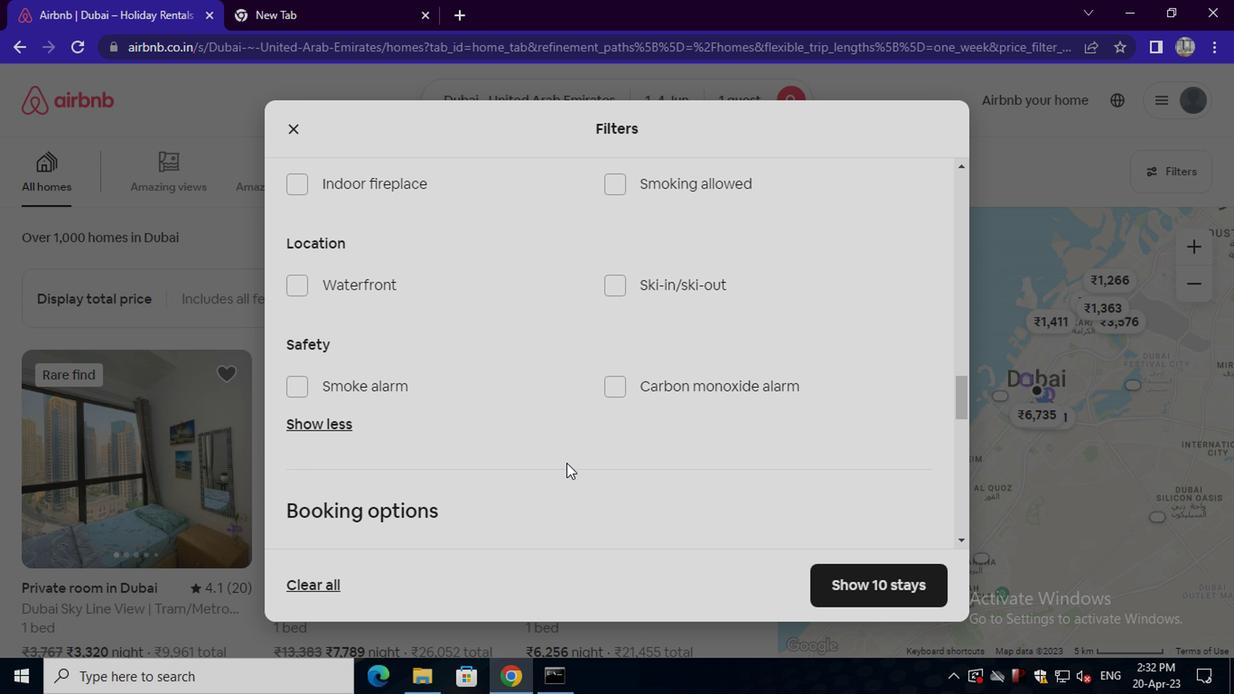 
Action: Mouse moved to (531, 467)
Screenshot: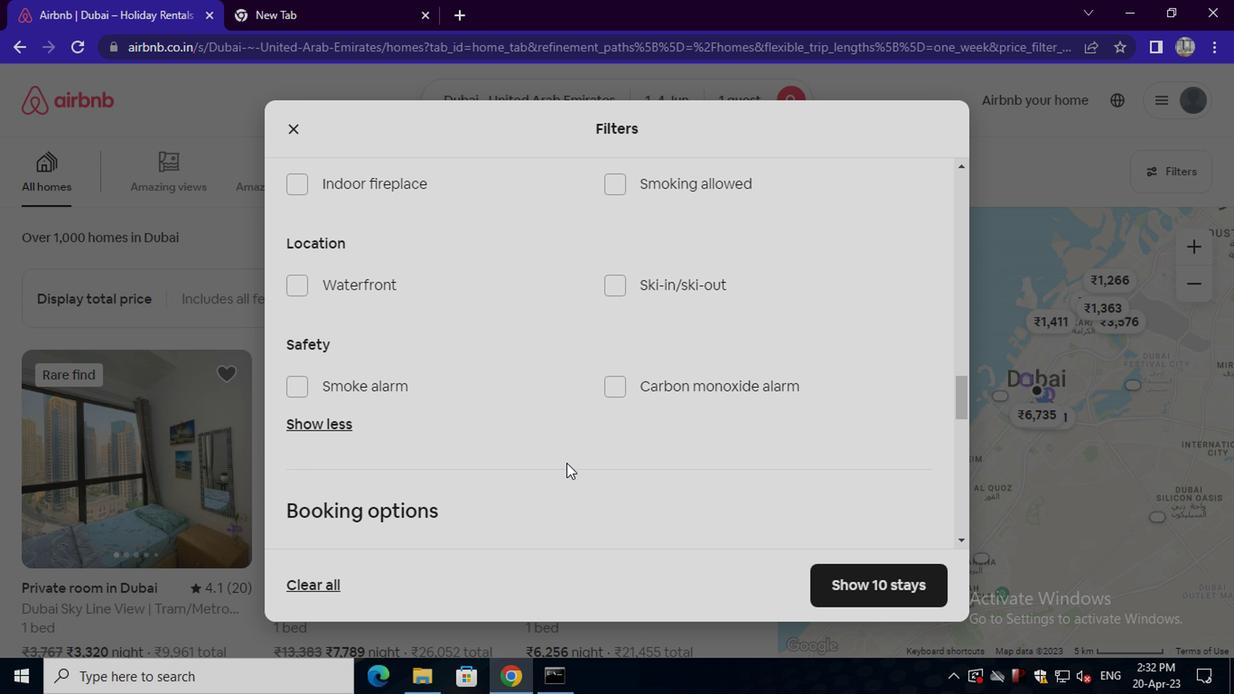 
Action: Mouse scrolled (531, 468) with delta (0, 0)
Screenshot: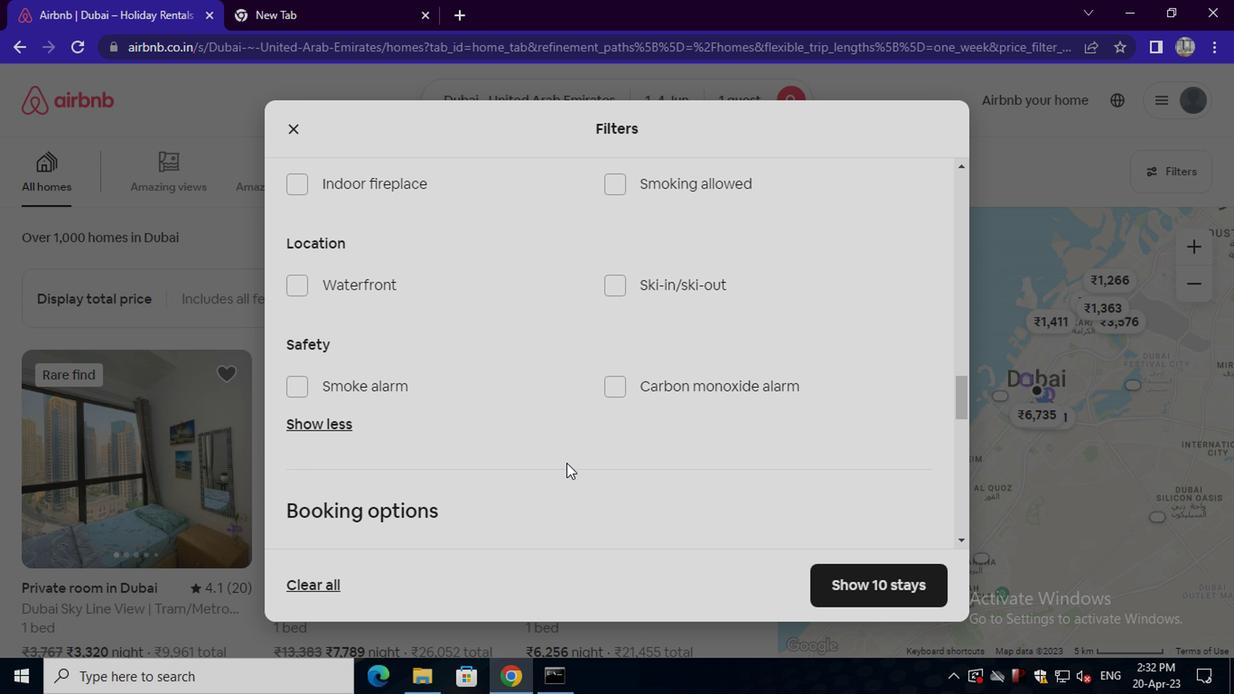 
Action: Mouse moved to (531, 468)
Screenshot: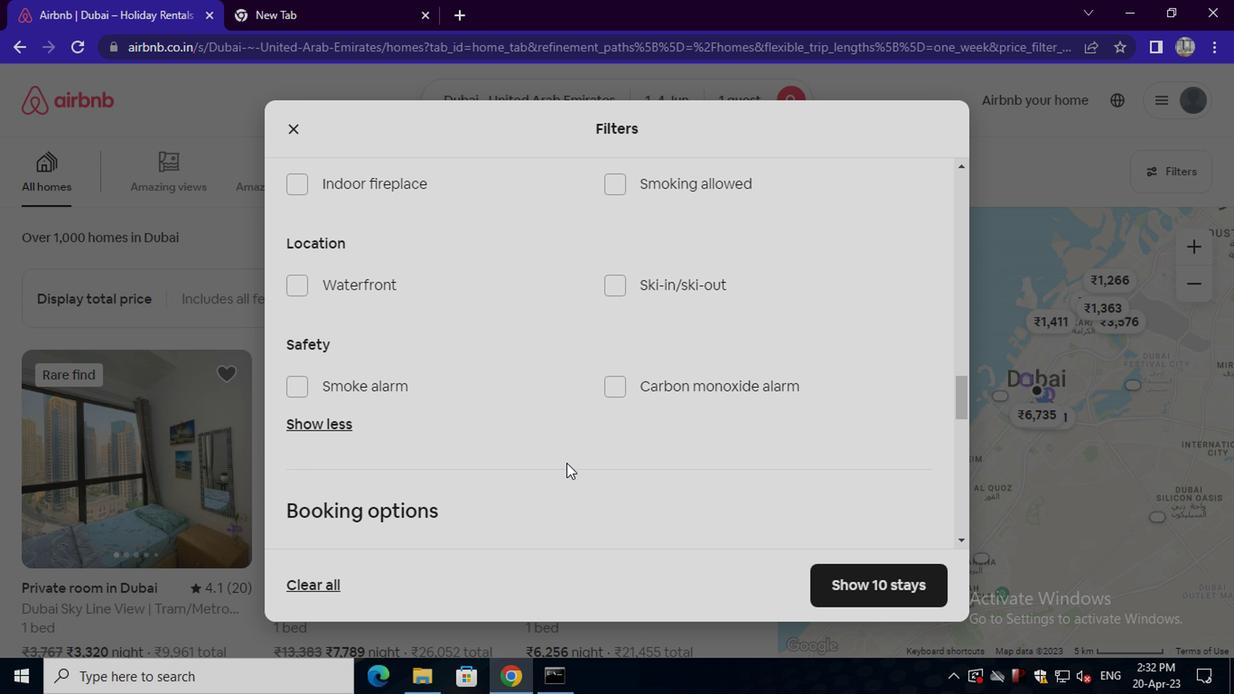 
Action: Mouse scrolled (531, 469) with delta (0, 1)
Screenshot: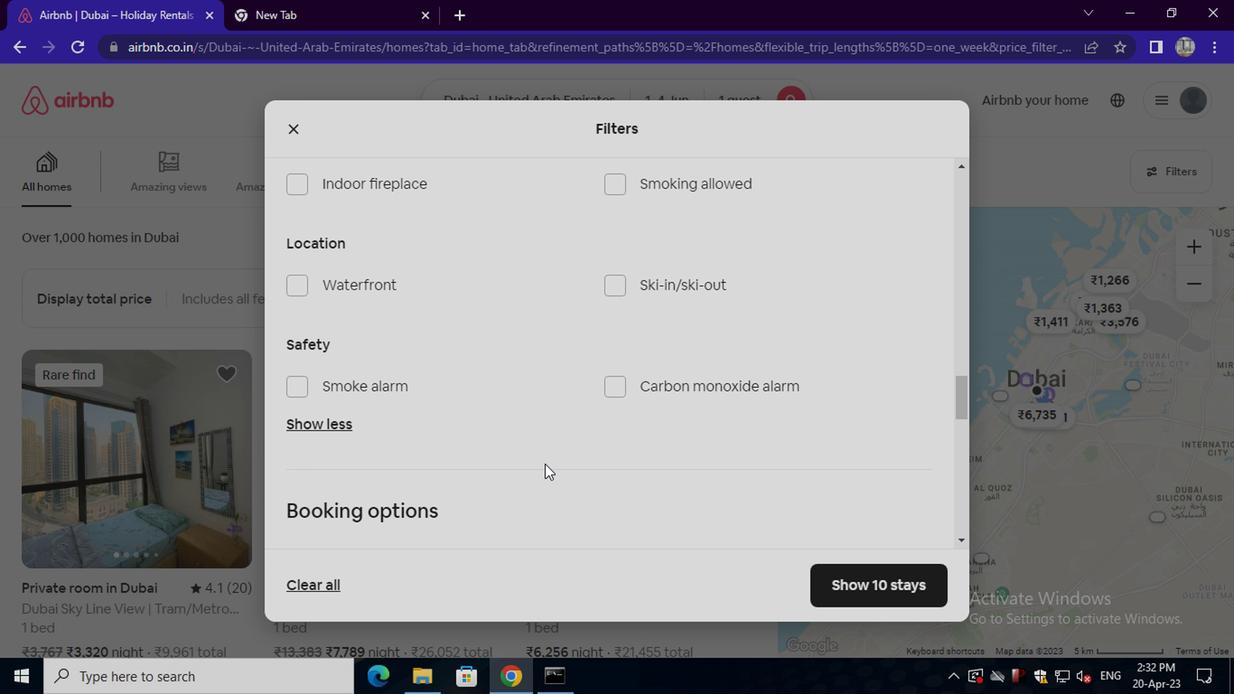 
Action: Mouse scrolled (531, 469) with delta (0, 1)
Screenshot: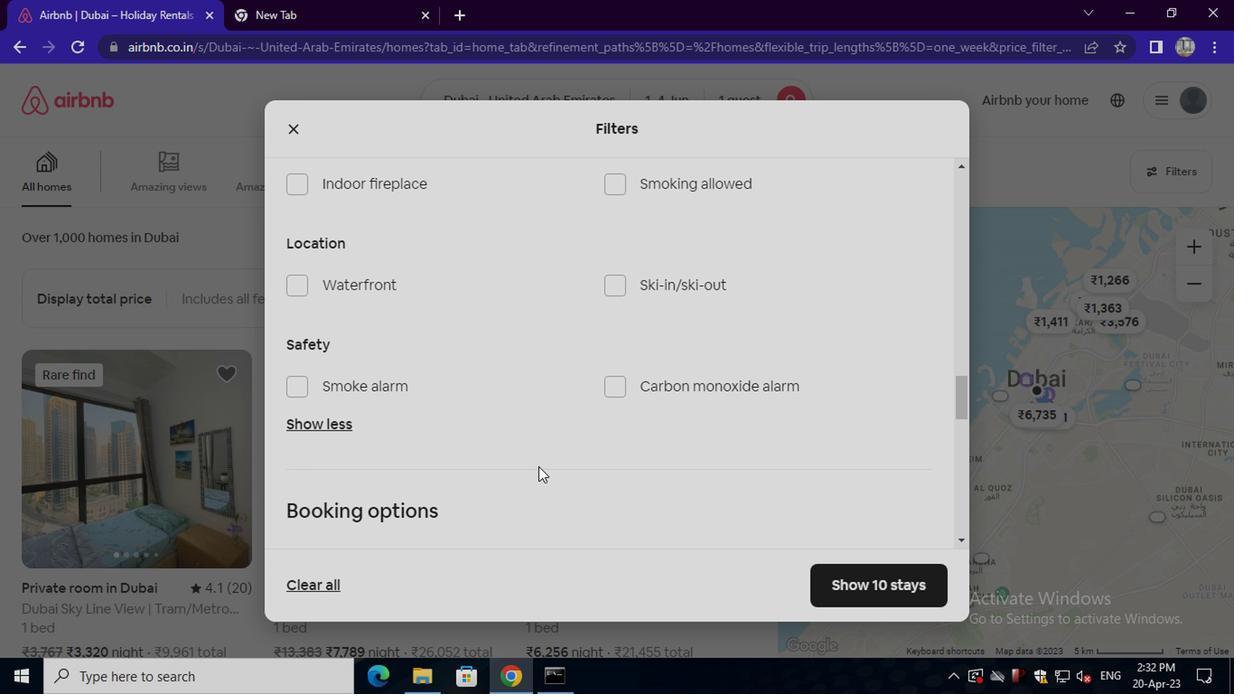 
Action: Mouse scrolled (531, 469) with delta (0, 1)
Screenshot: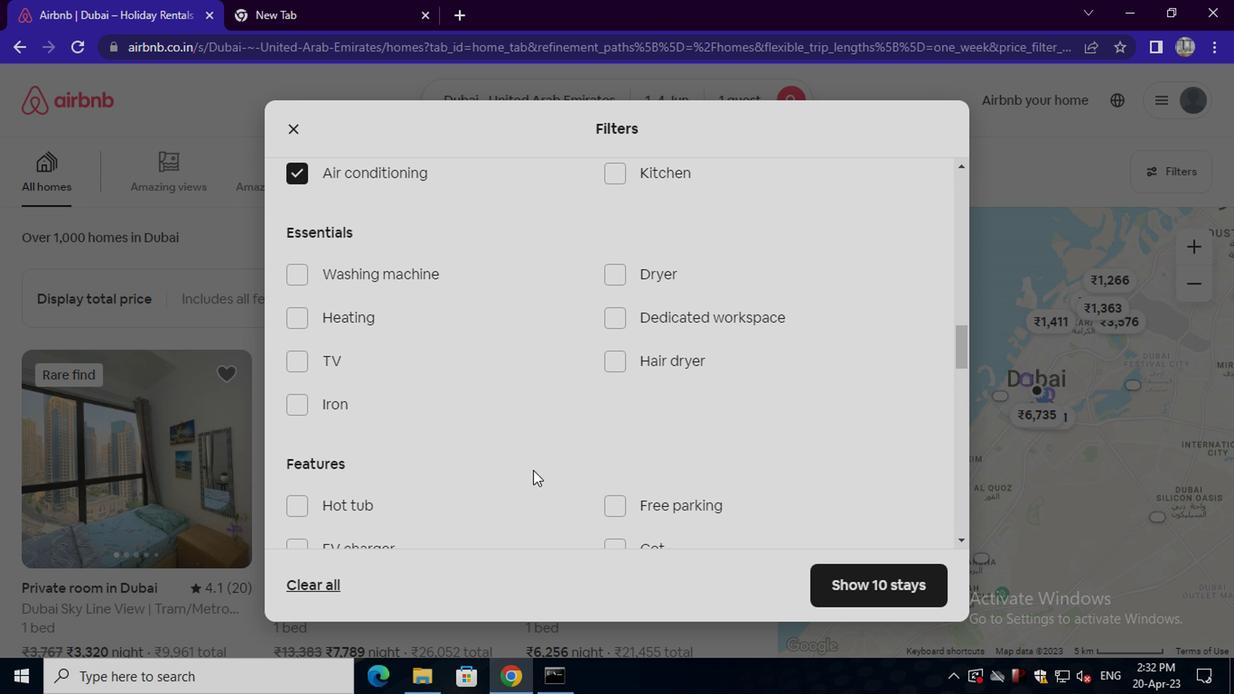 
Action: Mouse scrolled (531, 469) with delta (0, 1)
Screenshot: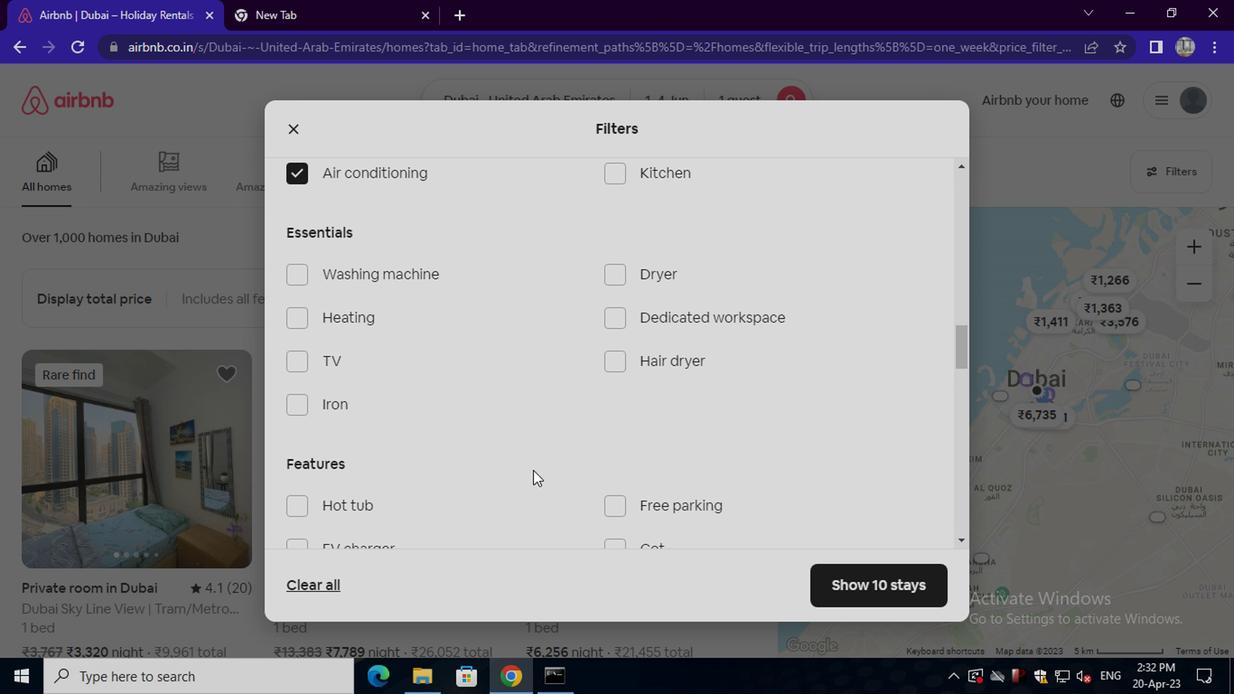 
Action: Mouse scrolled (531, 467) with delta (0, 0)
Screenshot: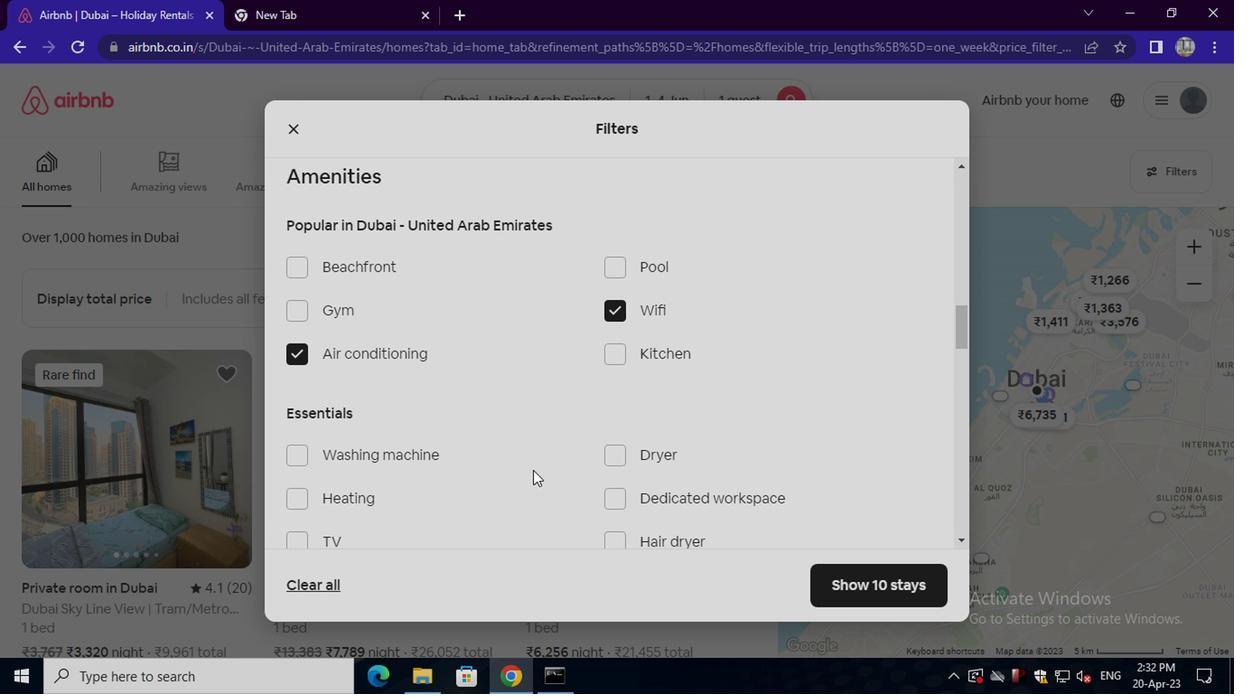 
Action: Mouse moved to (629, 416)
Screenshot: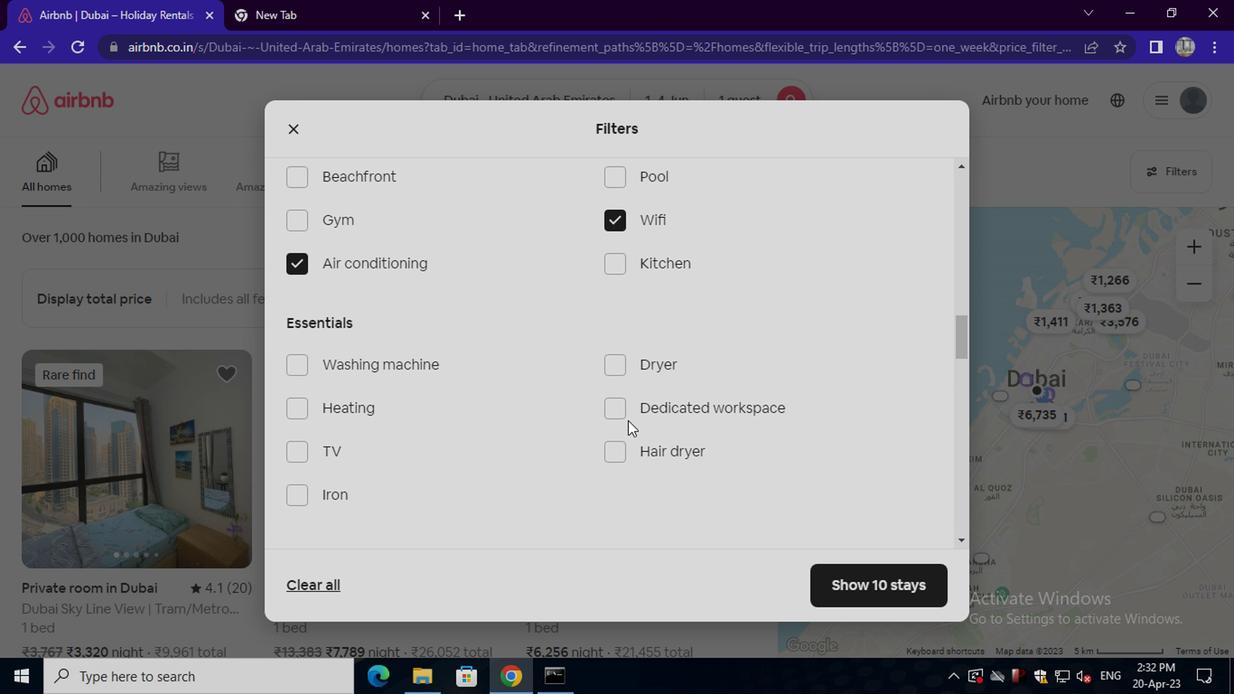 
Action: Mouse pressed left at (629, 416)
Screenshot: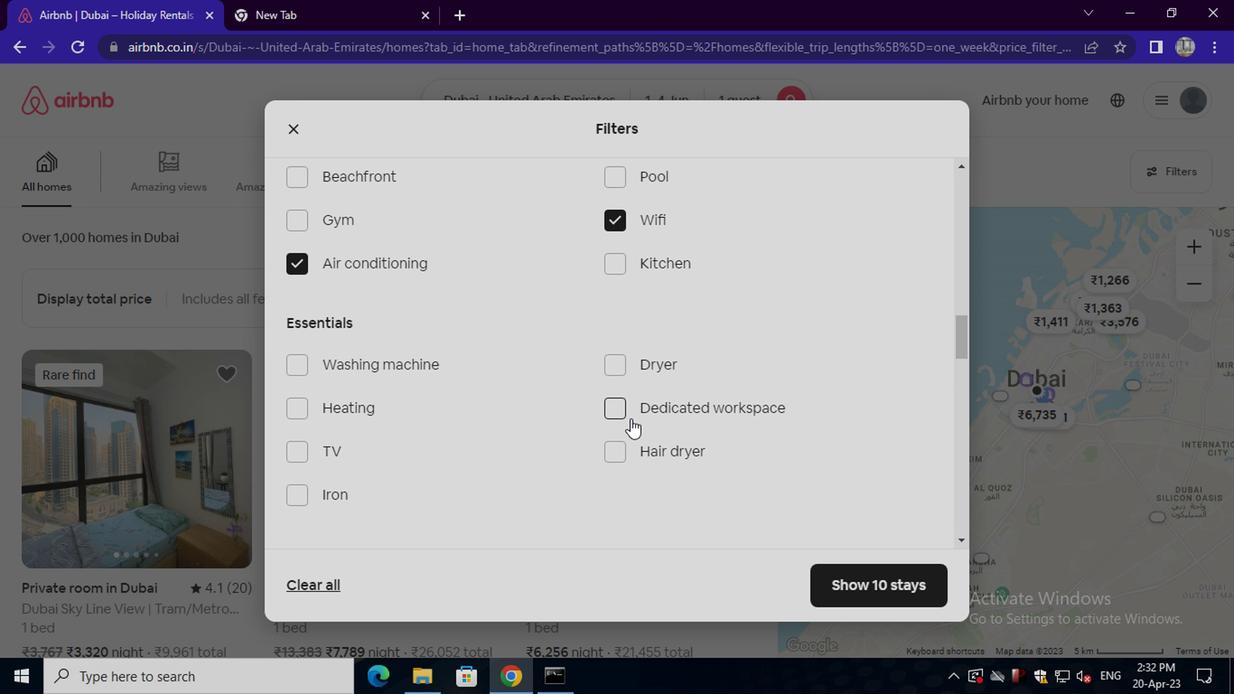 
Action: Mouse moved to (603, 428)
Screenshot: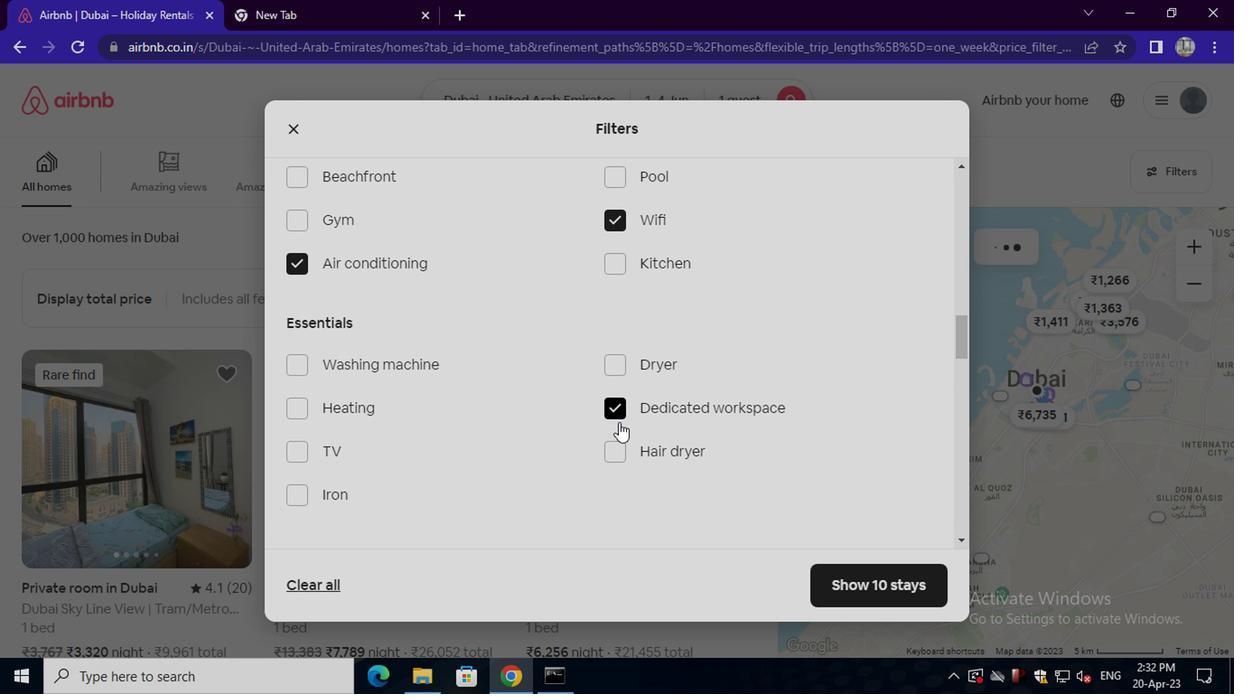 
Action: Mouse scrolled (603, 427) with delta (0, 0)
Screenshot: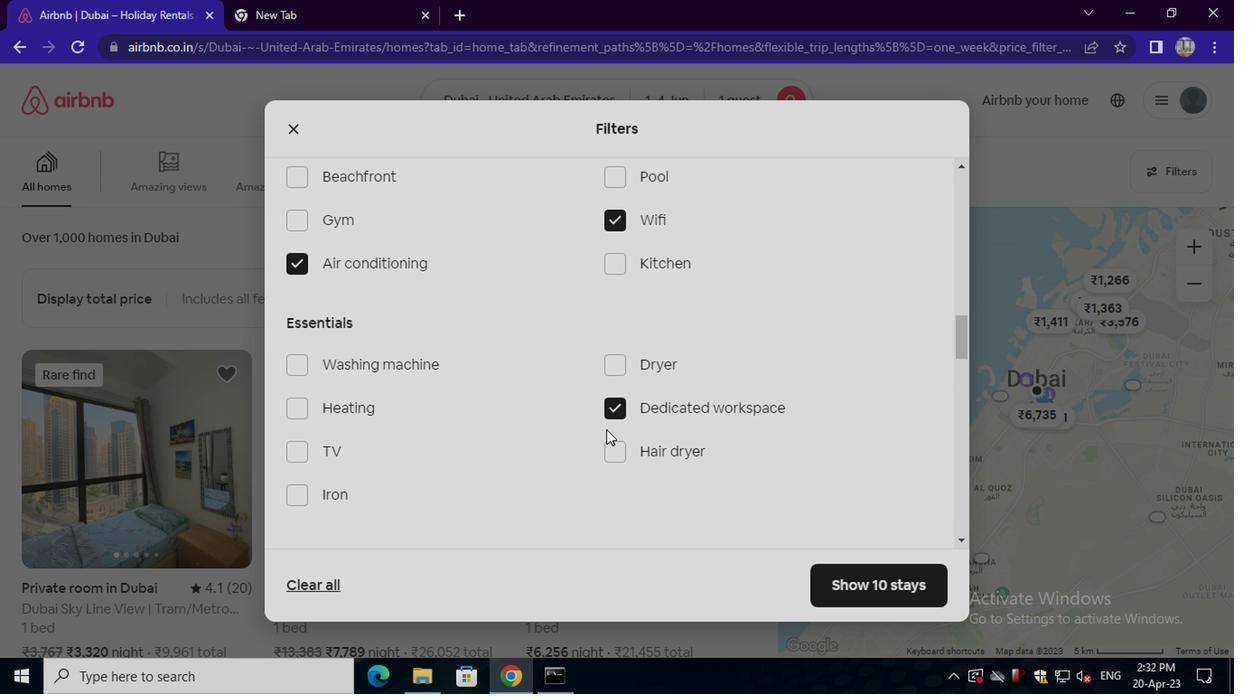 
Action: Mouse scrolled (603, 427) with delta (0, 0)
Screenshot: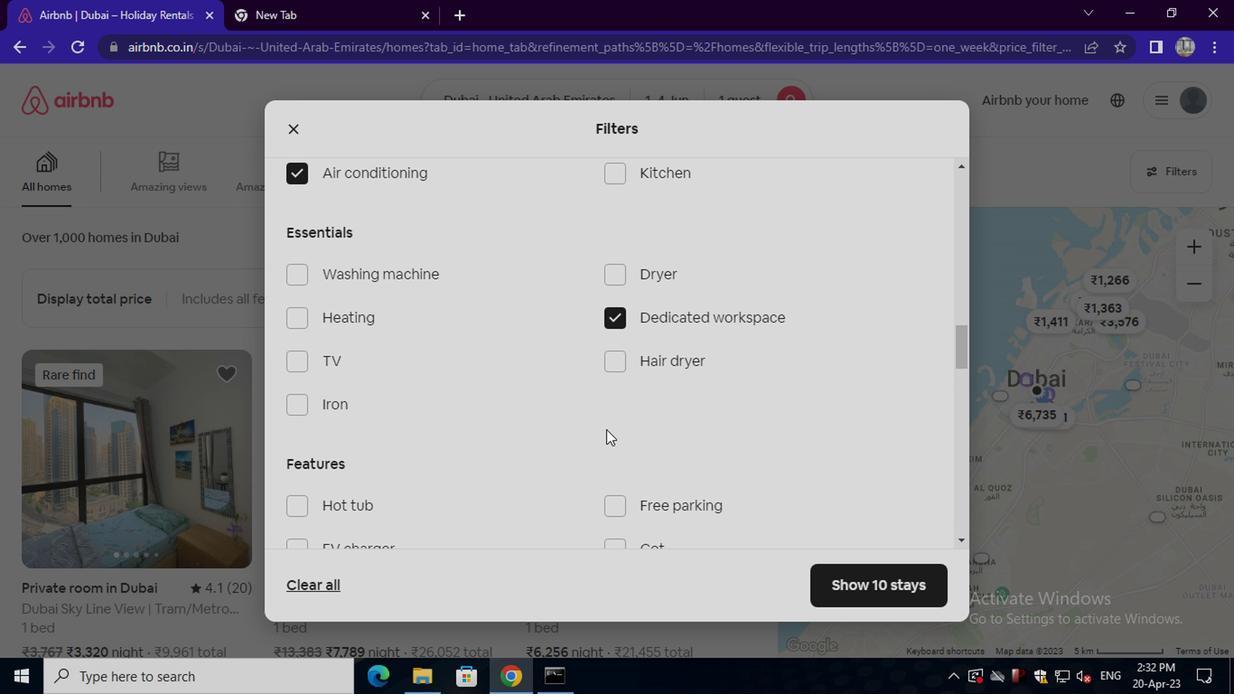 
Action: Mouse moved to (451, 425)
Screenshot: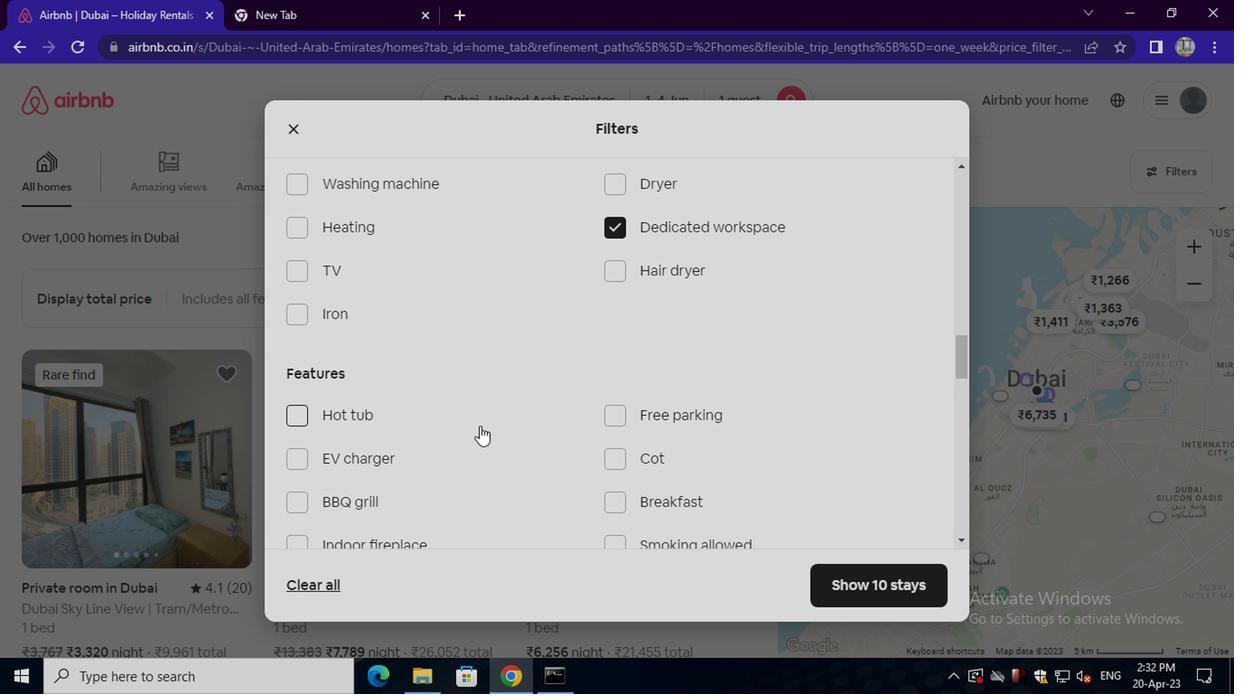 
Action: Mouse scrolled (451, 425) with delta (0, 0)
Screenshot: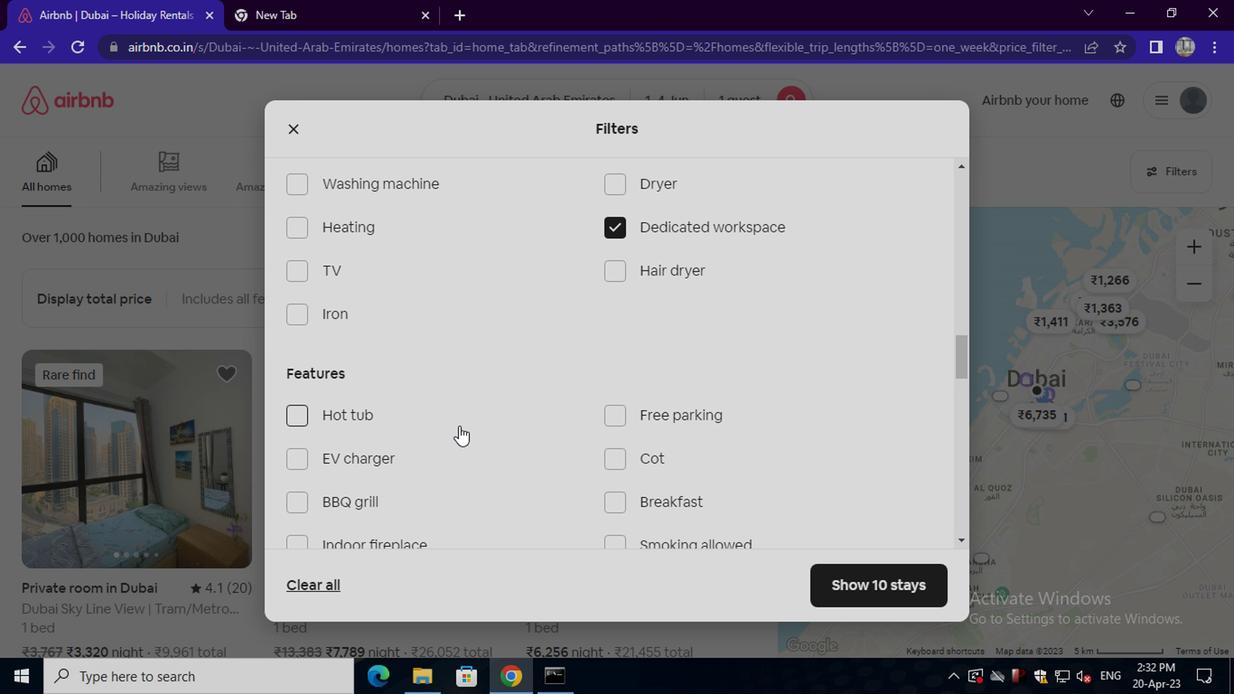 
Action: Mouse moved to (451, 425)
Screenshot: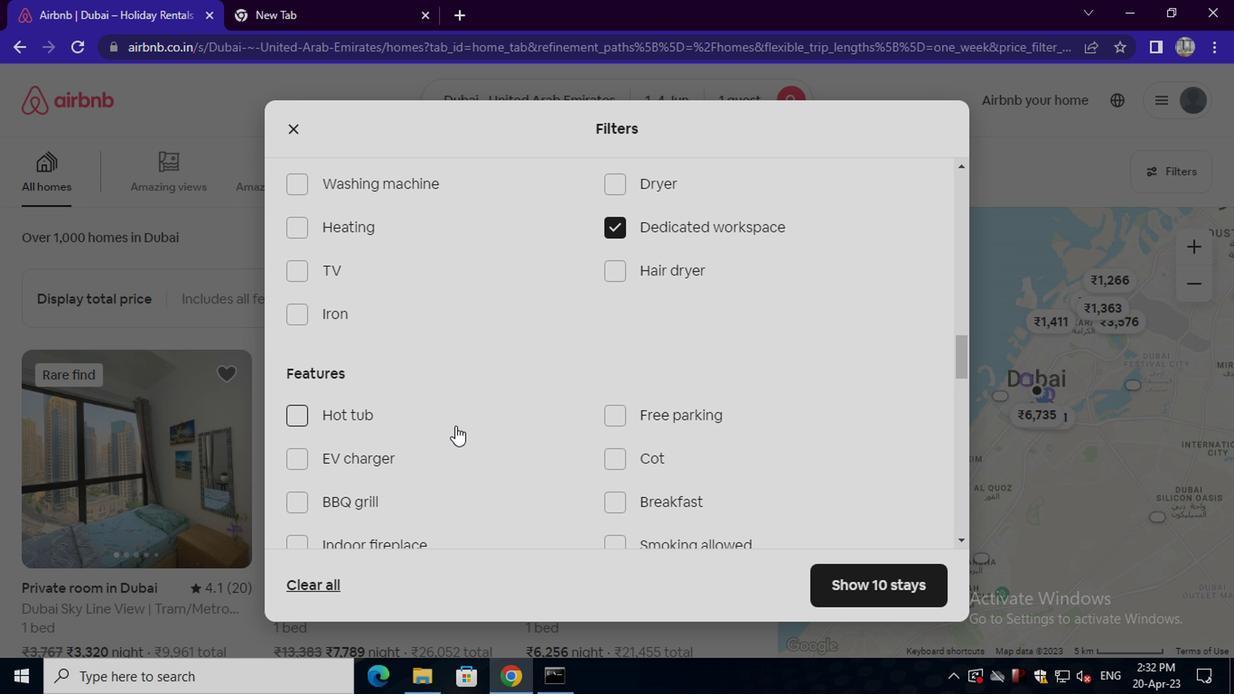 
Action: Mouse scrolled (451, 425) with delta (0, 0)
Screenshot: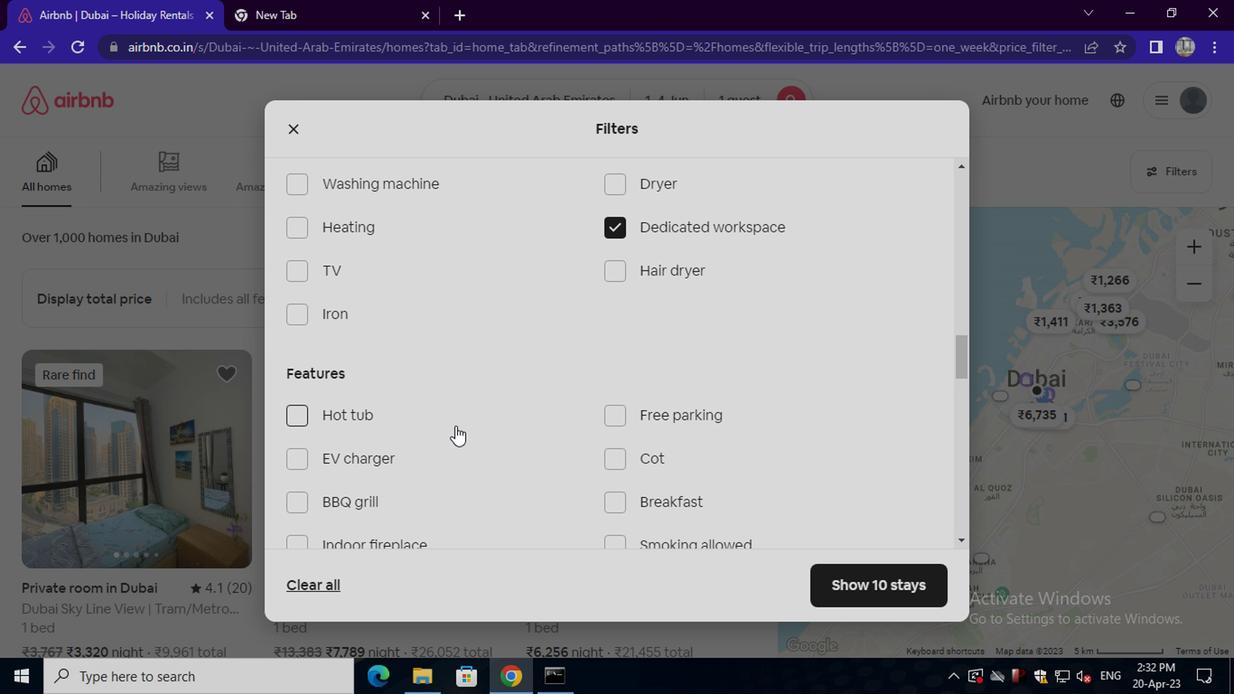 
Action: Mouse moved to (621, 370)
Screenshot: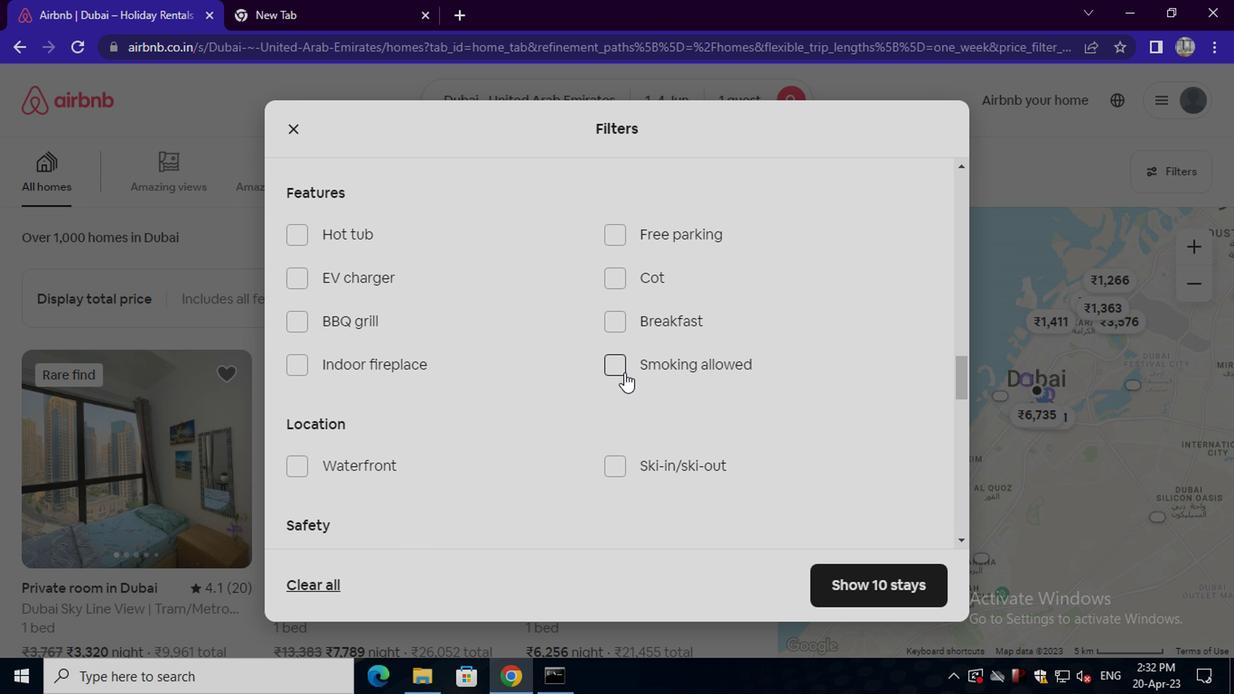 
Action: Mouse pressed left at (621, 370)
Screenshot: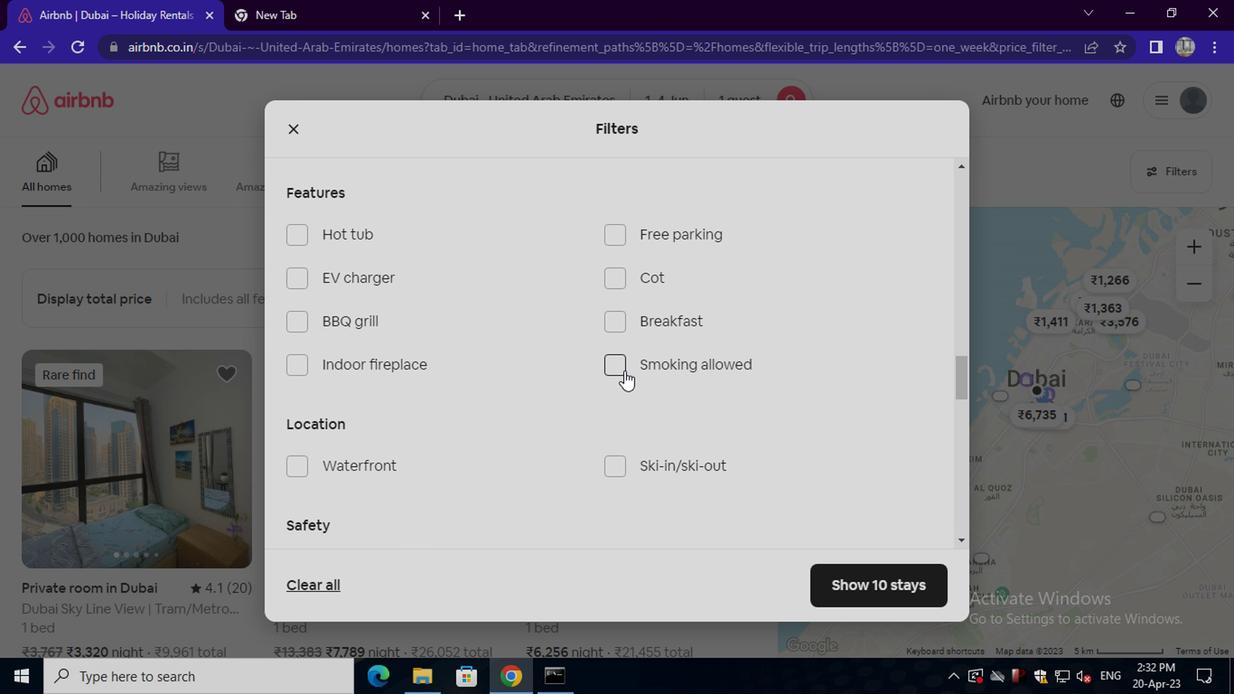 
Action: Mouse moved to (479, 396)
Screenshot: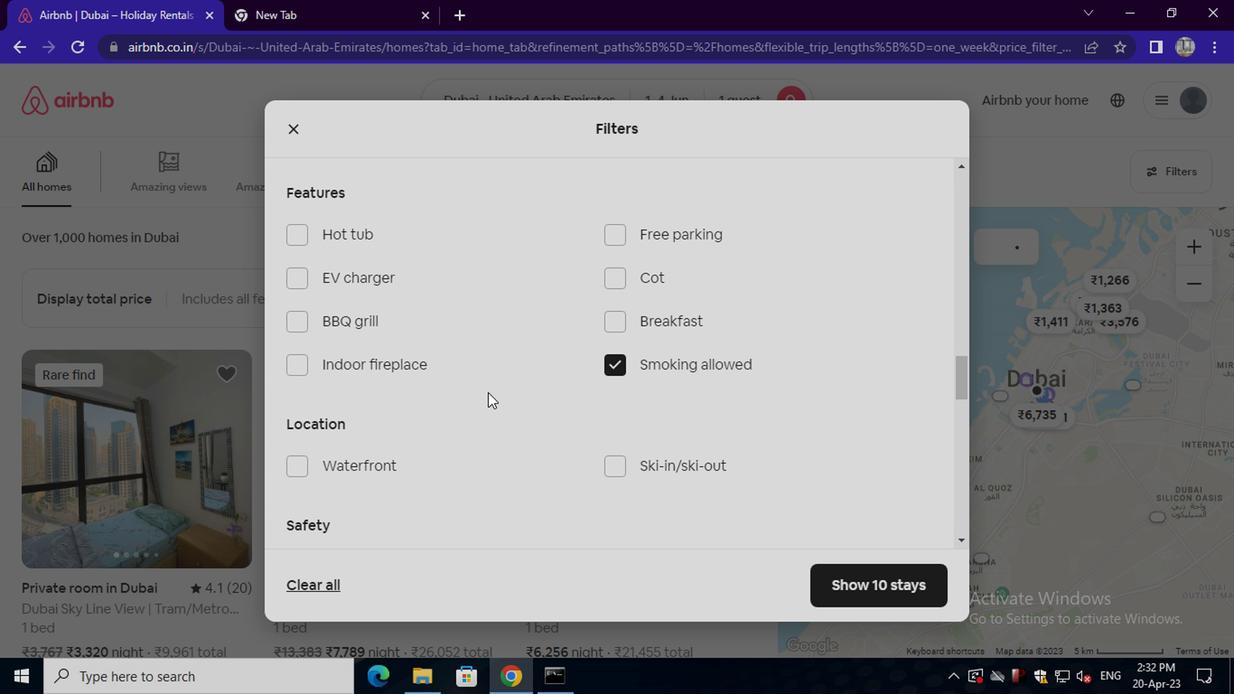 
Action: Mouse scrolled (479, 395) with delta (0, 0)
Screenshot: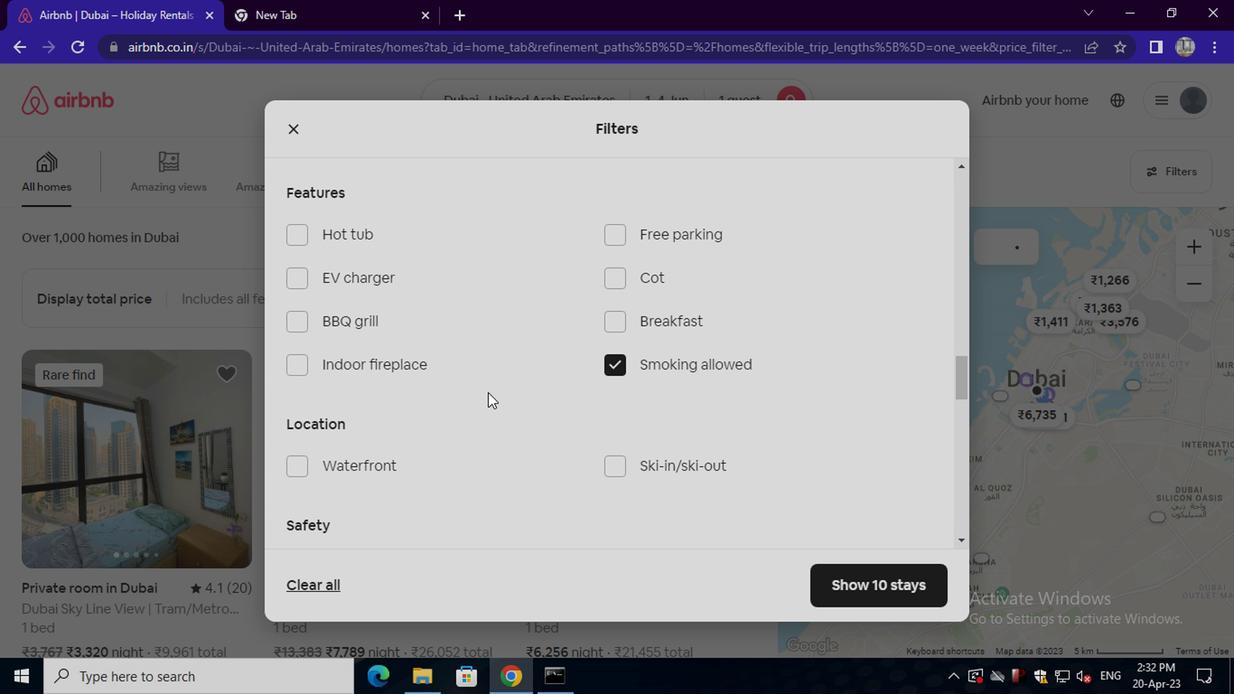 
Action: Mouse moved to (477, 400)
Screenshot: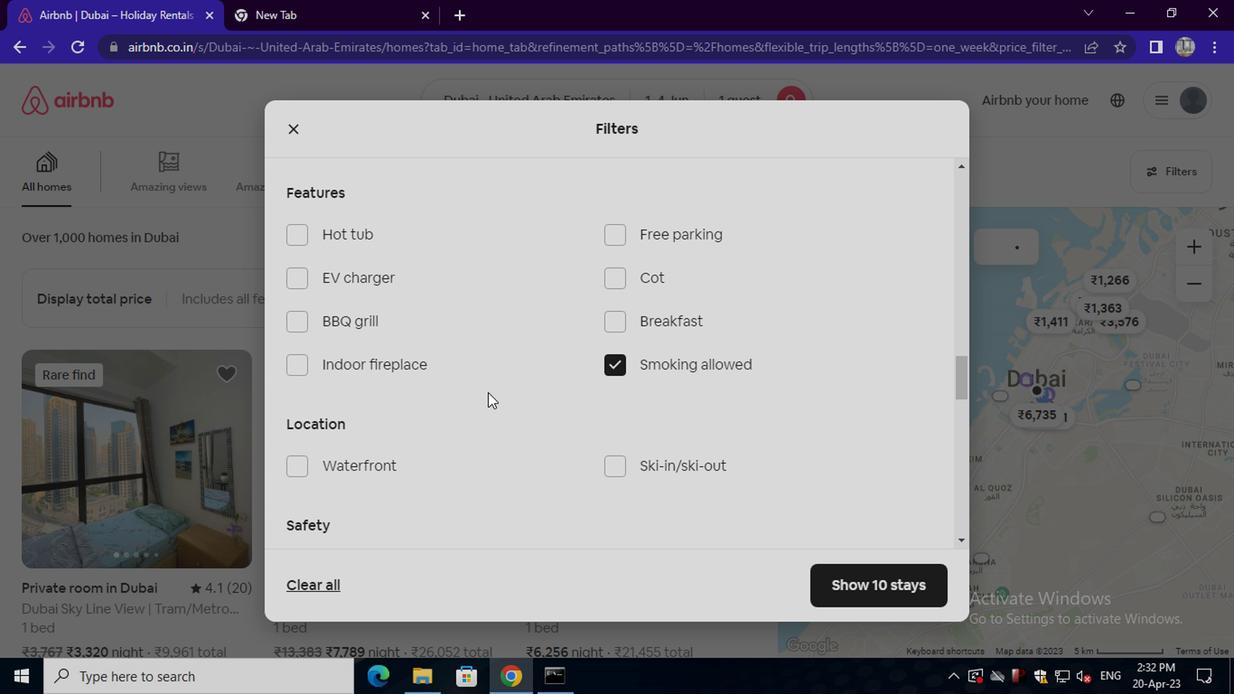 
Action: Mouse scrolled (477, 398) with delta (0, -1)
Screenshot: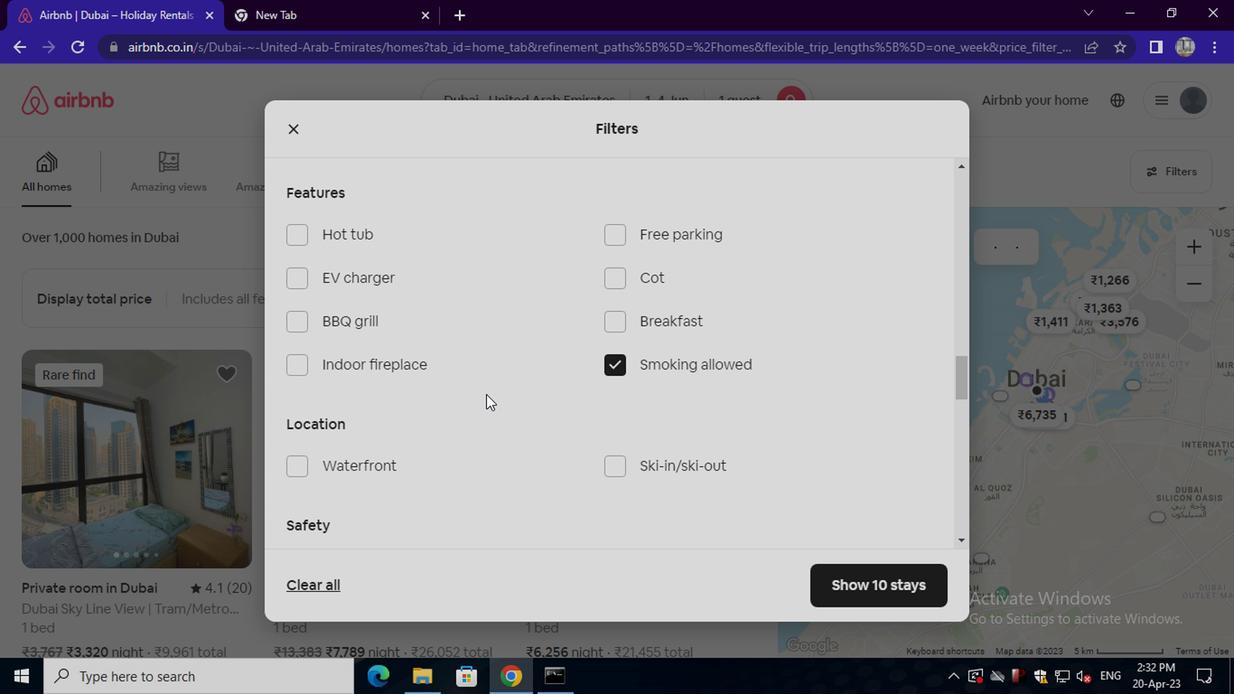 
Action: Mouse scrolled (477, 398) with delta (0, -1)
Screenshot: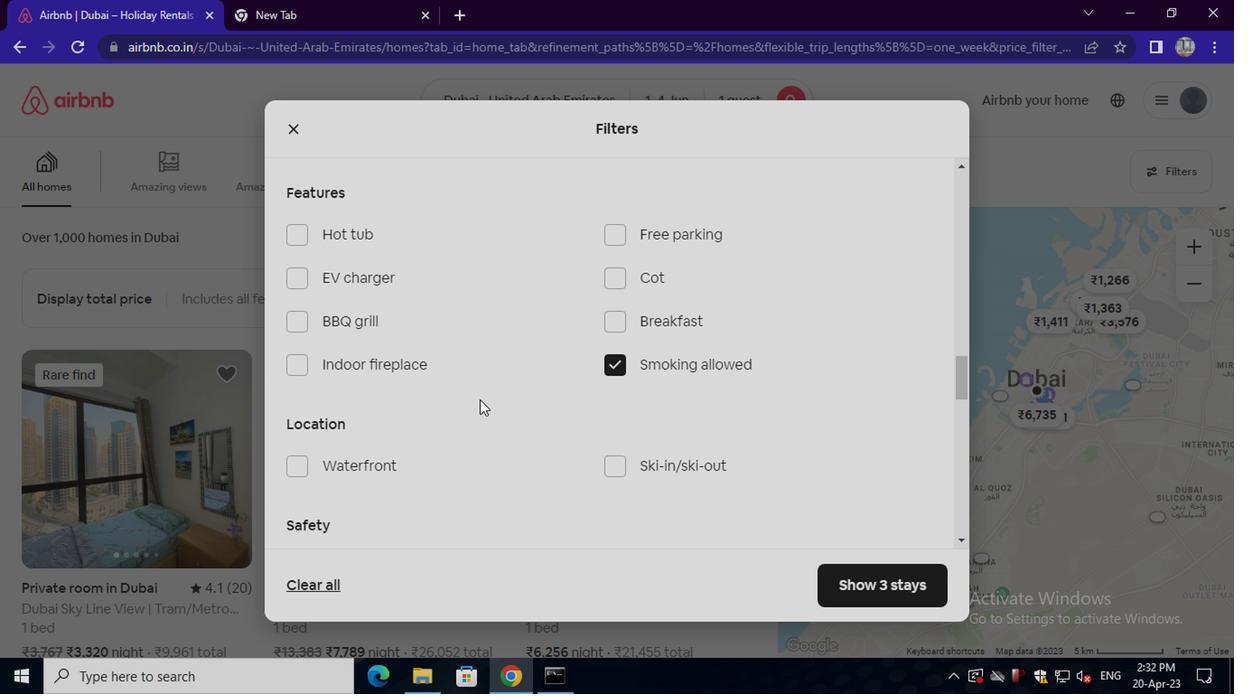 
Action: Mouse scrolled (477, 398) with delta (0, -1)
Screenshot: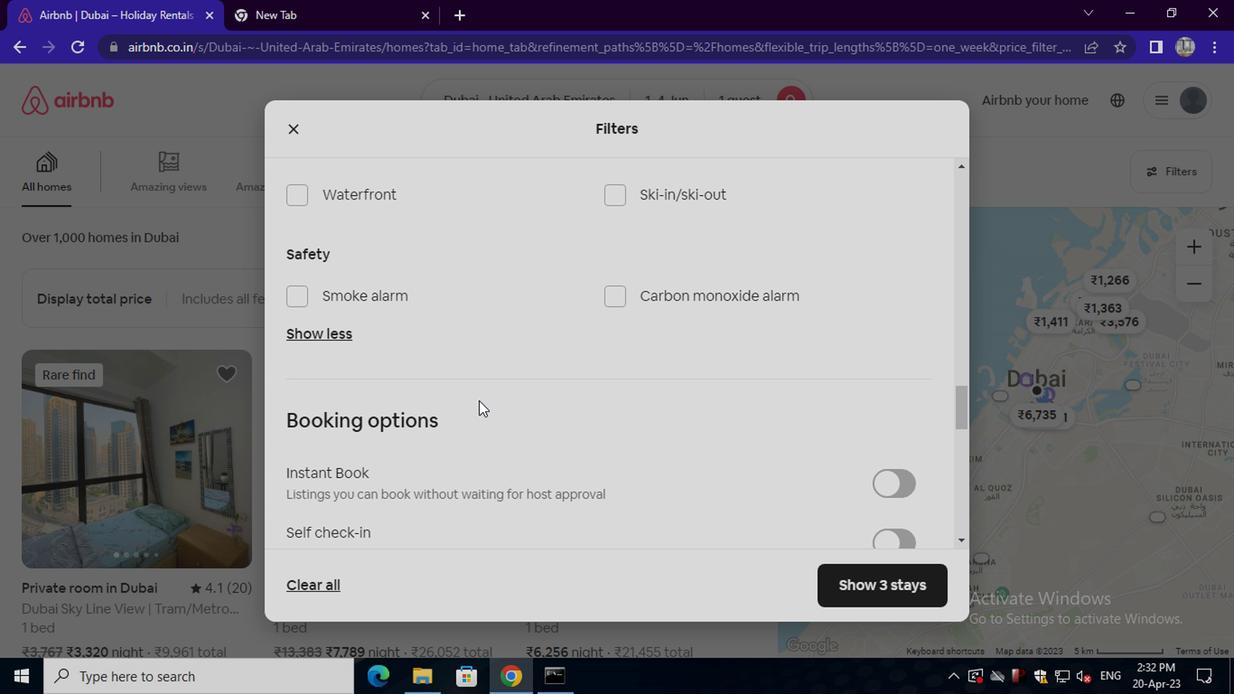 
Action: Mouse scrolled (477, 398) with delta (0, -1)
Screenshot: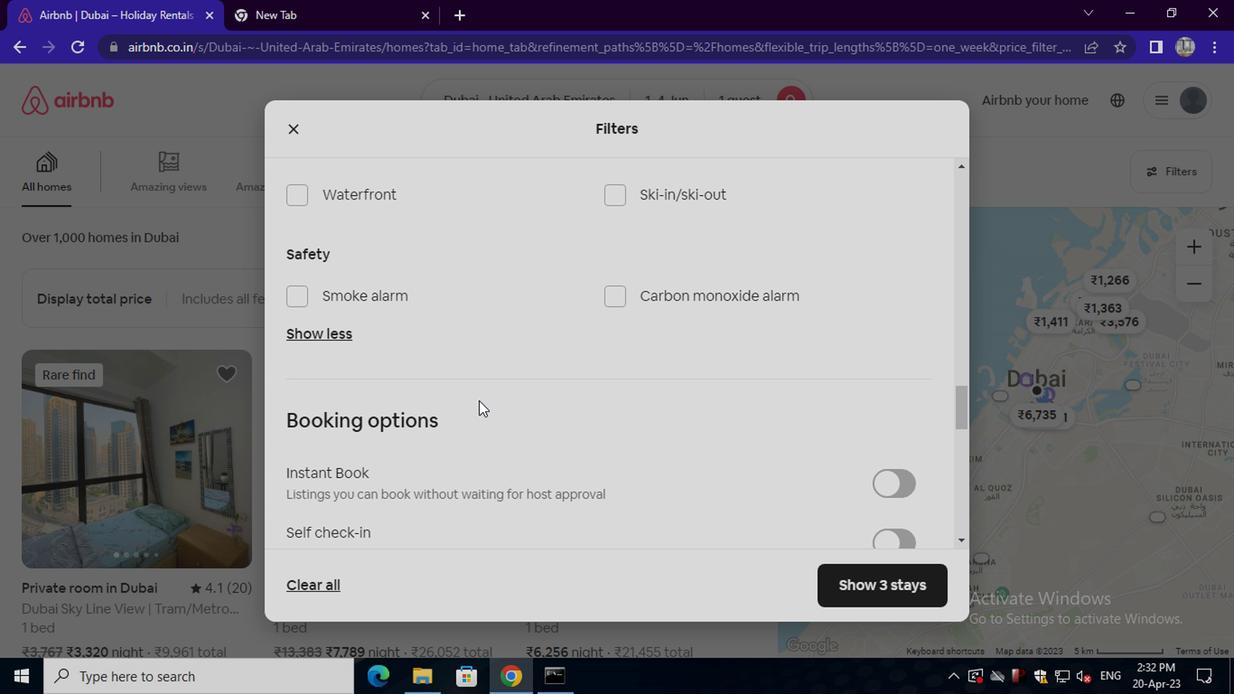 
Action: Mouse moved to (877, 361)
Screenshot: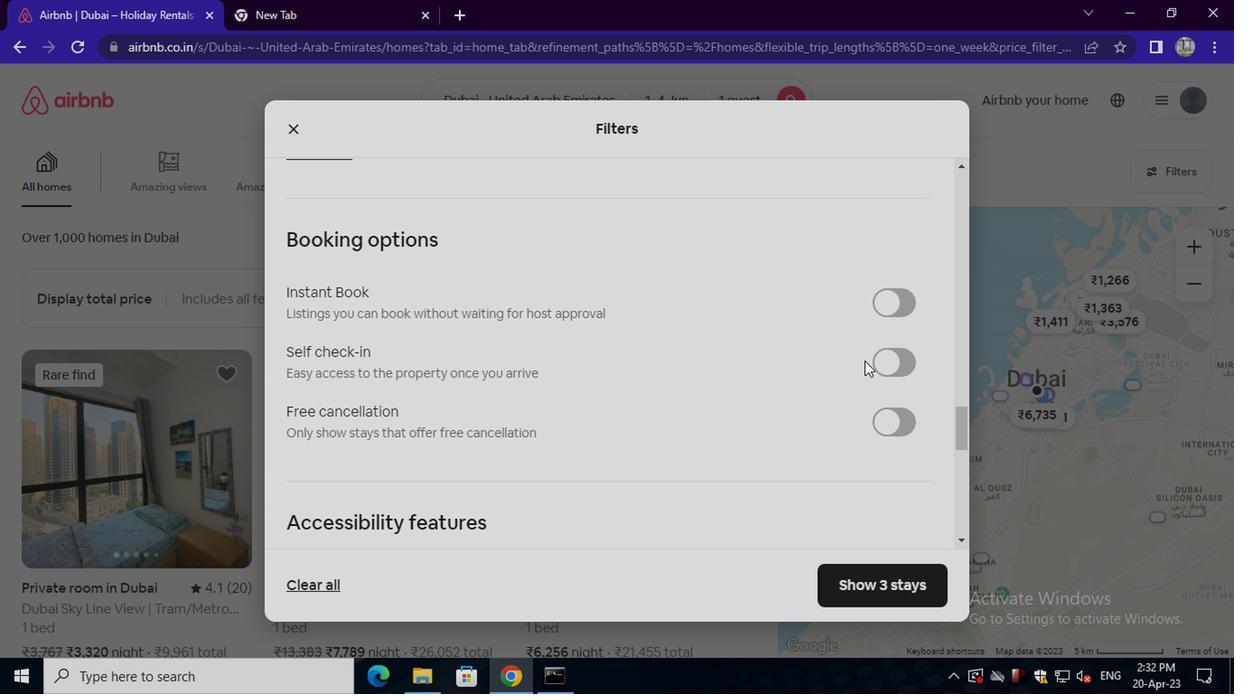 
Action: Mouse pressed left at (877, 361)
Screenshot: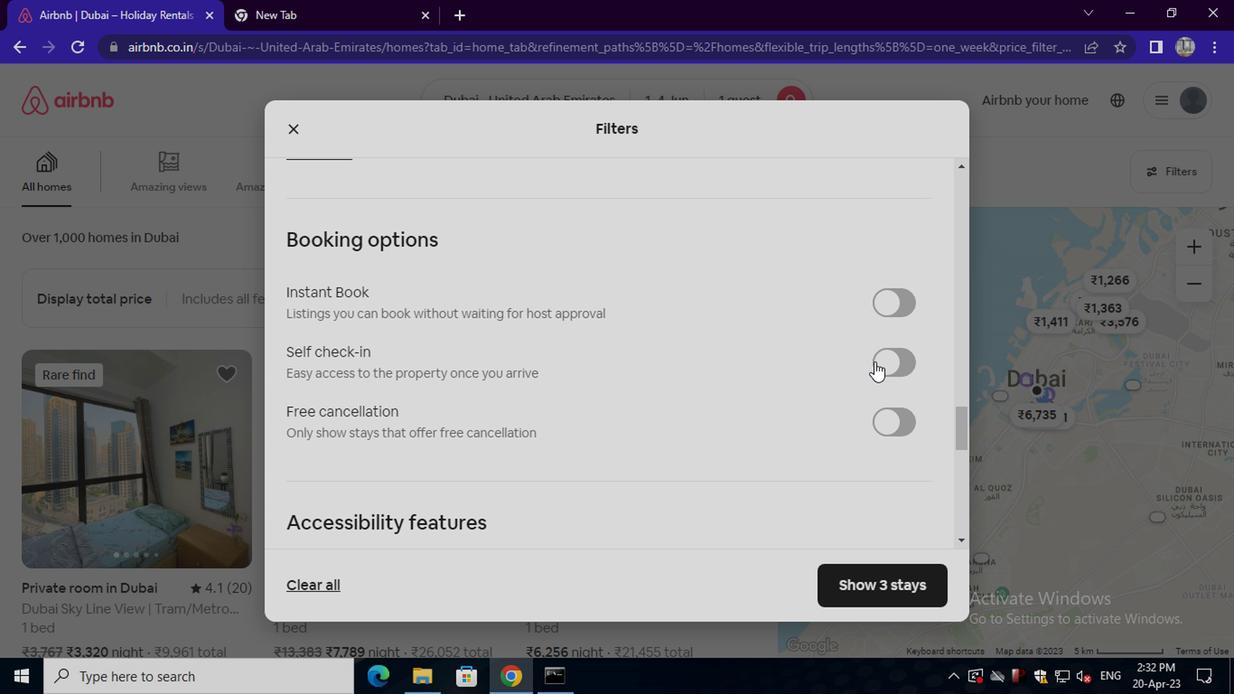 
Action: Mouse moved to (486, 397)
Screenshot: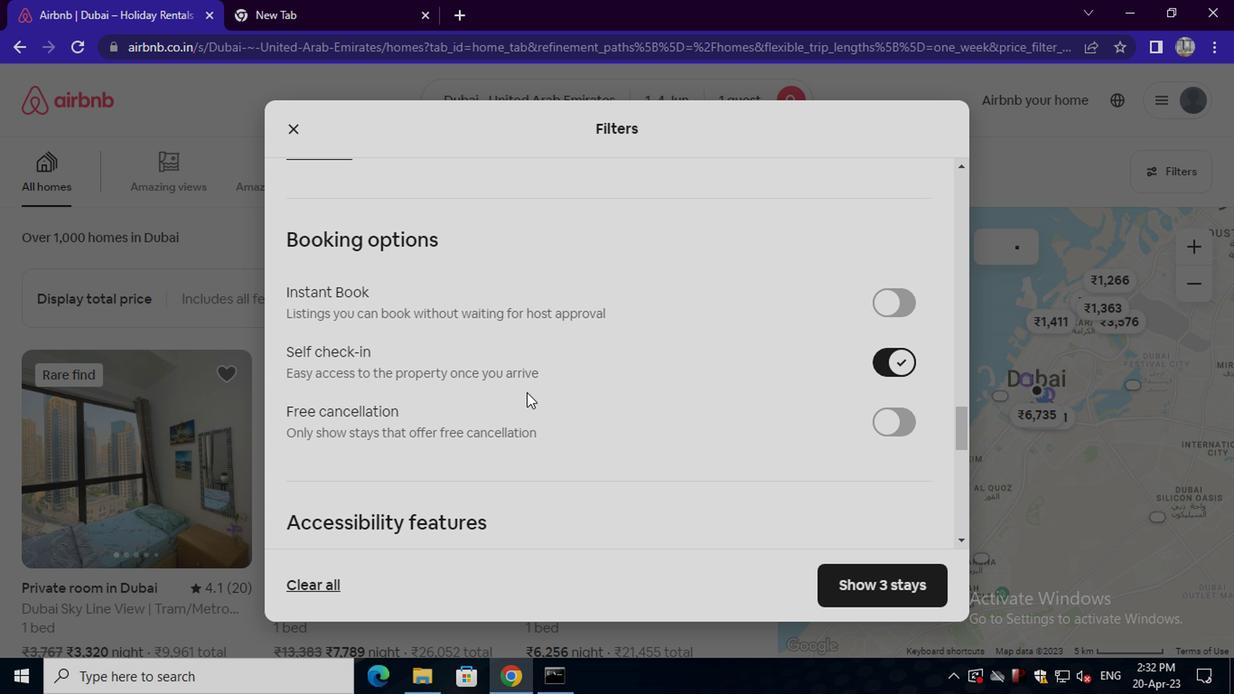 
Action: Mouse scrolled (486, 396) with delta (0, -1)
Screenshot: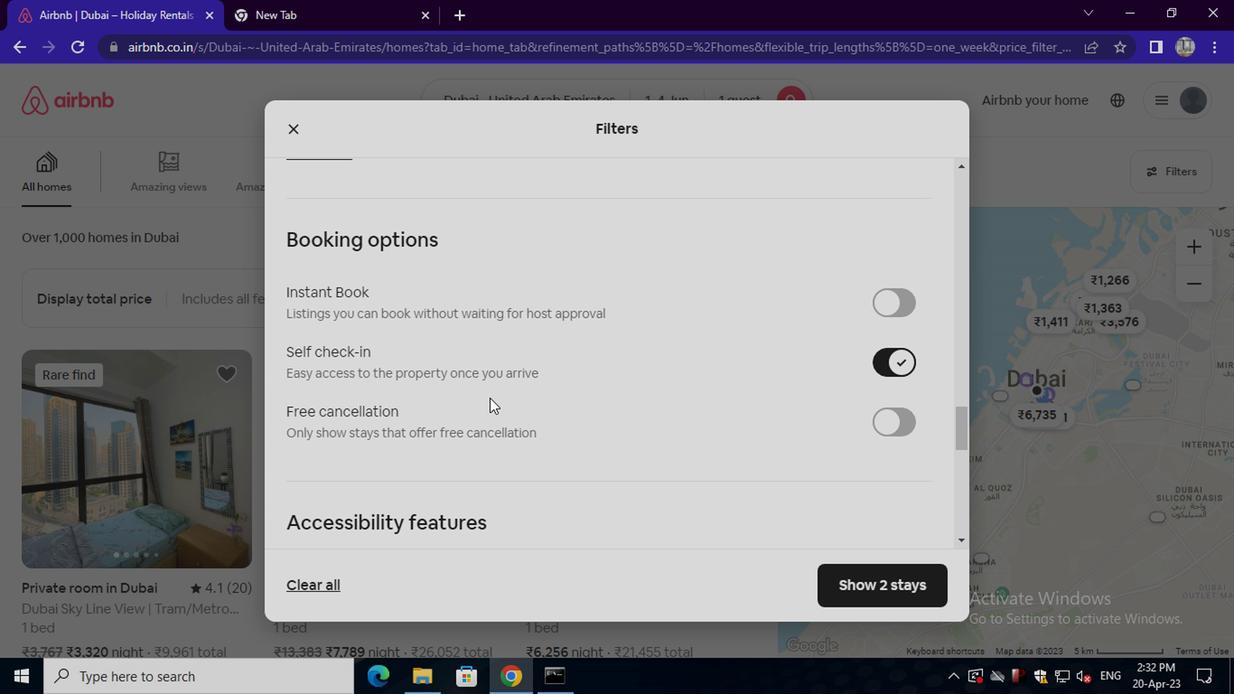 
Action: Mouse scrolled (486, 396) with delta (0, -1)
Screenshot: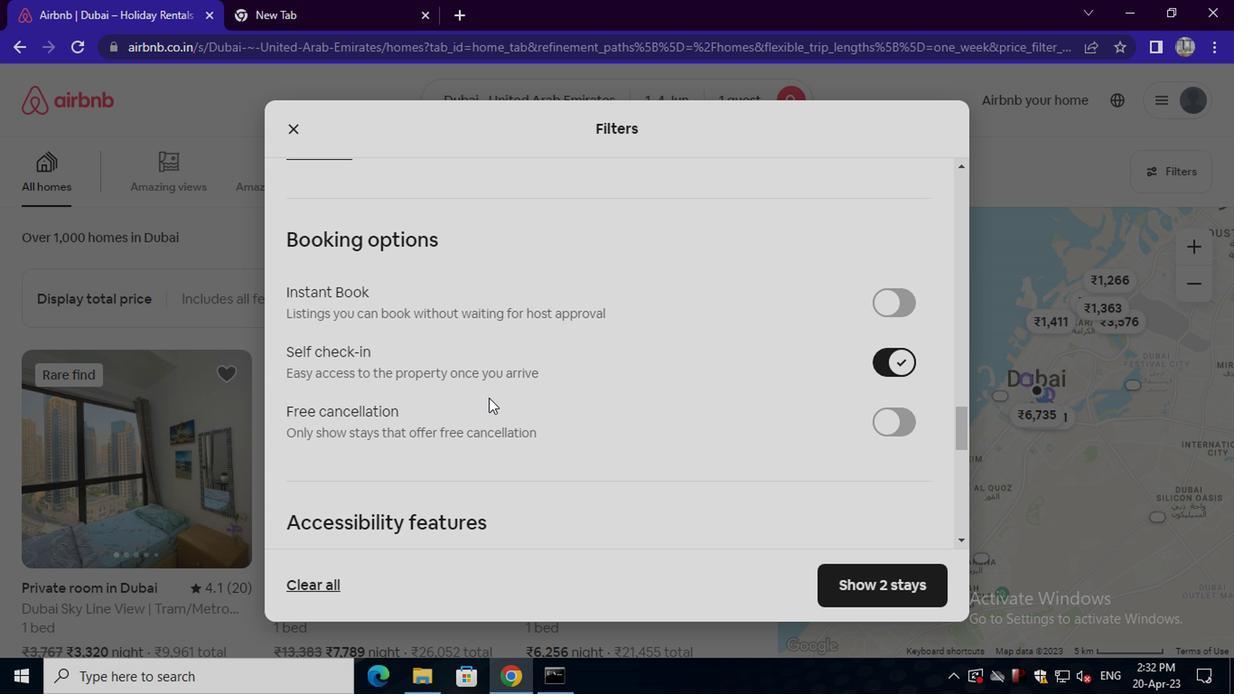 
Action: Mouse scrolled (486, 396) with delta (0, -1)
Screenshot: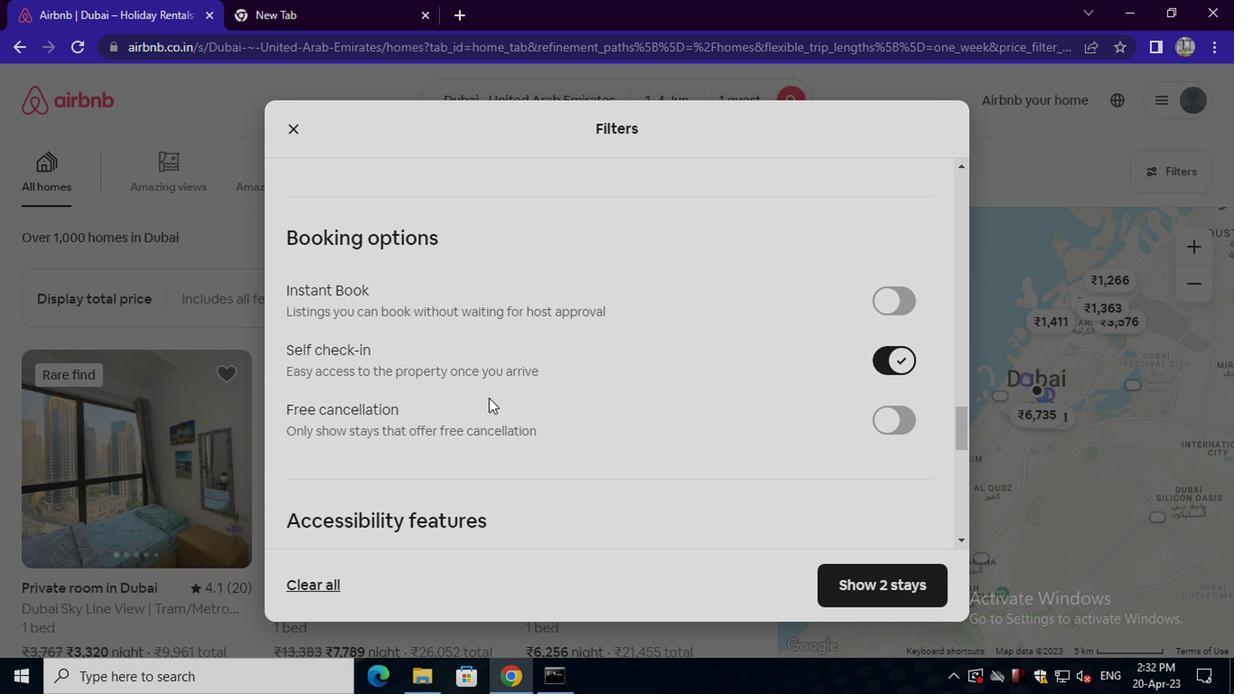 
Action: Mouse scrolled (486, 396) with delta (0, -1)
Screenshot: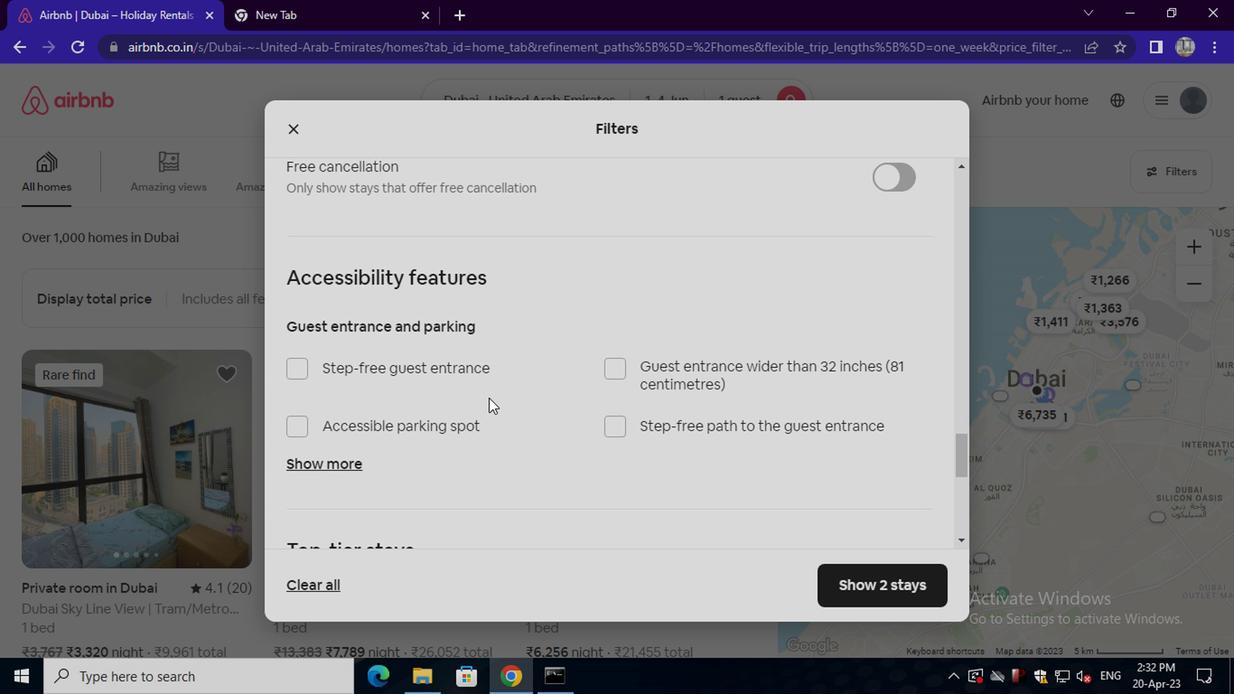 
Action: Mouse scrolled (486, 396) with delta (0, -1)
Screenshot: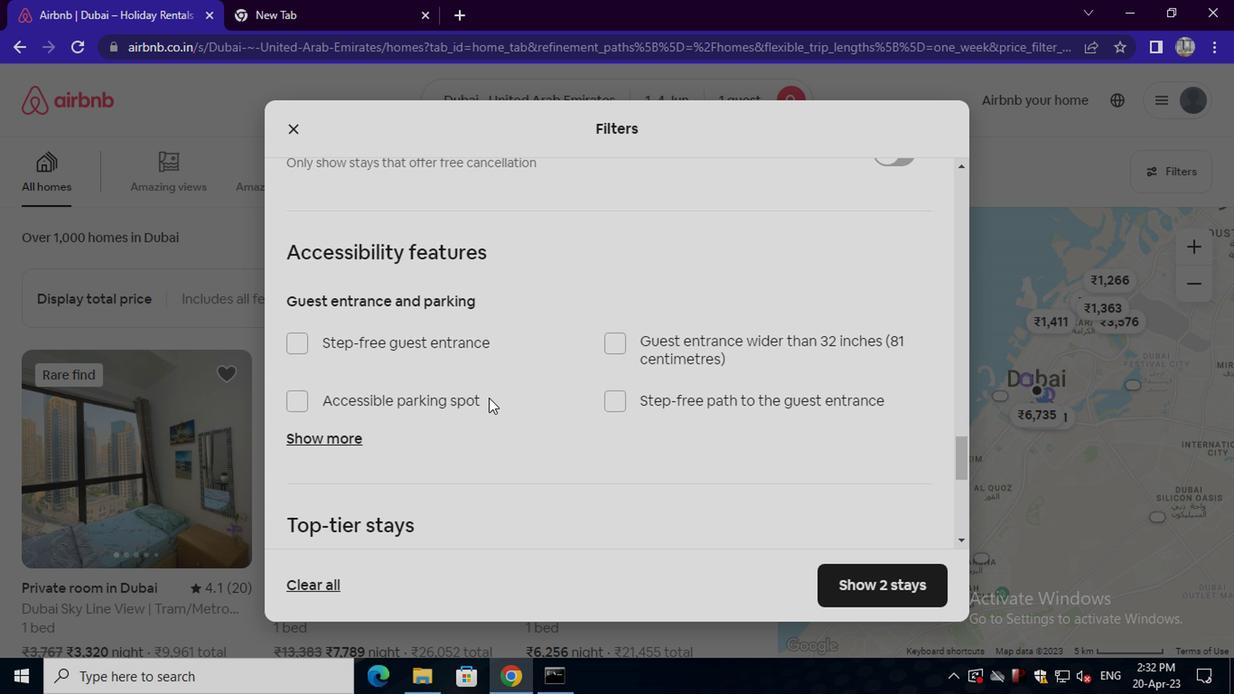 
Action: Mouse scrolled (486, 396) with delta (0, -1)
Screenshot: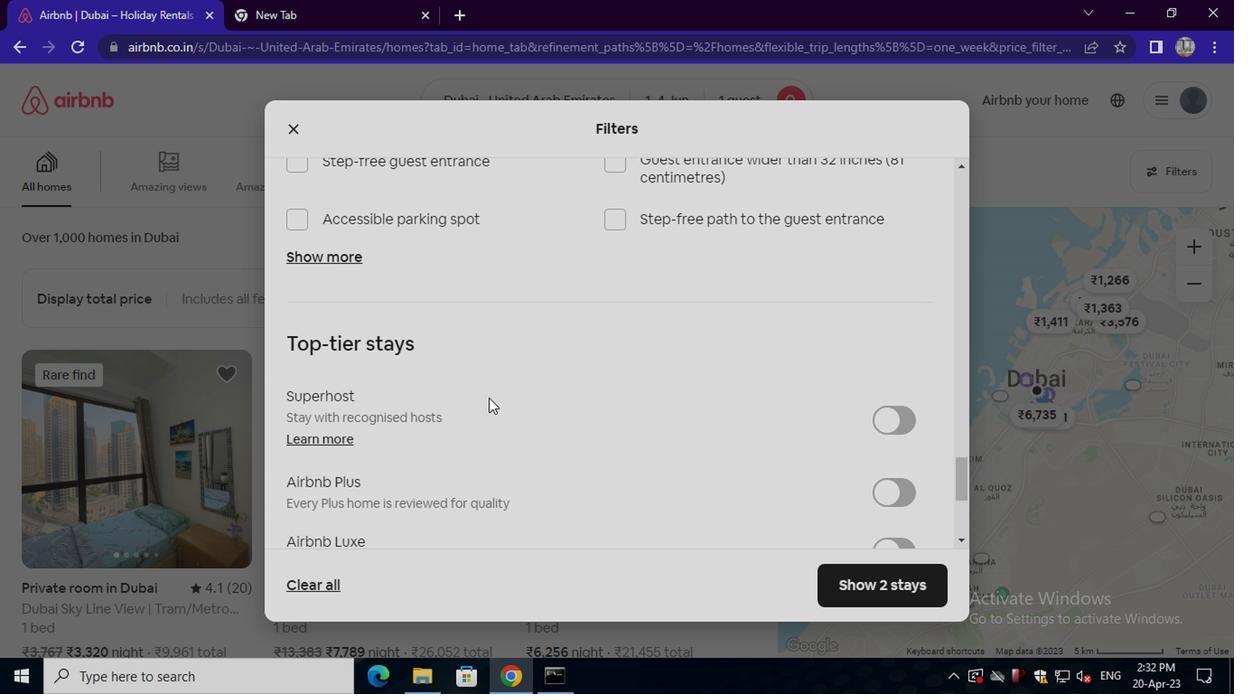 
Action: Mouse scrolled (486, 396) with delta (0, -1)
Screenshot: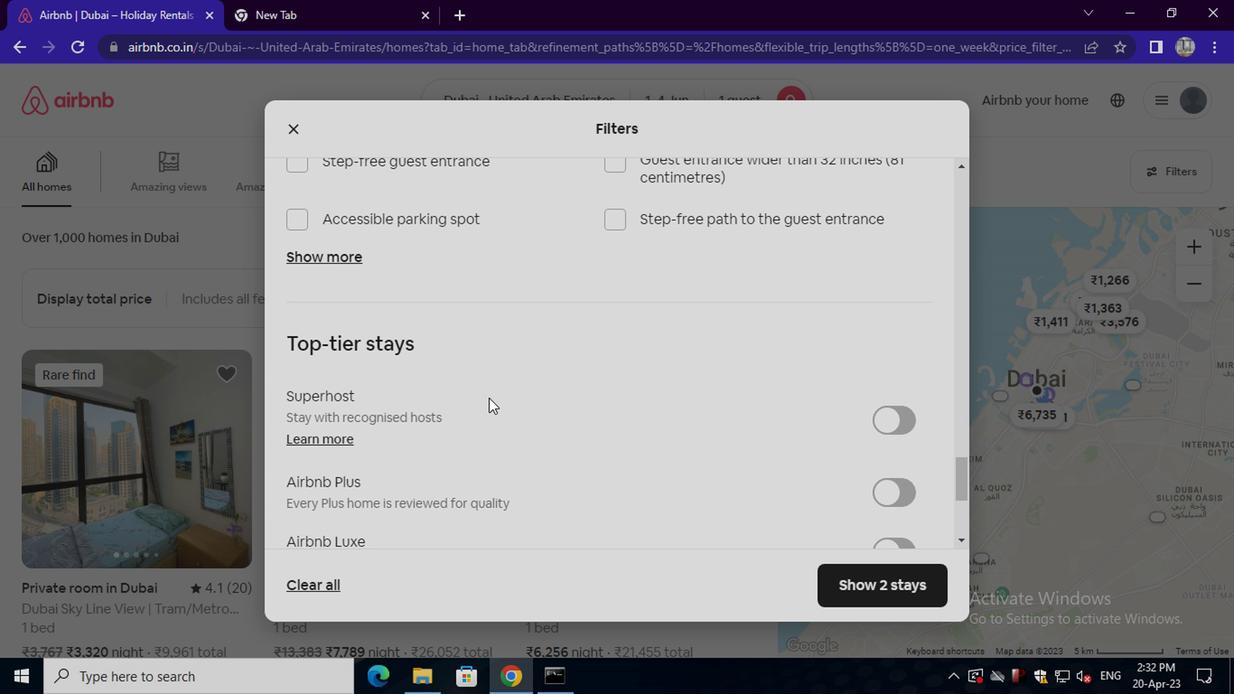 
Action: Mouse scrolled (486, 396) with delta (0, -1)
Screenshot: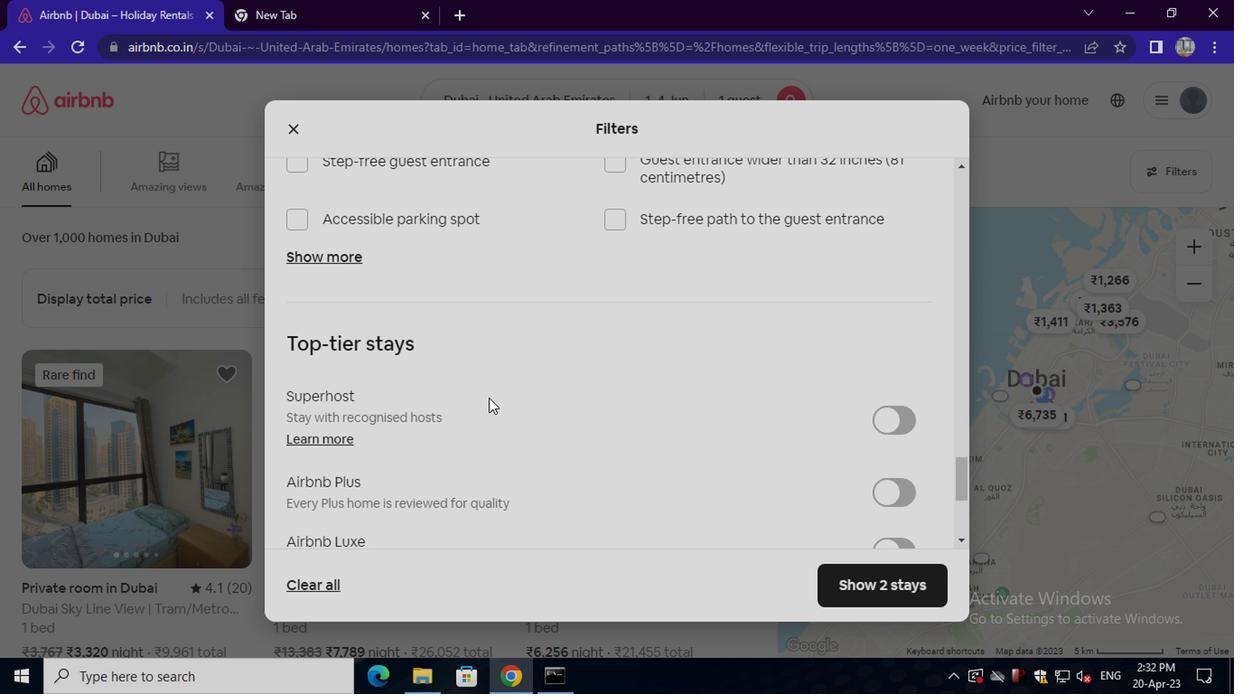 
Action: Mouse scrolled (486, 396) with delta (0, -1)
Screenshot: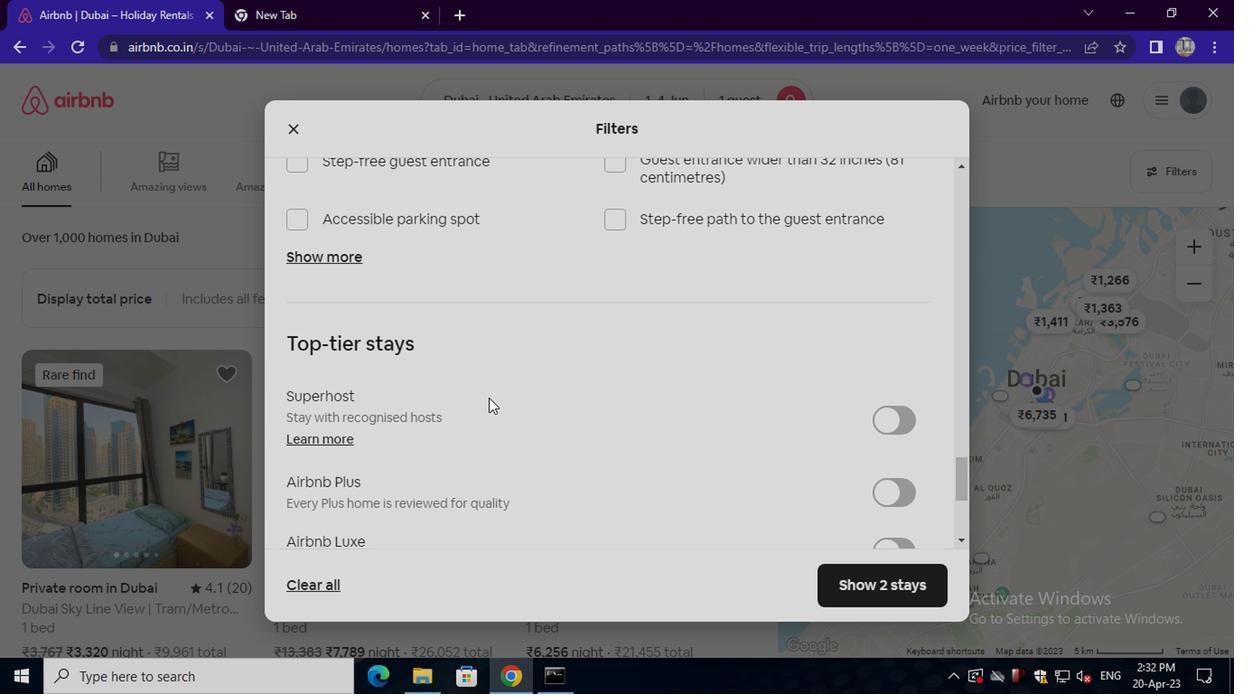 
Action: Mouse moved to (353, 420)
Screenshot: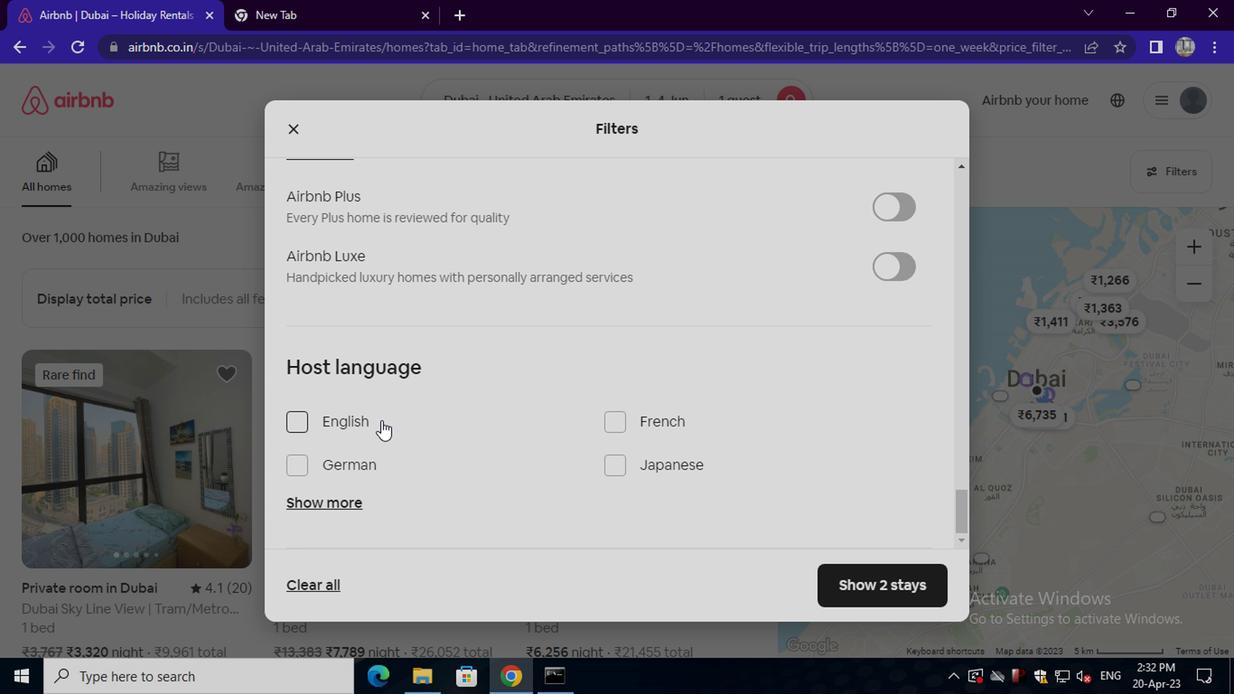 
Action: Mouse pressed left at (353, 420)
Screenshot: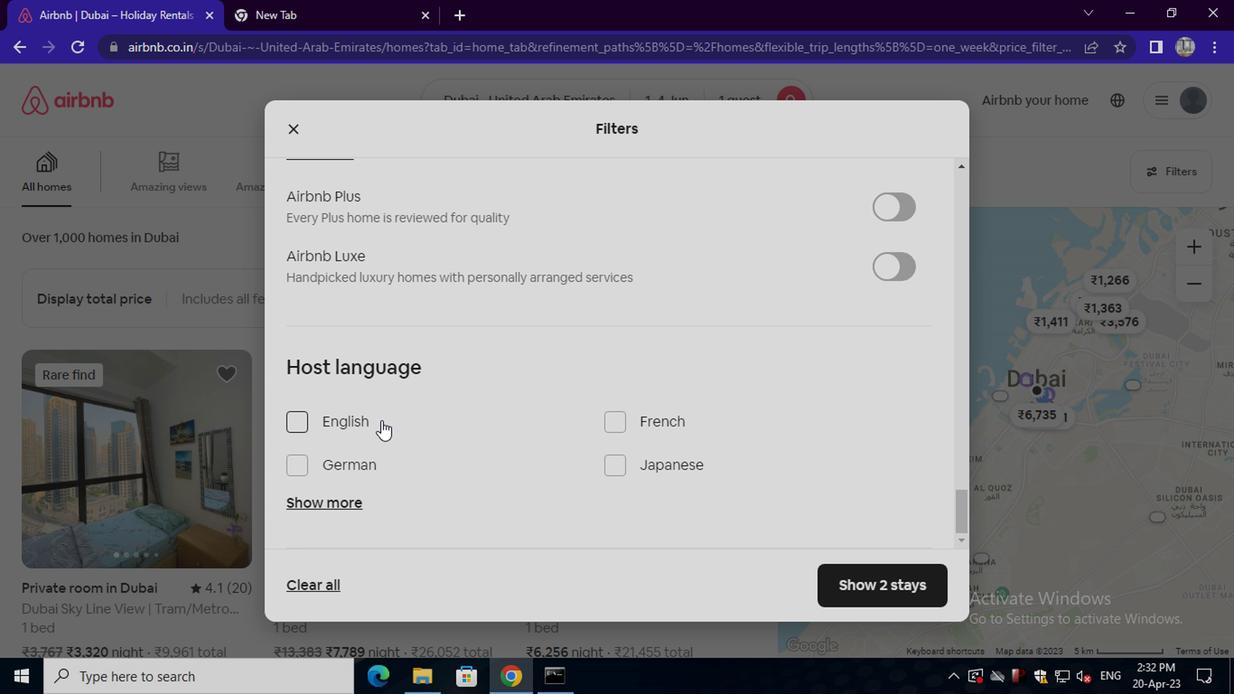 
Action: Mouse moved to (867, 573)
Screenshot: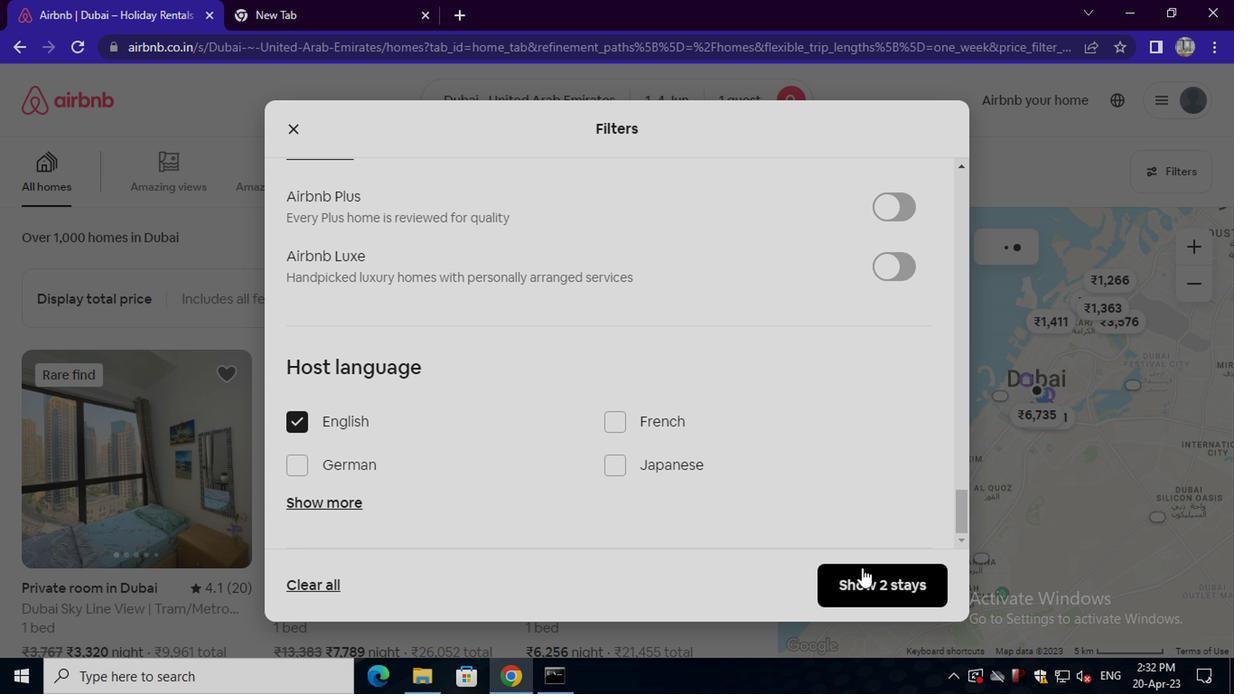 
Action: Mouse pressed left at (867, 573)
Screenshot: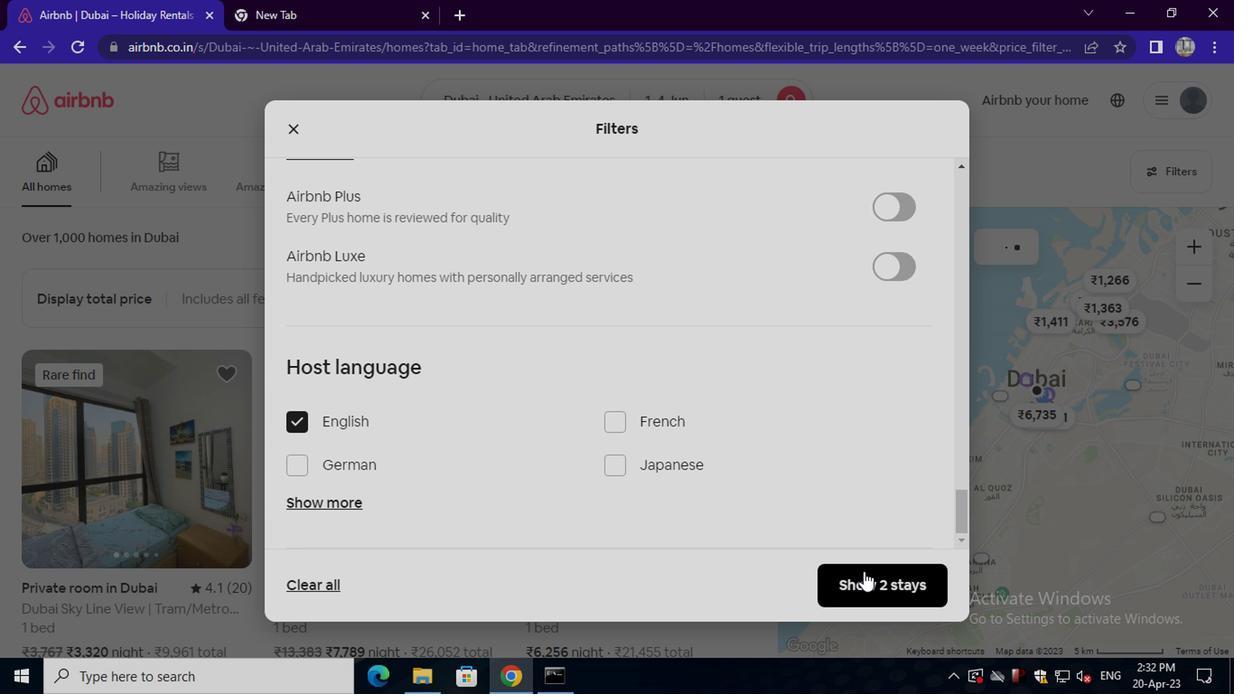 
